 Task: Find a flat in Chorfa, Algeria, for 8 guests from 12th to 16th August, with WiFi, free parking, TV, gym, and breakfast, within a price range of ₹3300 to ₹30000.
Action: Mouse moved to (422, 84)
Screenshot: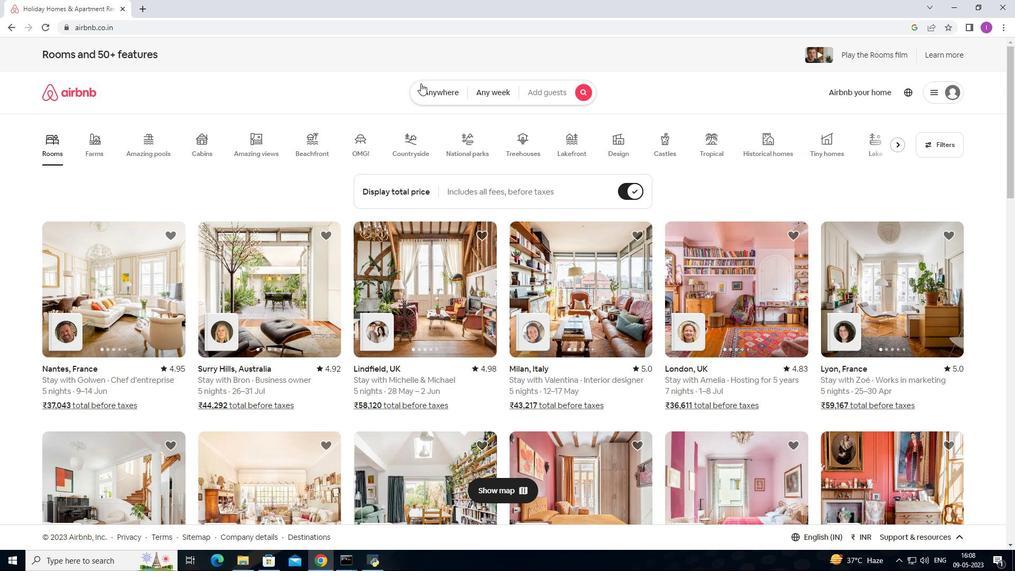 
Action: Mouse pressed left at (422, 84)
Screenshot: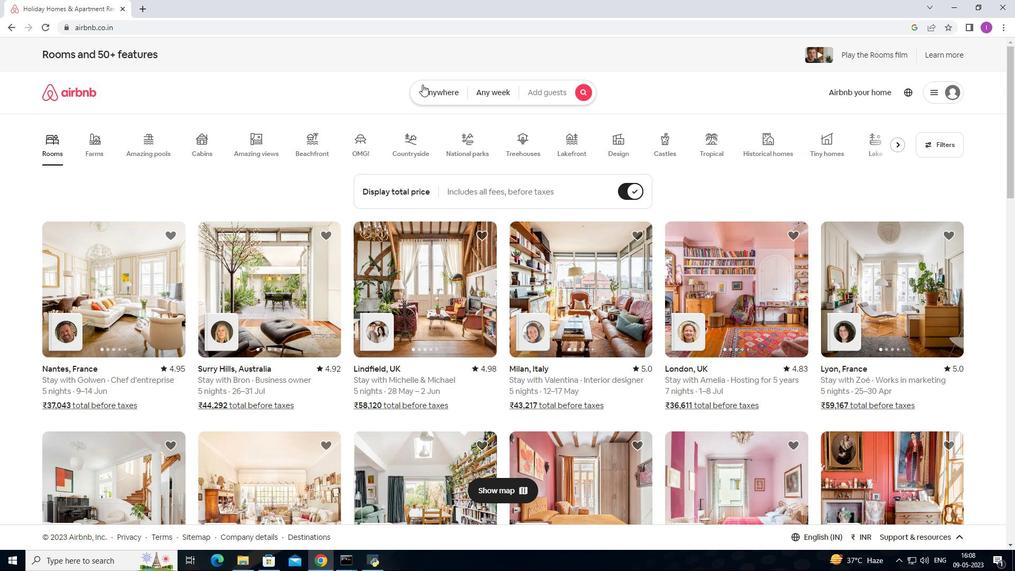 
Action: Mouse moved to (354, 139)
Screenshot: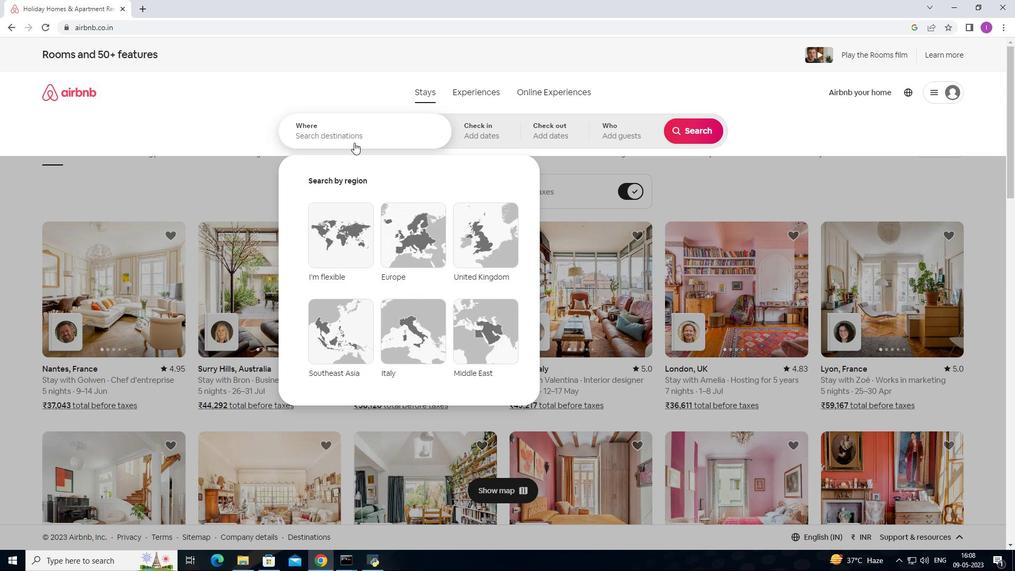 
Action: Mouse pressed left at (354, 139)
Screenshot: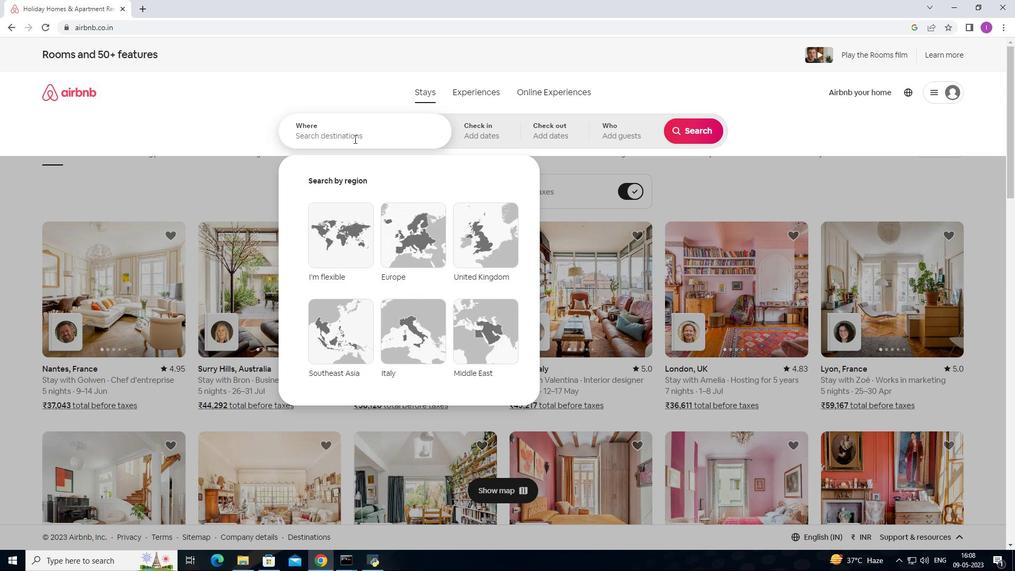 
Action: Mouse moved to (295, 181)
Screenshot: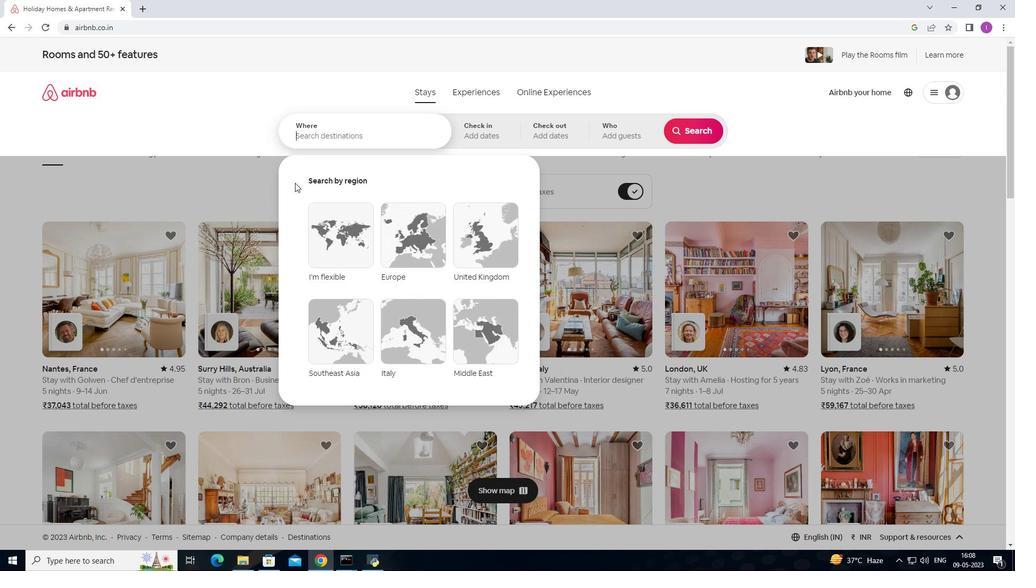 
Action: Key pressed <Key.shift><Key.shift><Key.shift><Key.shift><Key.shift><Key.shift><Key.shift><Key.shift><Key.shift><Key.shift><Key.shift><Key.shift><Key.shift><Key.shift><Key.shift><Key.shift><Key.shift><Key.shift><Key.shift><Key.shift><Key.shift><Key.shift><Key.shift><Key.shift><Key.shift><Key.shift><Key.shift><Key.shift><Key.shift><Key.shift><Key.shift><Key.shift>Chorfa<Key.space><Key.backspace>,<Key.shift>Alge
Screenshot: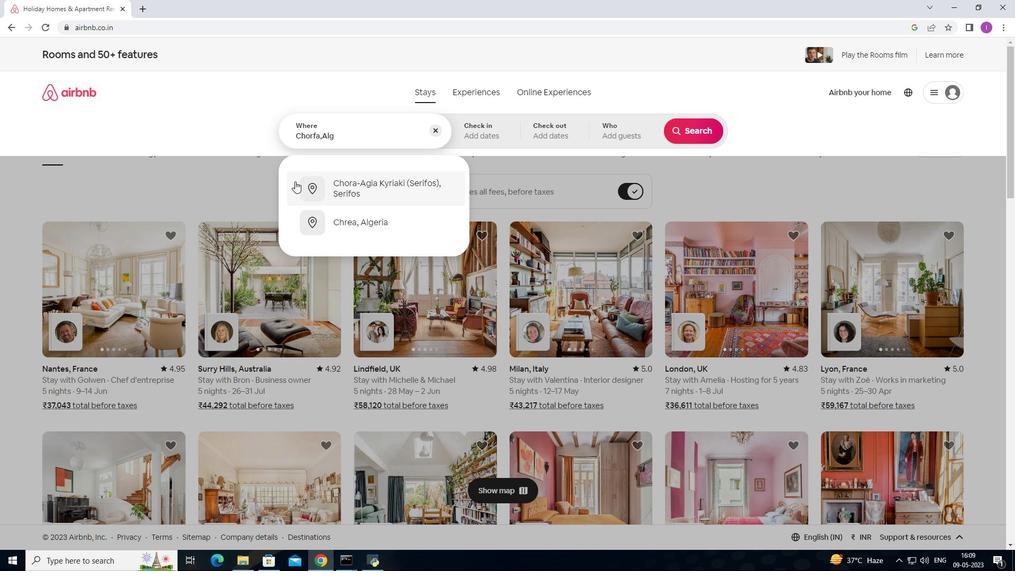 
Action: Mouse moved to (311, 189)
Screenshot: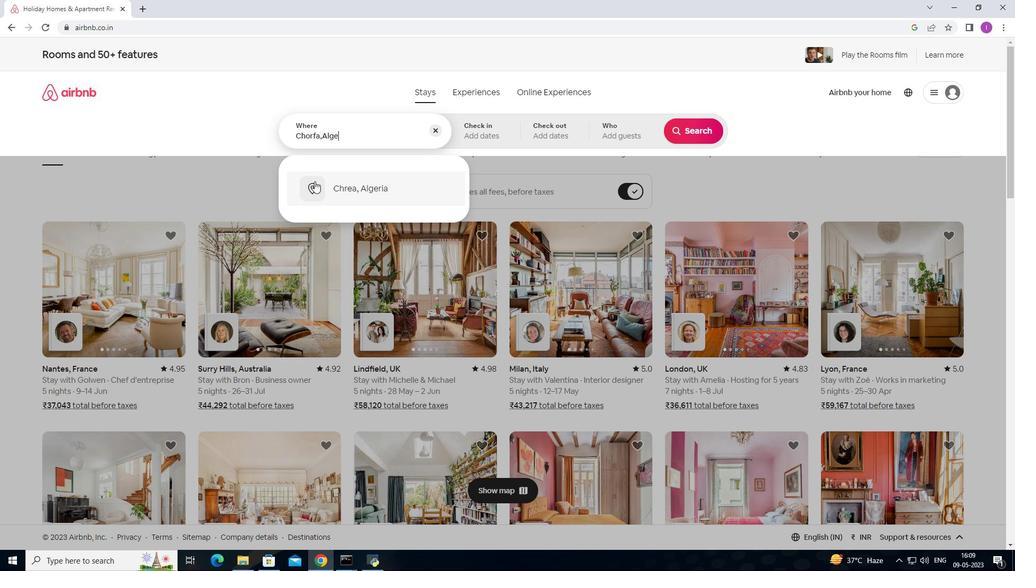
Action: Key pressed ria
Screenshot: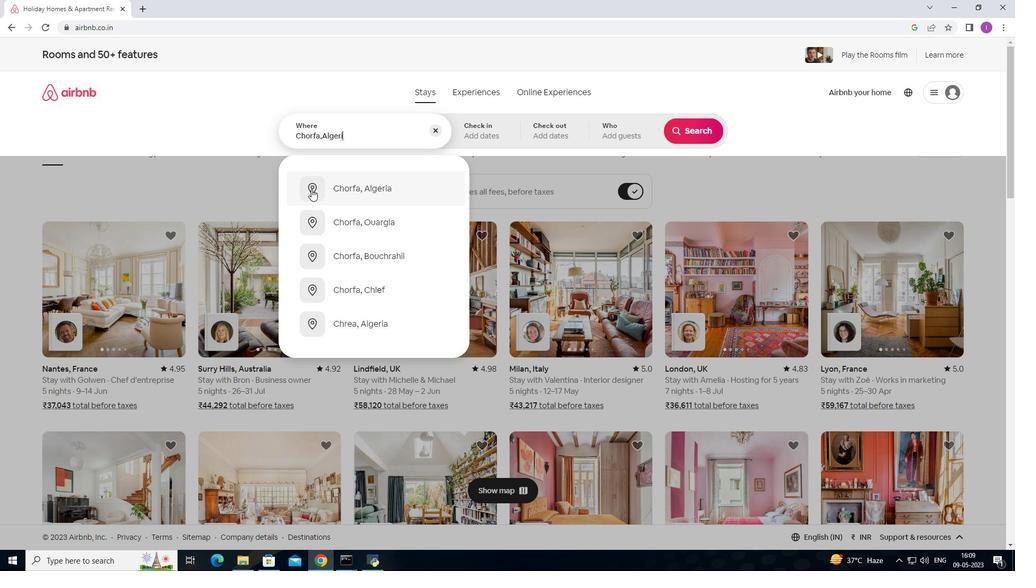 
Action: Mouse moved to (355, 188)
Screenshot: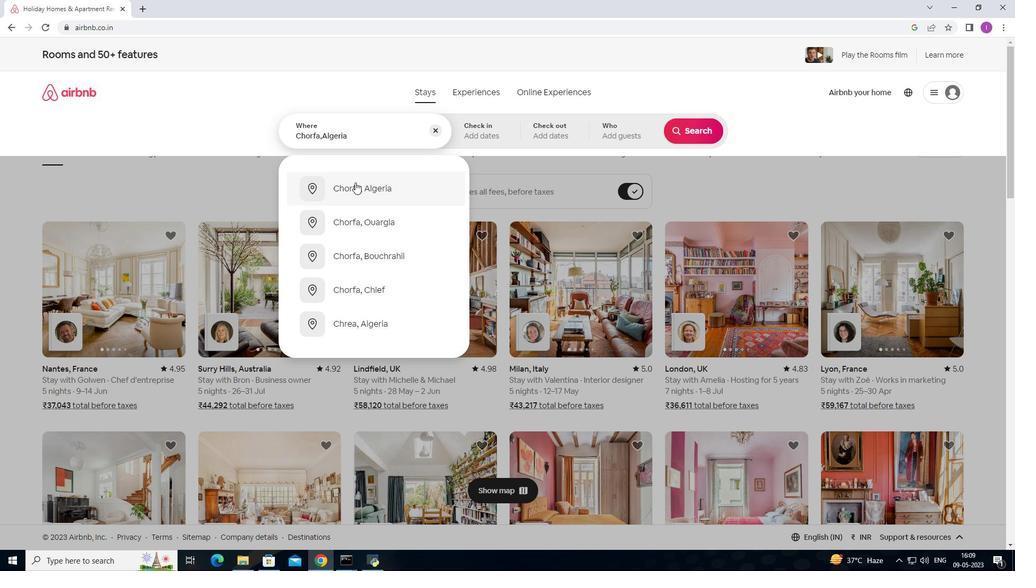 
Action: Mouse pressed left at (355, 188)
Screenshot: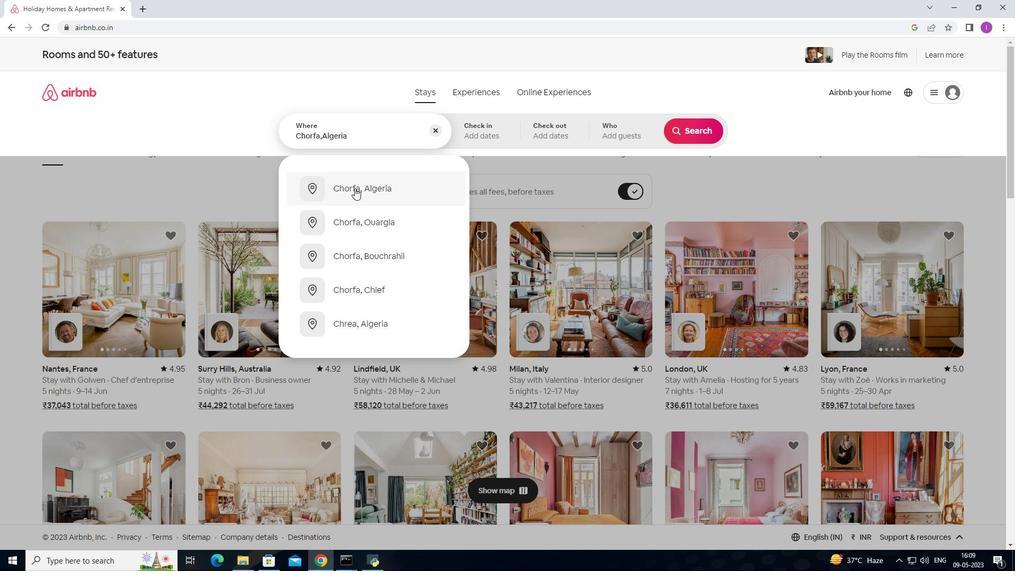 
Action: Mouse moved to (689, 212)
Screenshot: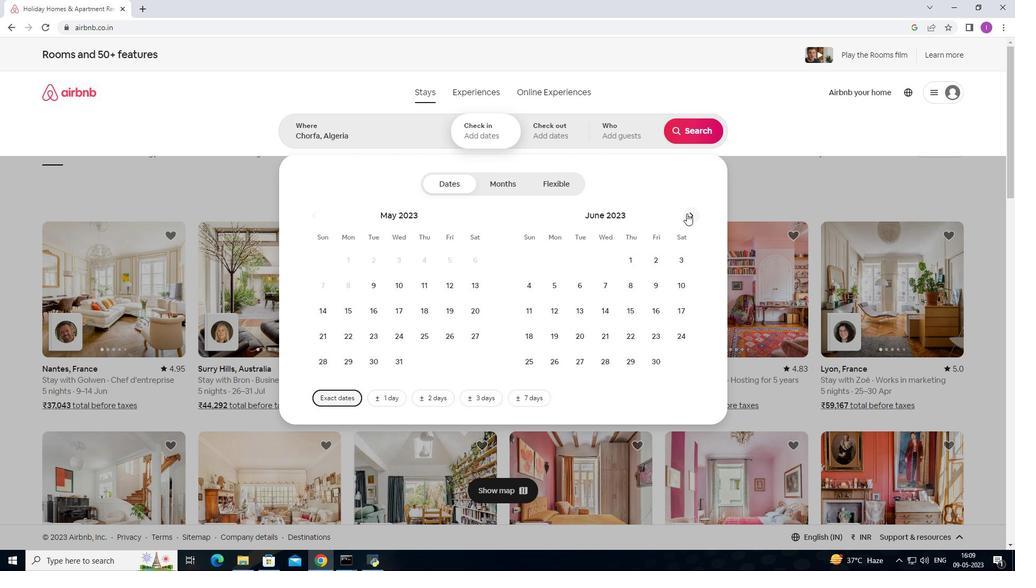 
Action: Mouse pressed left at (689, 212)
Screenshot: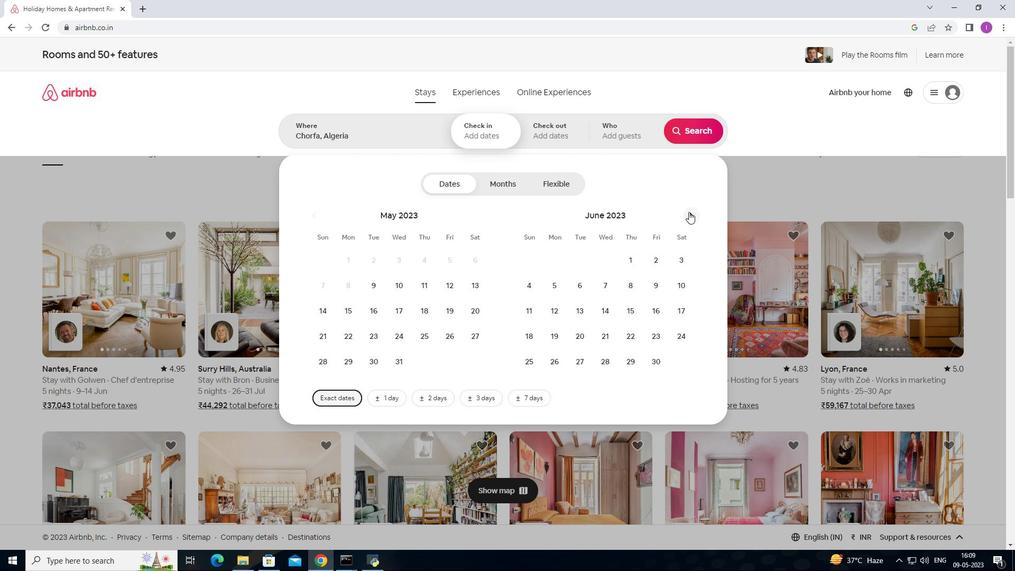 
Action: Mouse pressed left at (689, 212)
Screenshot: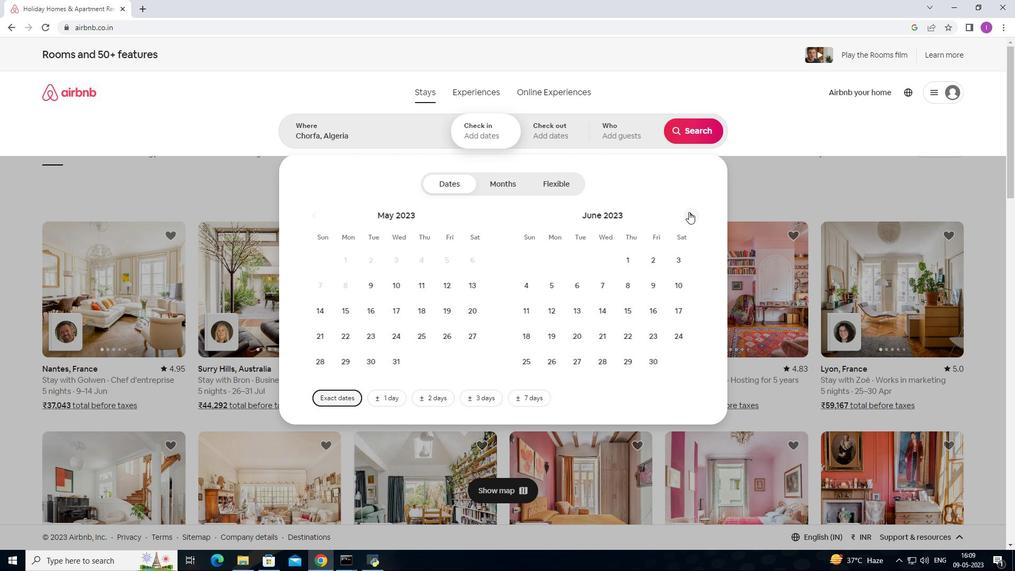 
Action: Mouse moved to (676, 286)
Screenshot: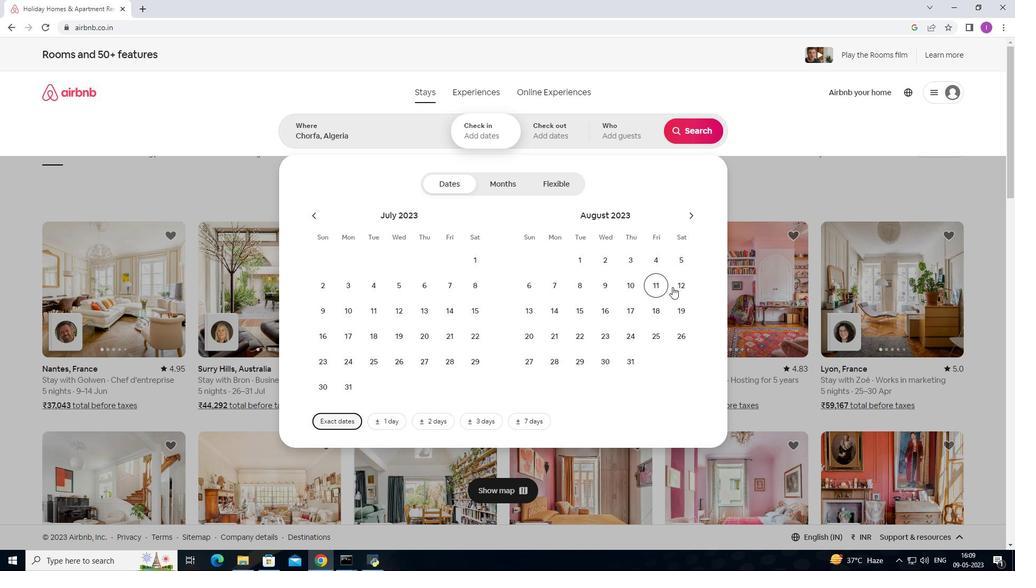
Action: Mouse pressed left at (676, 286)
Screenshot: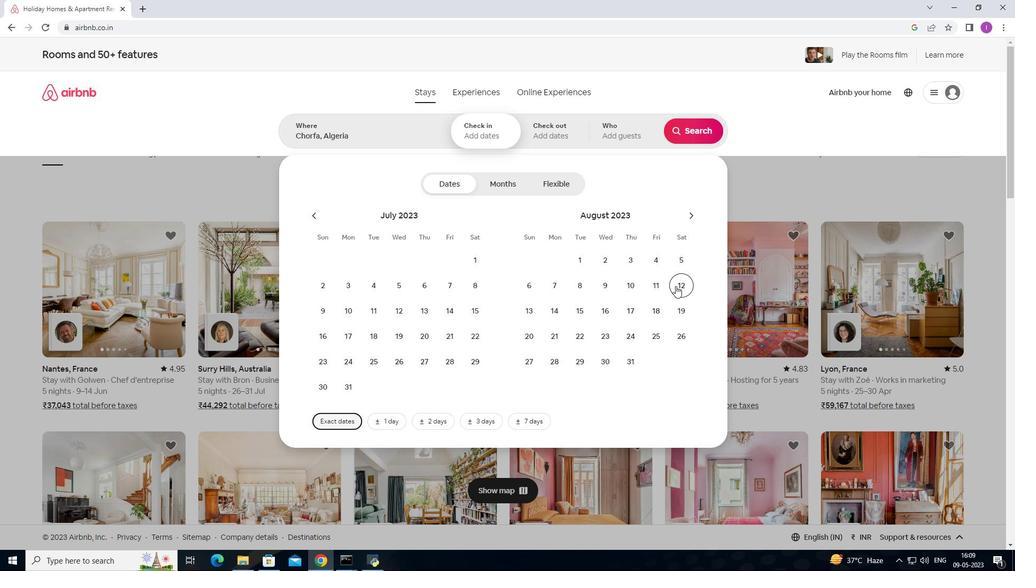 
Action: Mouse moved to (611, 315)
Screenshot: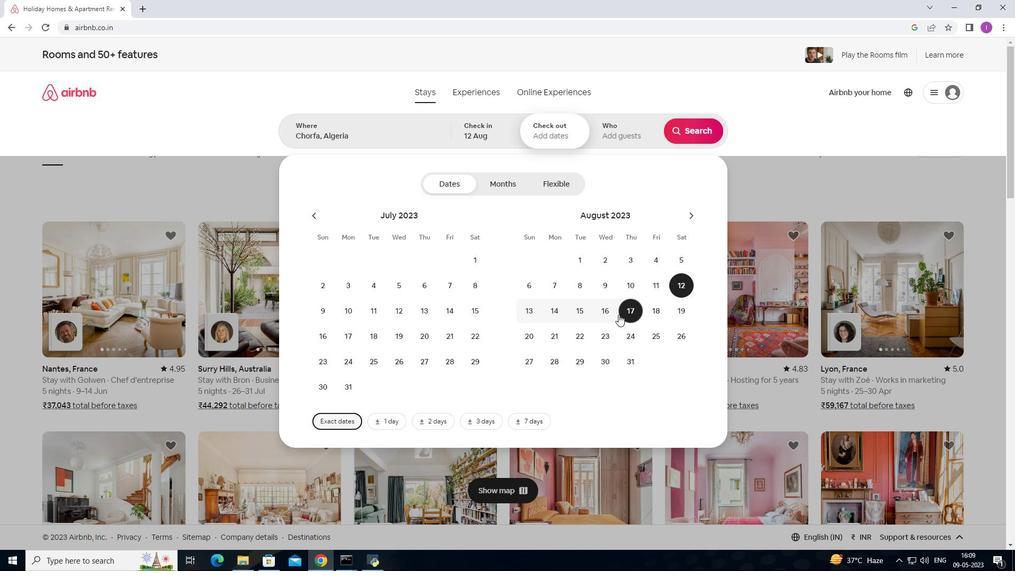
Action: Mouse pressed left at (611, 315)
Screenshot: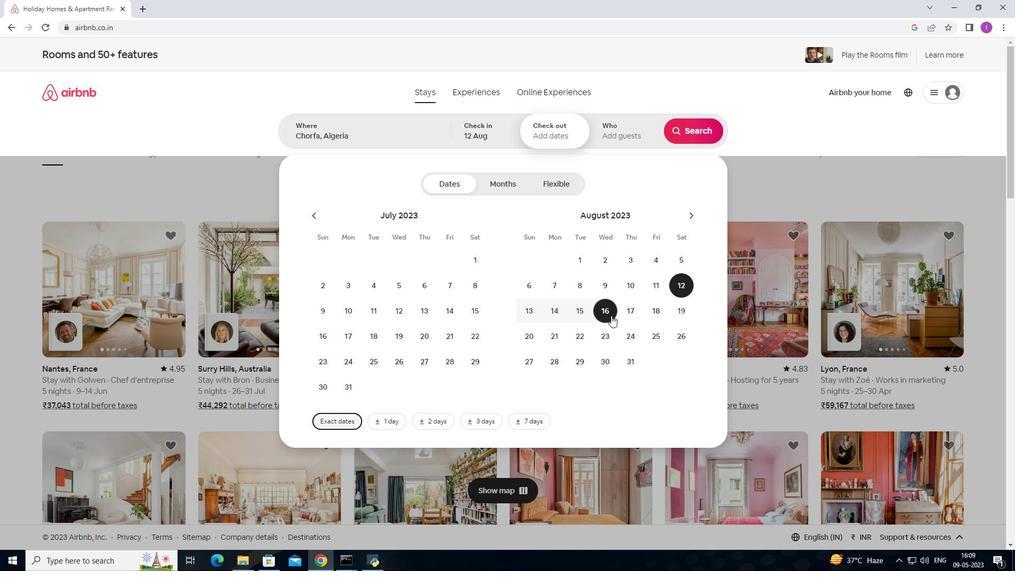 
Action: Mouse moved to (619, 137)
Screenshot: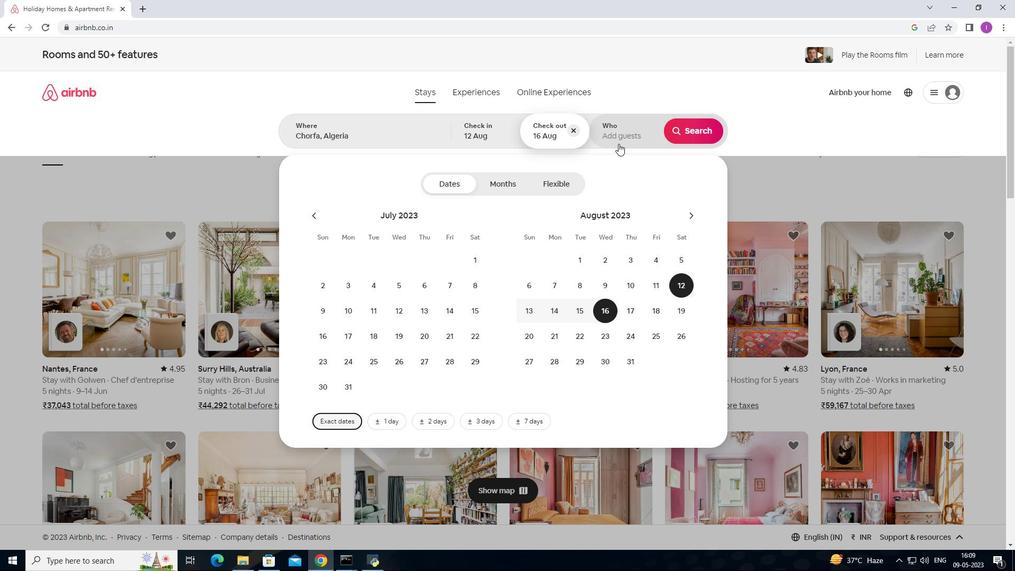 
Action: Mouse pressed left at (619, 137)
Screenshot: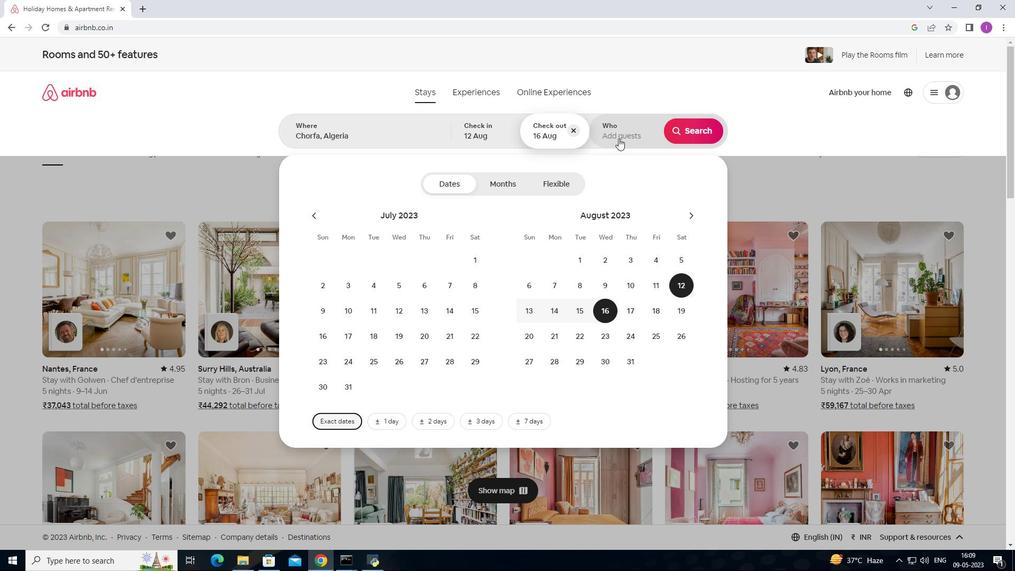 
Action: Mouse moved to (693, 187)
Screenshot: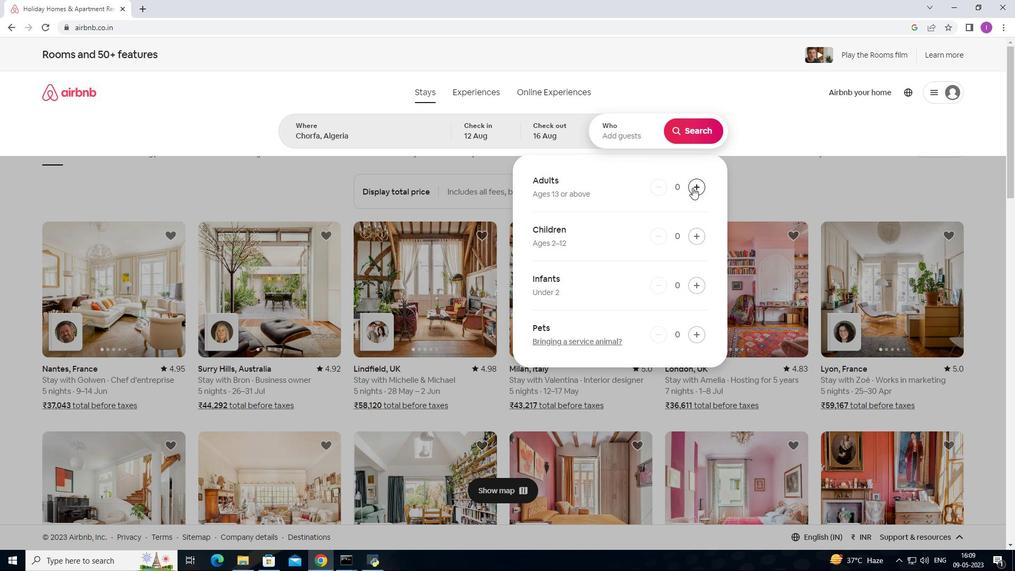 
Action: Mouse pressed left at (693, 187)
Screenshot: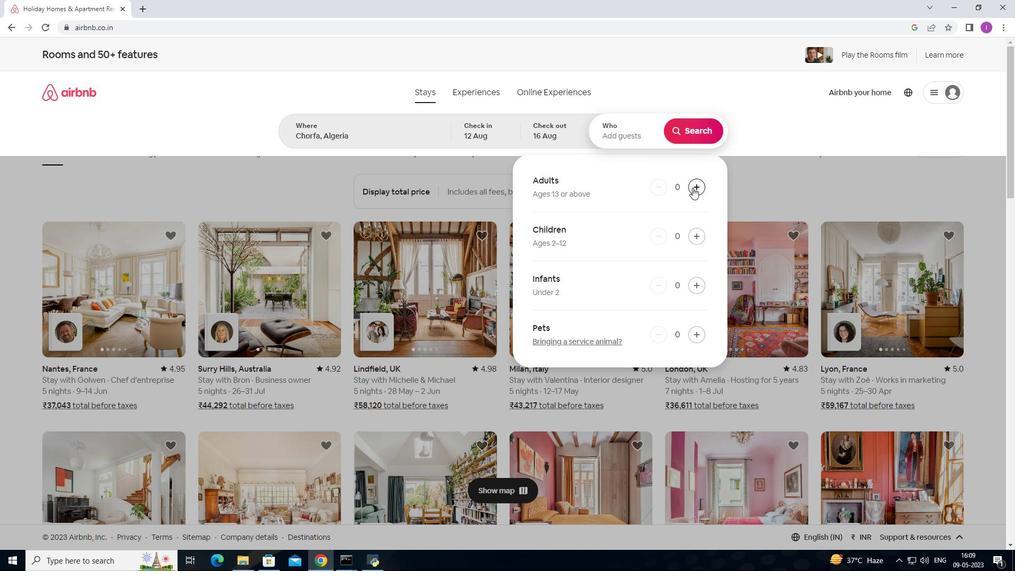 
Action: Mouse pressed left at (693, 187)
Screenshot: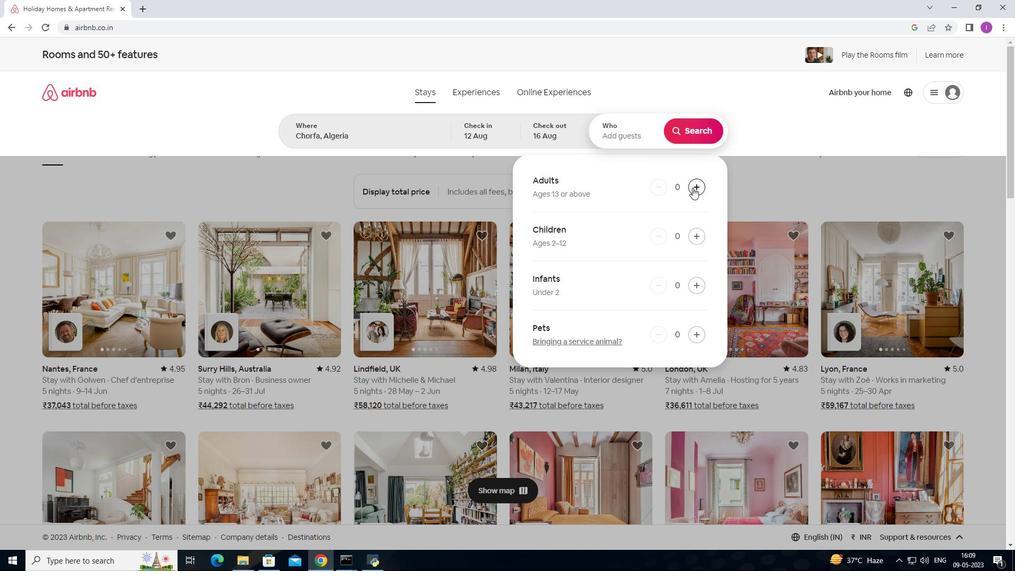 
Action: Mouse pressed left at (693, 187)
Screenshot: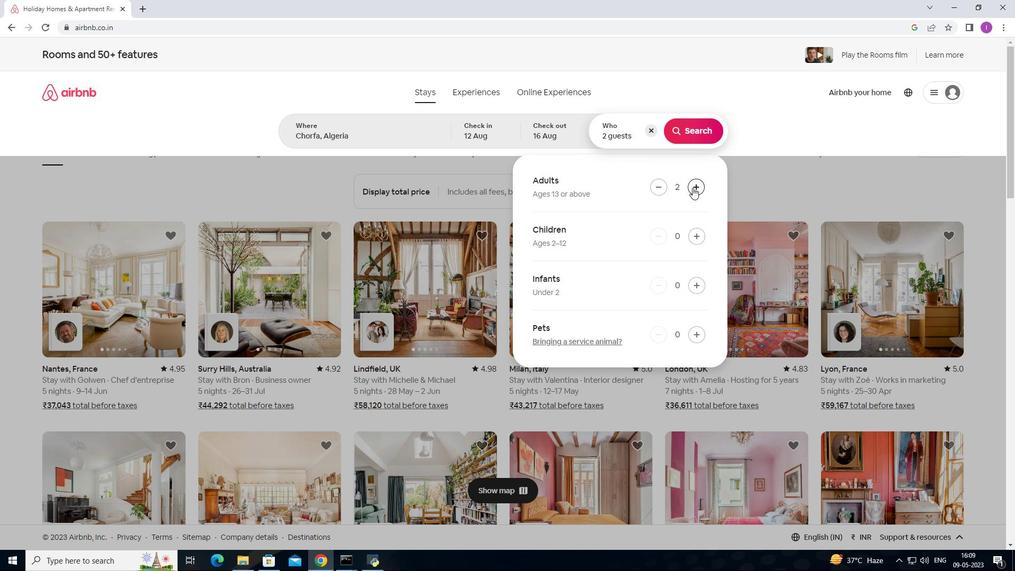 
Action: Mouse pressed left at (693, 187)
Screenshot: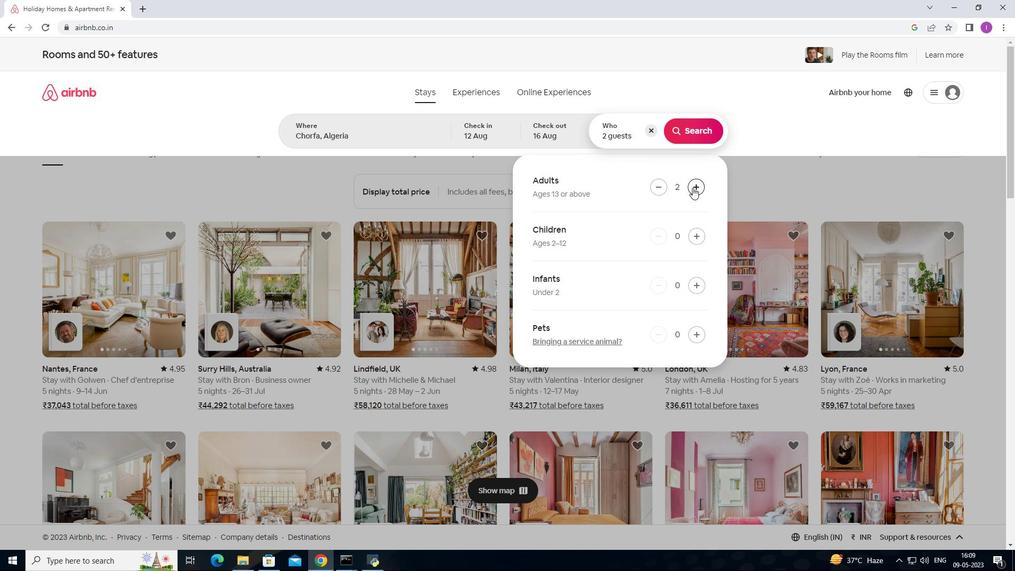 
Action: Mouse moved to (693, 187)
Screenshot: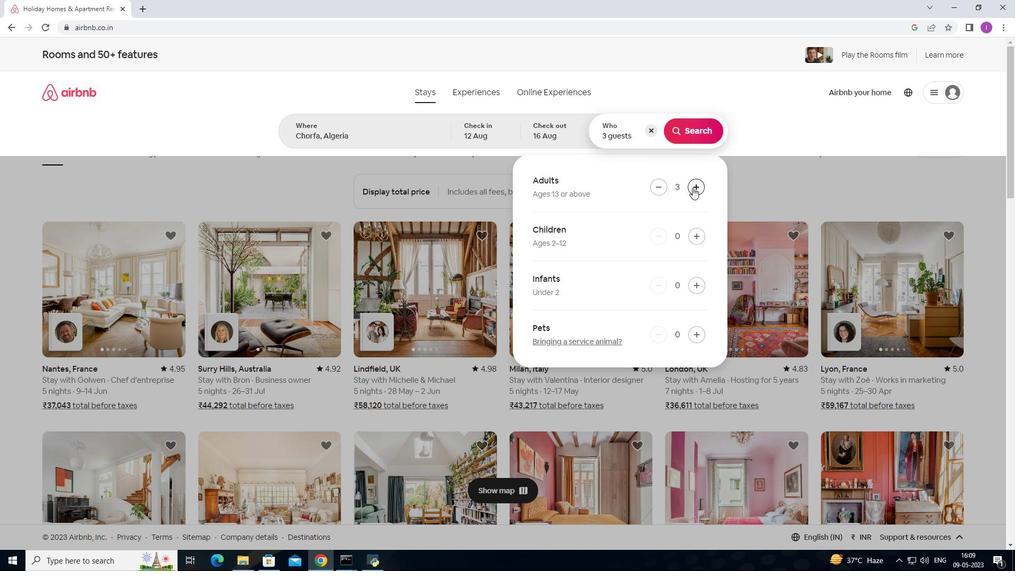 
Action: Mouse pressed left at (693, 187)
Screenshot: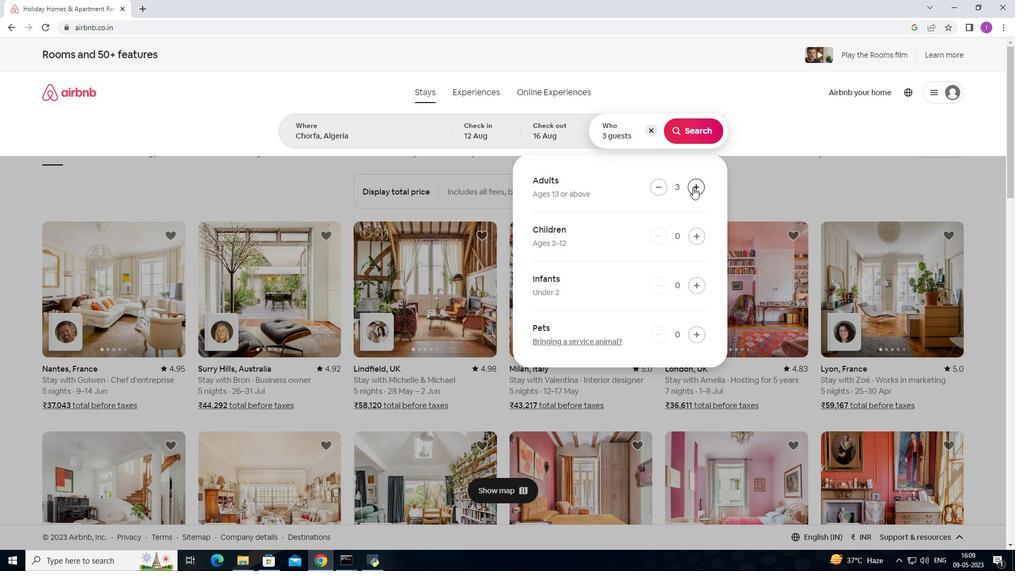 
Action: Mouse pressed left at (693, 187)
Screenshot: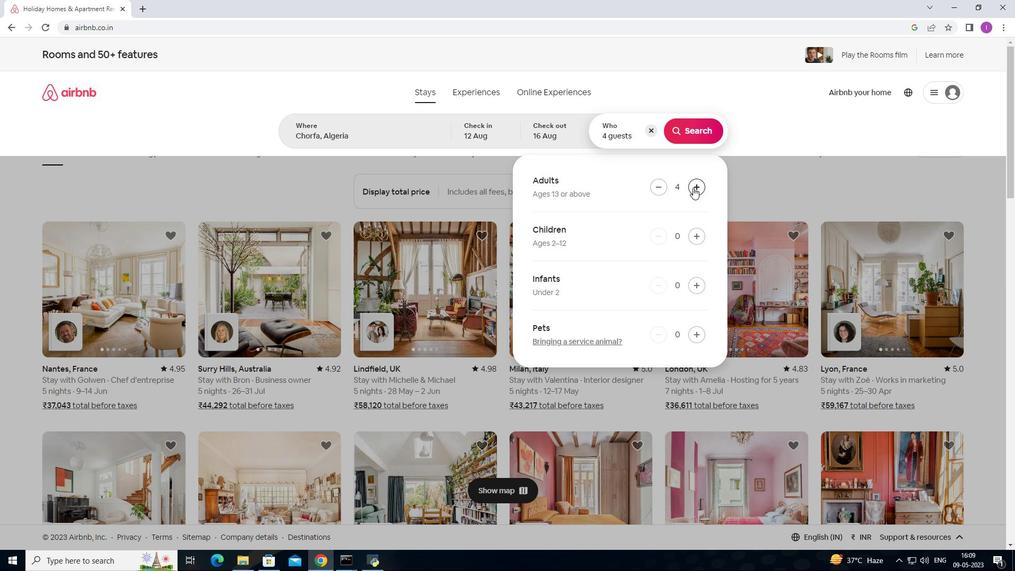 
Action: Mouse pressed left at (693, 187)
Screenshot: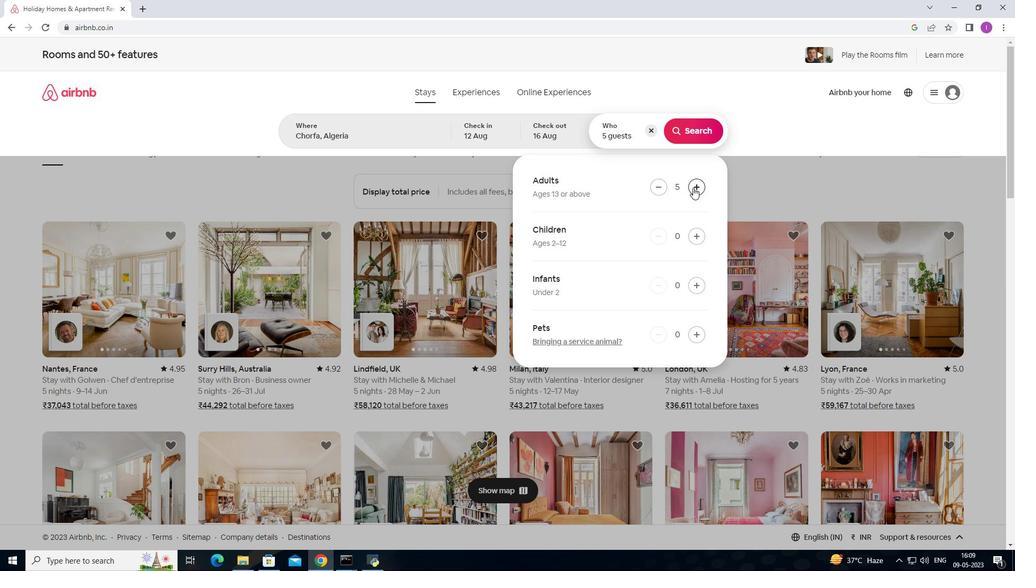 
Action: Mouse pressed left at (693, 187)
Screenshot: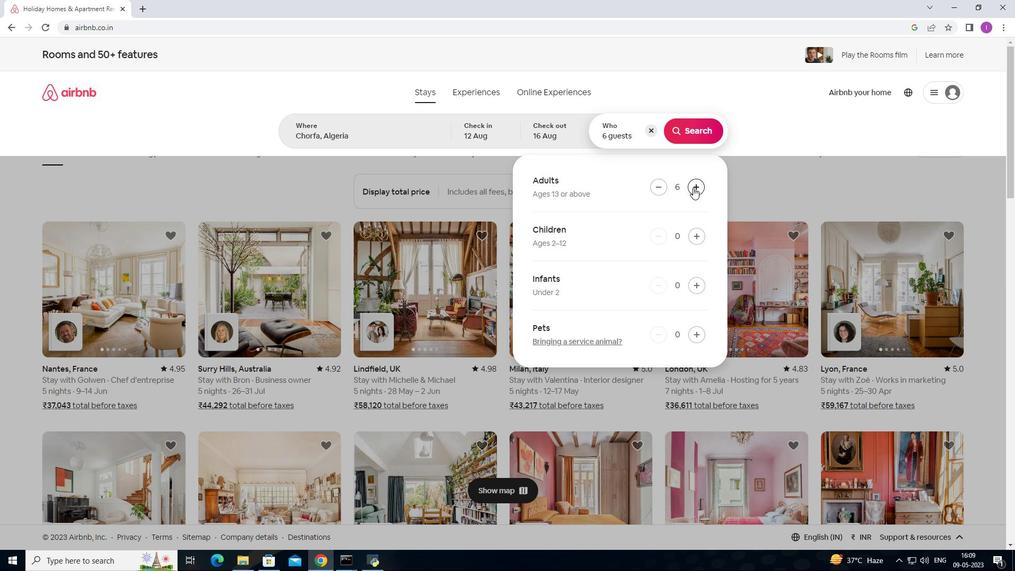 
Action: Mouse moved to (697, 132)
Screenshot: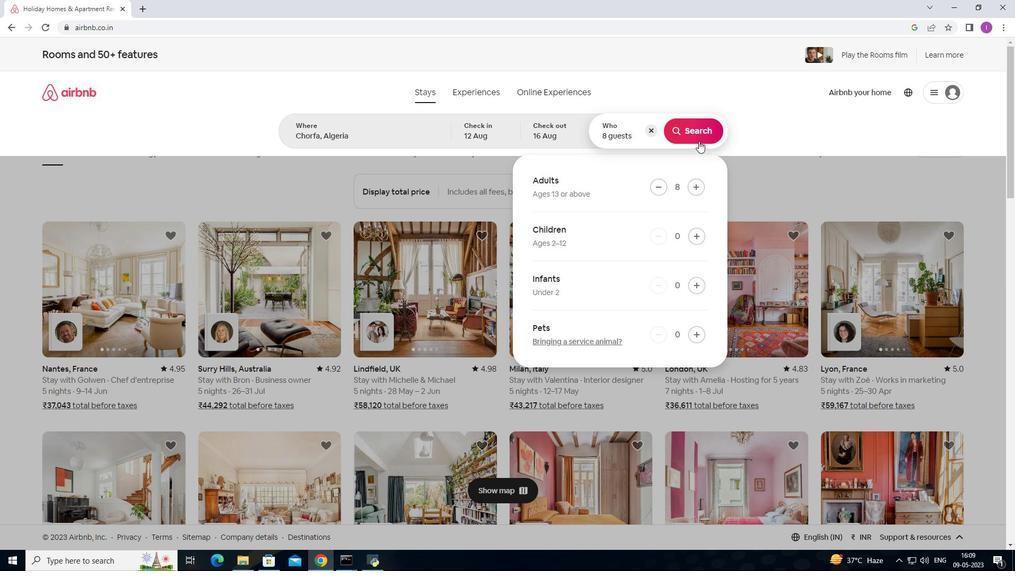 
Action: Mouse pressed left at (697, 132)
Screenshot: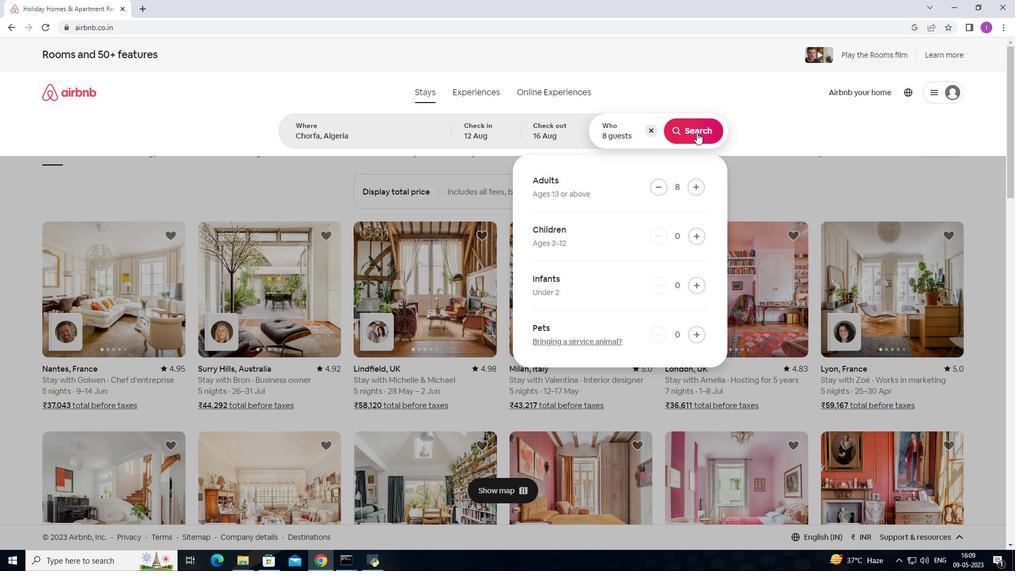 
Action: Mouse moved to (970, 98)
Screenshot: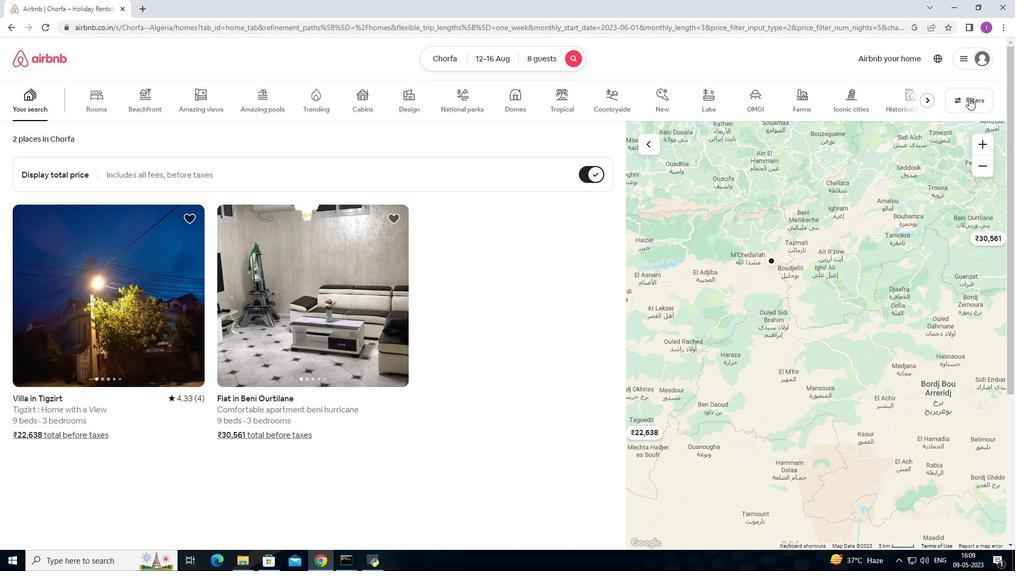 
Action: Mouse pressed left at (970, 98)
Screenshot: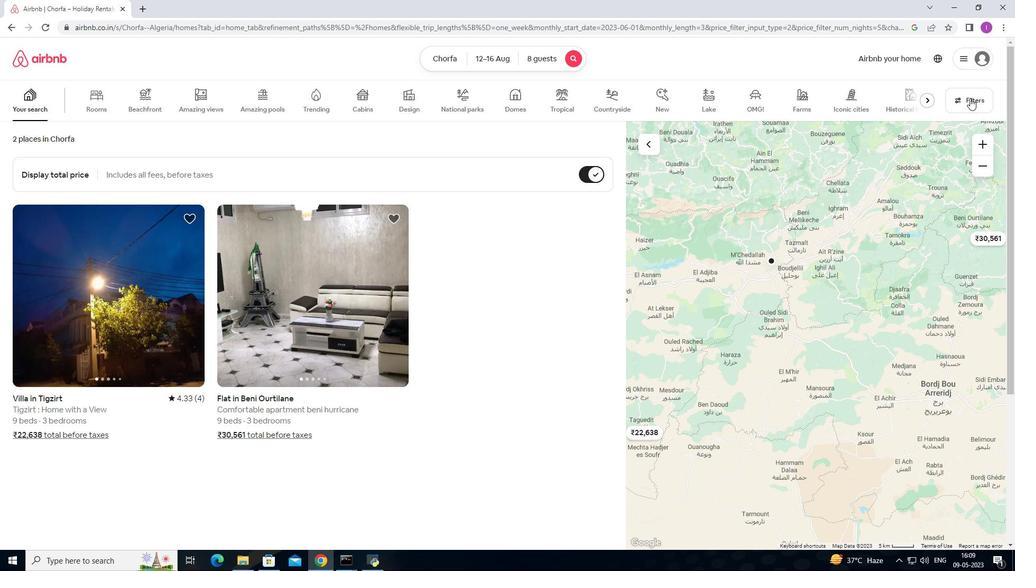 
Action: Mouse moved to (382, 361)
Screenshot: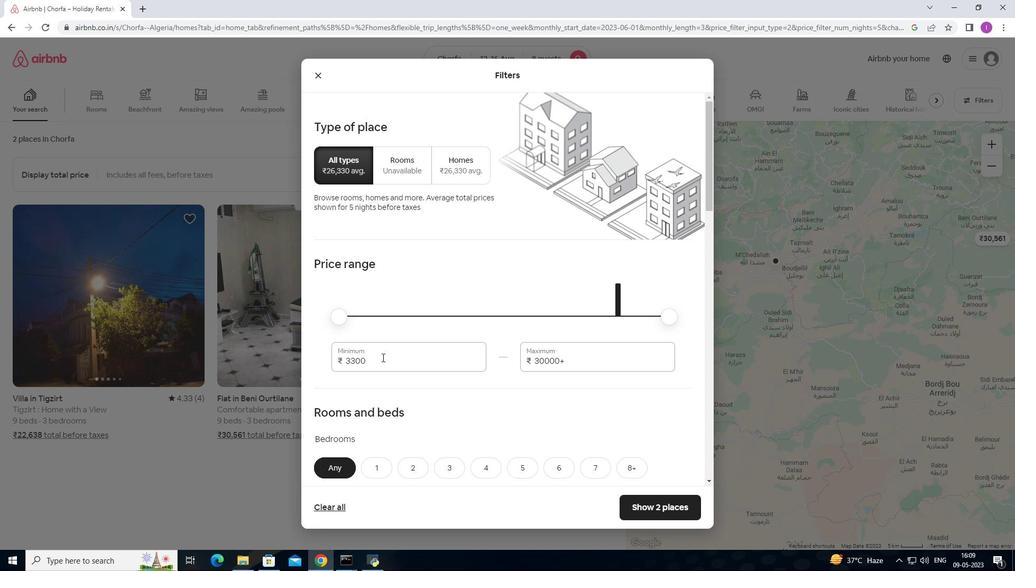 
Action: Mouse pressed left at (382, 361)
Screenshot: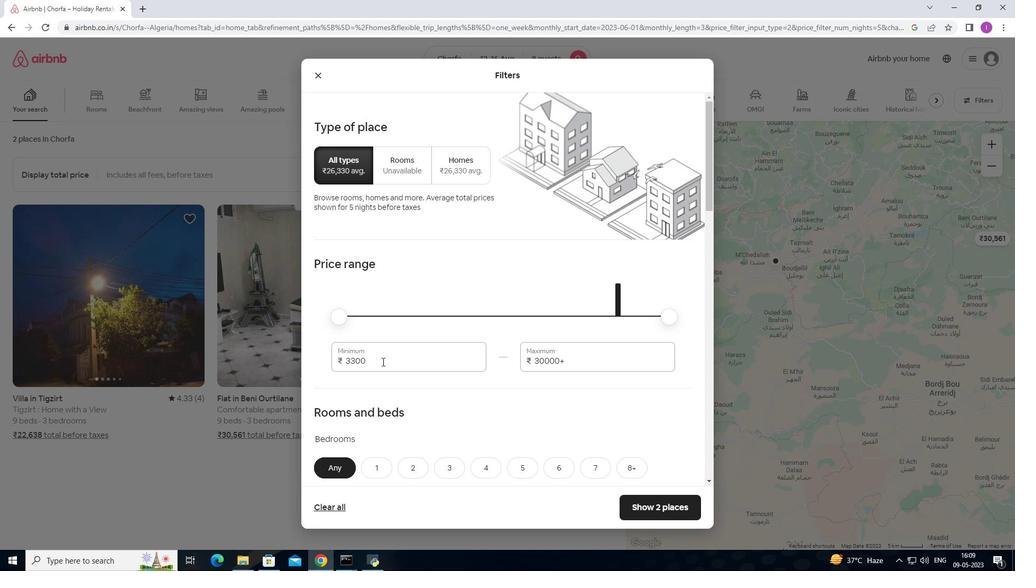 
Action: Mouse moved to (573, 360)
Screenshot: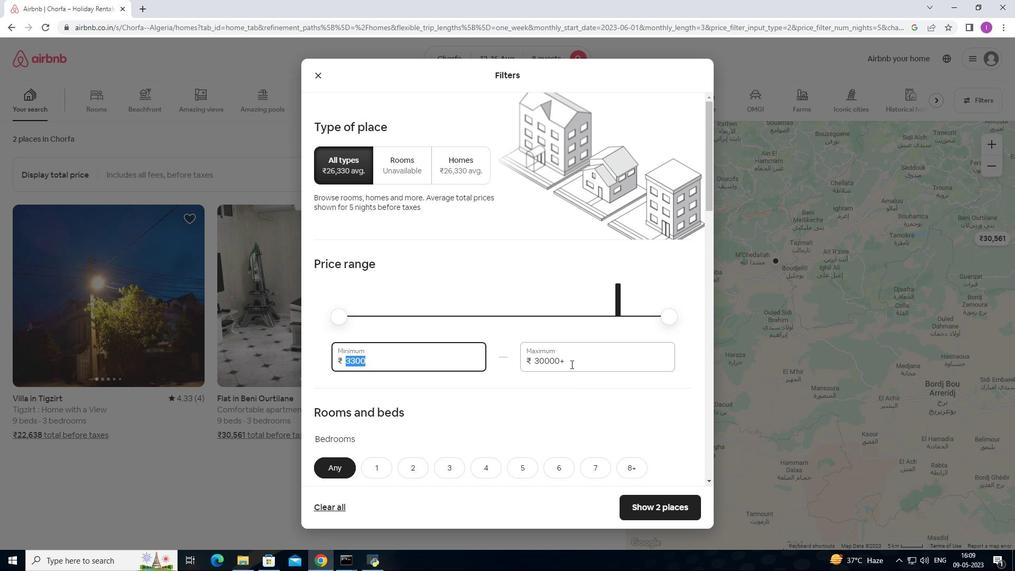 
Action: Mouse pressed left at (573, 360)
Screenshot: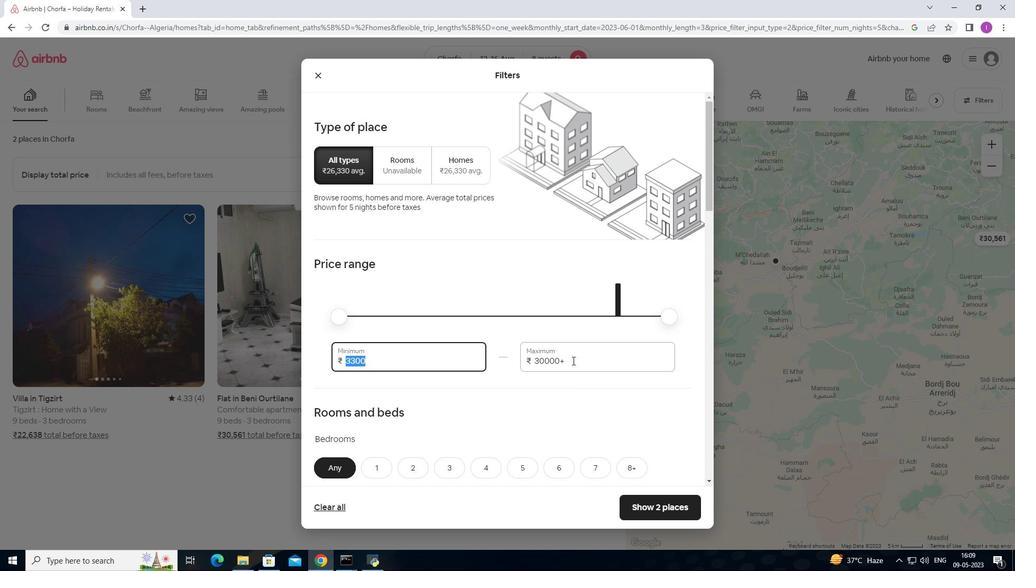 
Action: Mouse moved to (525, 362)
Screenshot: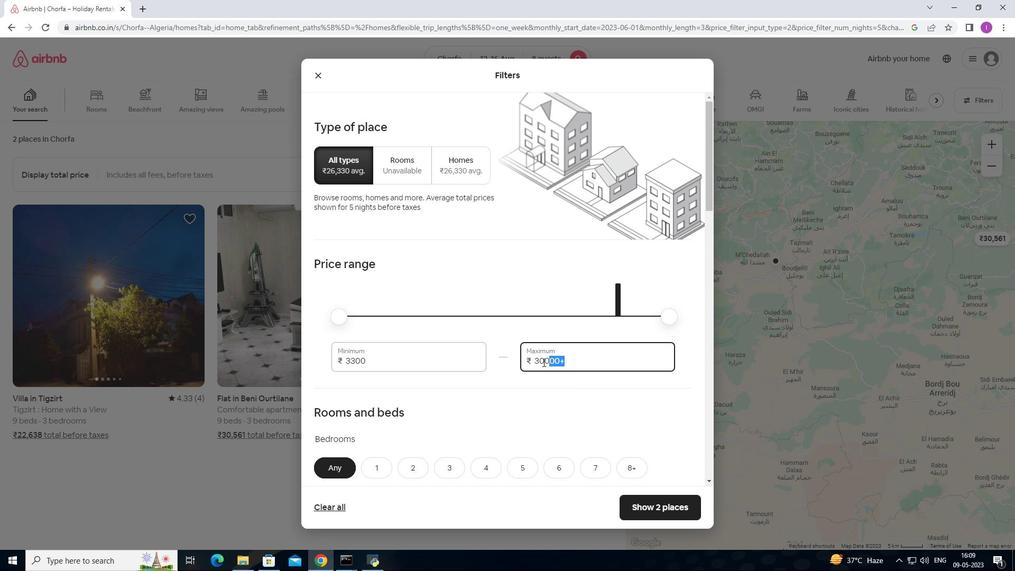 
Action: Key pressed 16
Screenshot: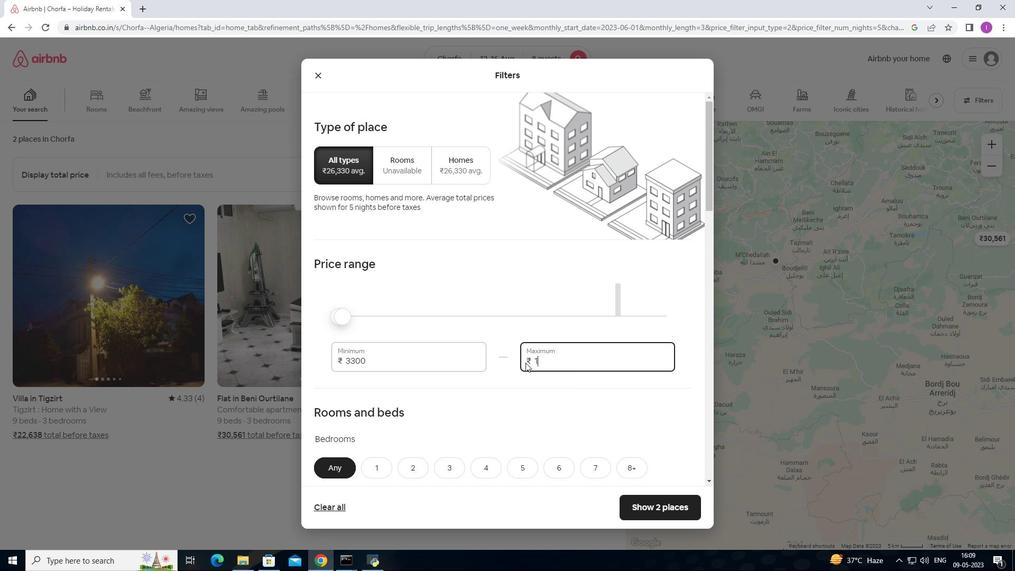 
Action: Mouse moved to (524, 362)
Screenshot: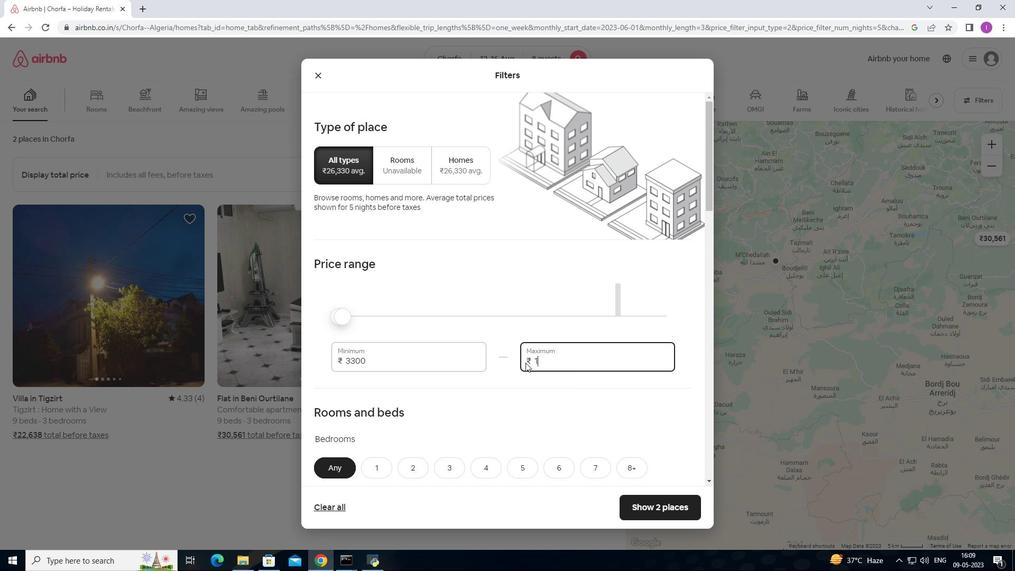 
Action: Key pressed 000
Screenshot: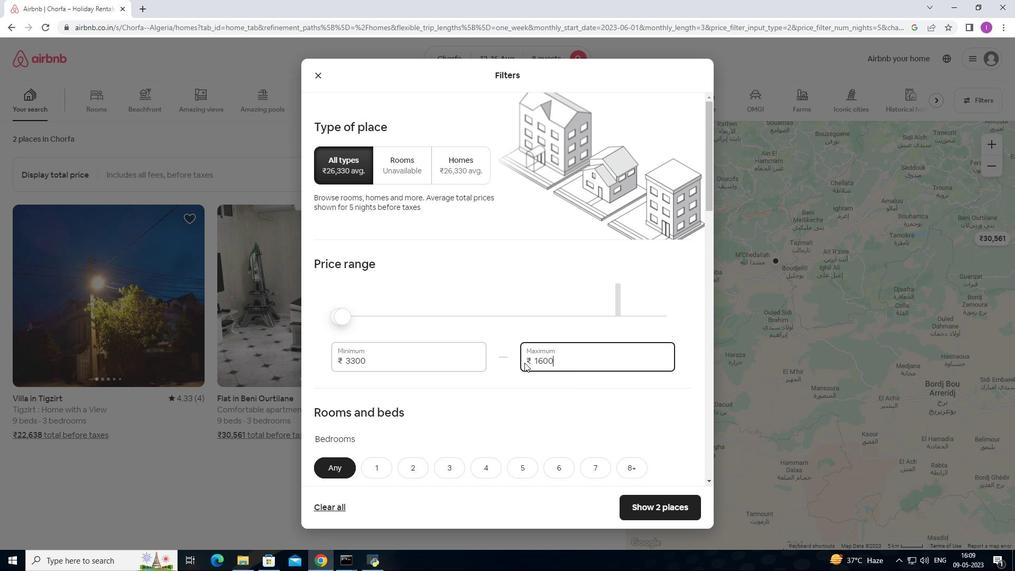 
Action: Mouse moved to (375, 358)
Screenshot: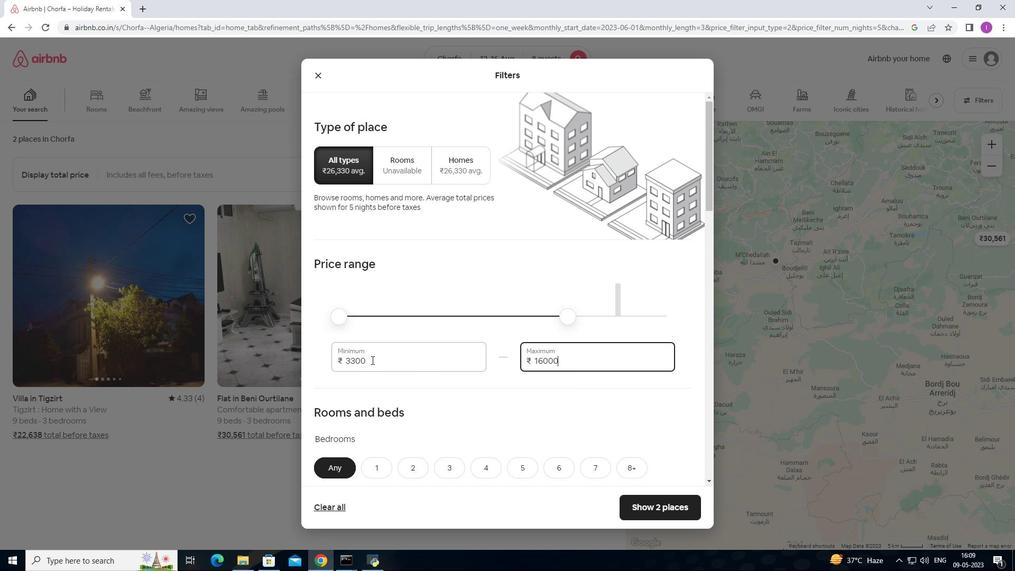 
Action: Mouse pressed left at (375, 358)
Screenshot: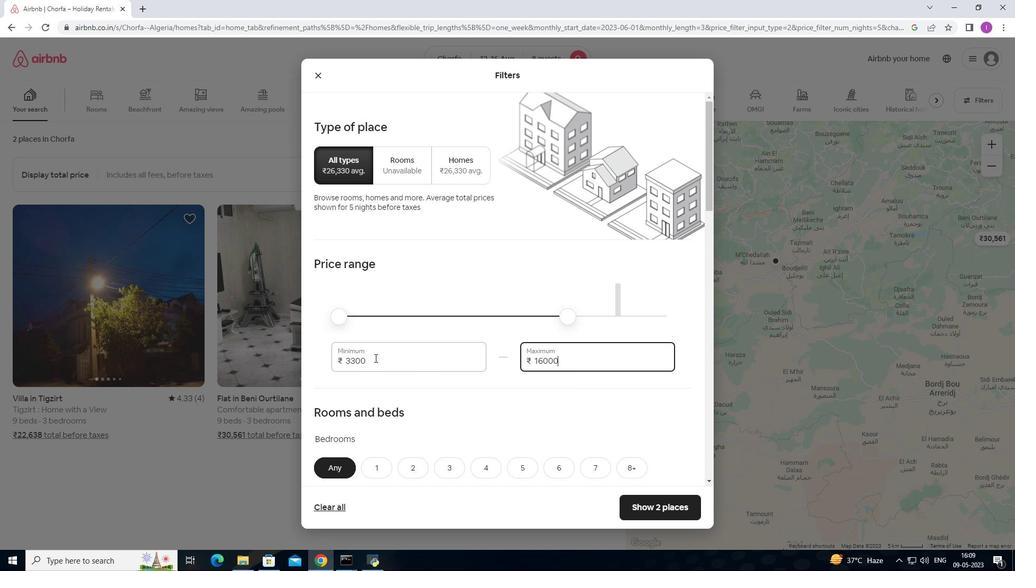 
Action: Mouse moved to (409, 371)
Screenshot: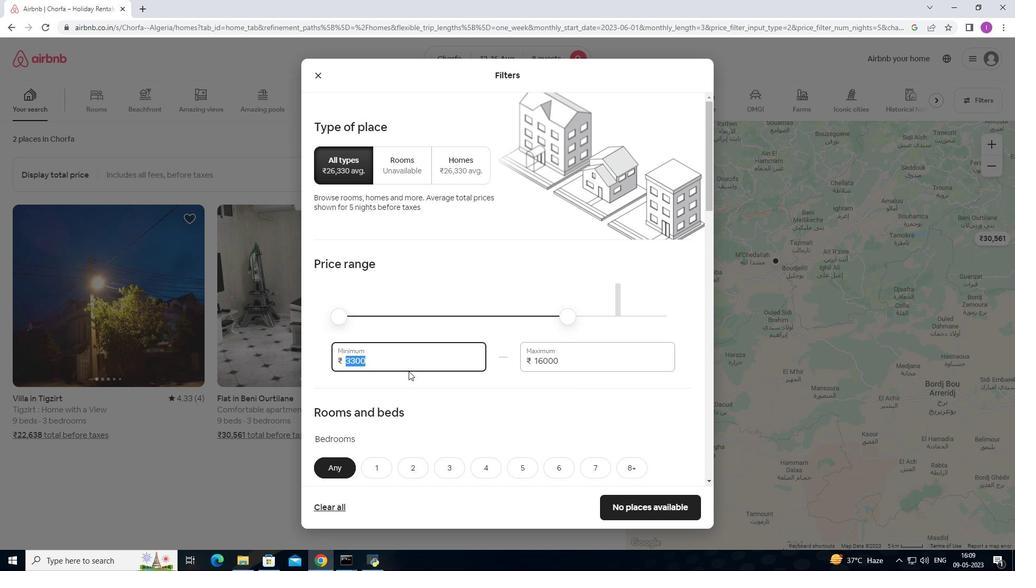 
Action: Key pressed 10000
Screenshot: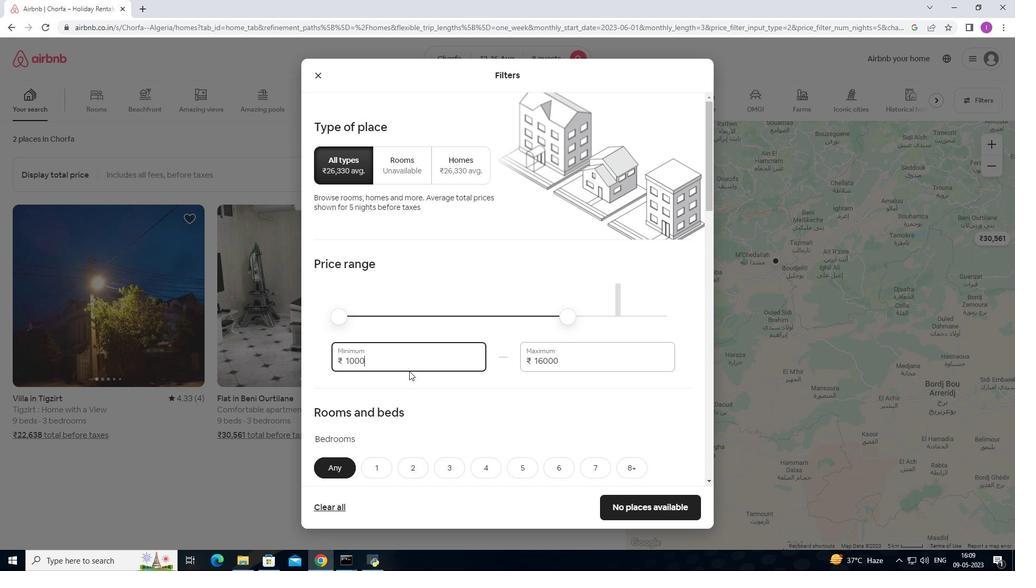 
Action: Mouse moved to (452, 397)
Screenshot: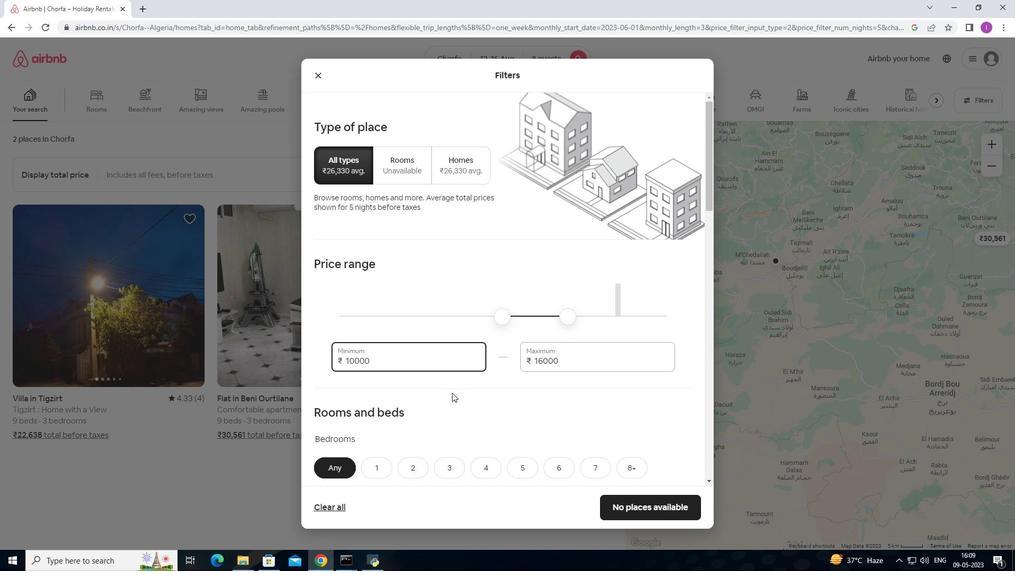 
Action: Mouse scrolled (452, 396) with delta (0, 0)
Screenshot: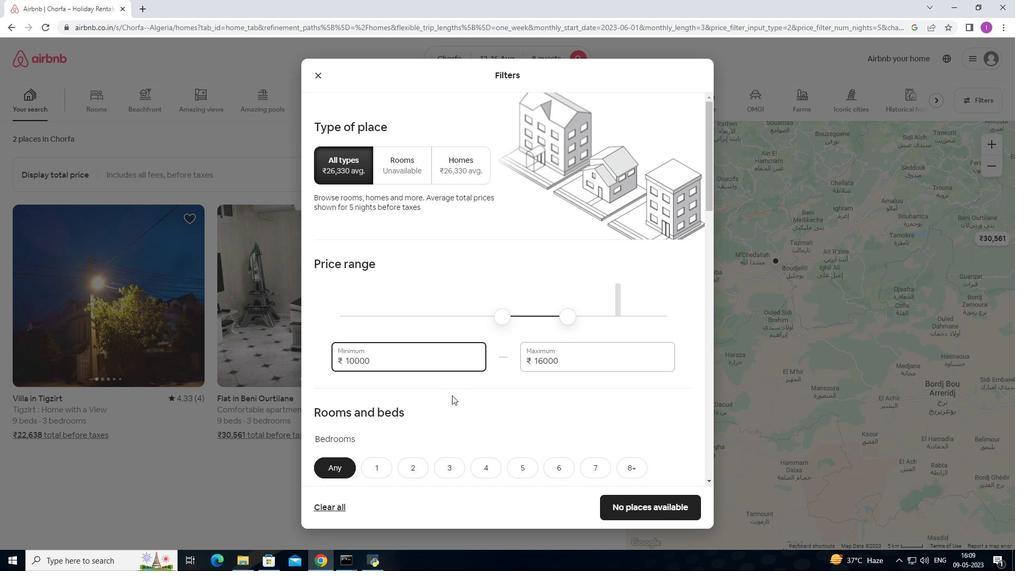 
Action: Mouse scrolled (452, 396) with delta (0, 0)
Screenshot: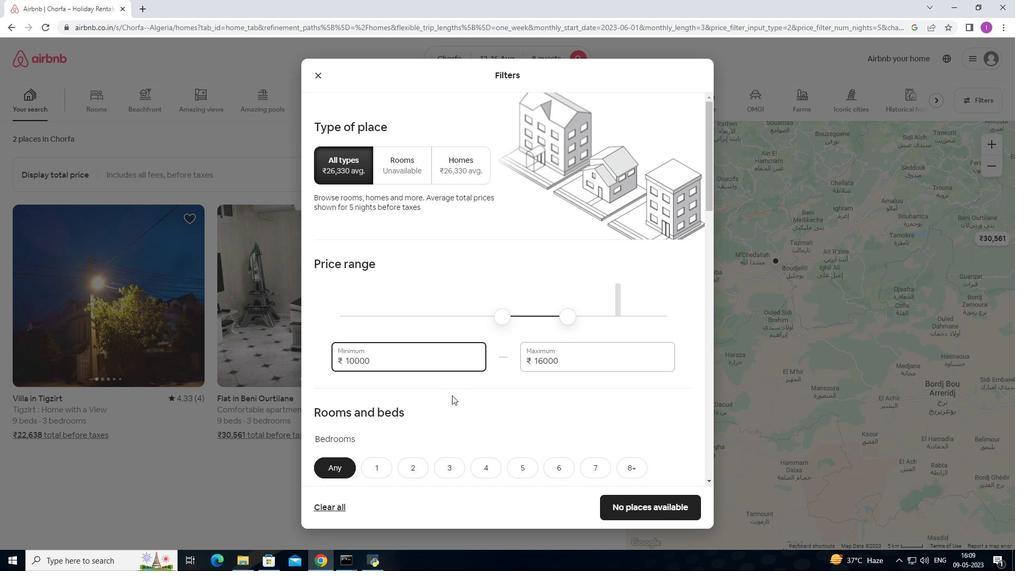 
Action: Mouse moved to (473, 385)
Screenshot: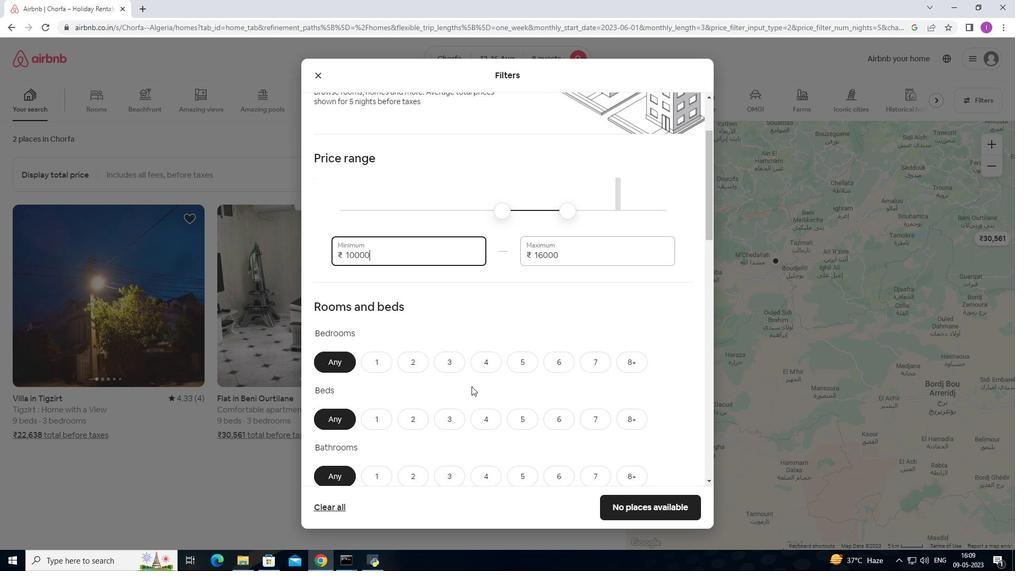 
Action: Mouse scrolled (473, 385) with delta (0, 0)
Screenshot: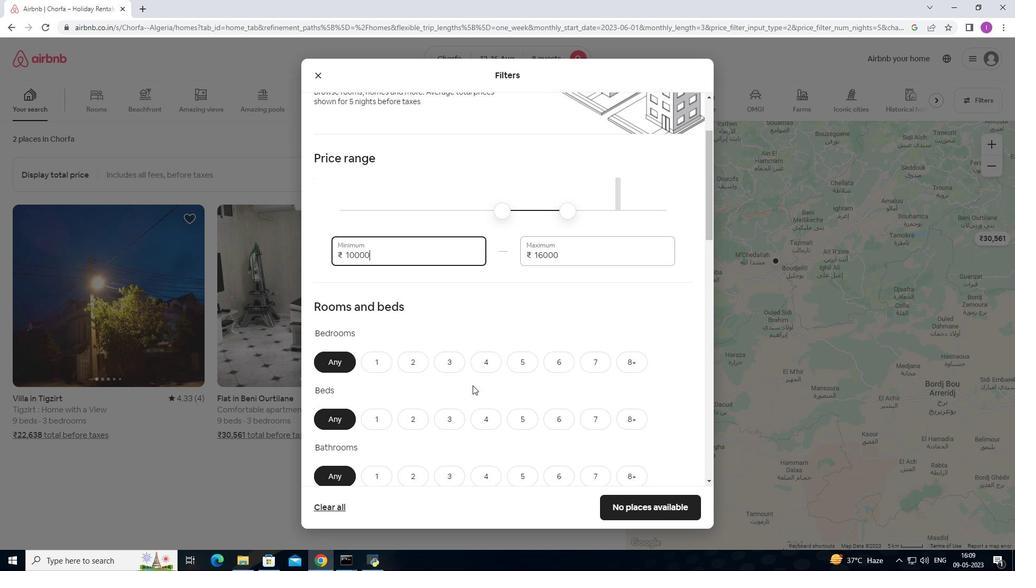 
Action: Mouse scrolled (473, 385) with delta (0, 0)
Screenshot: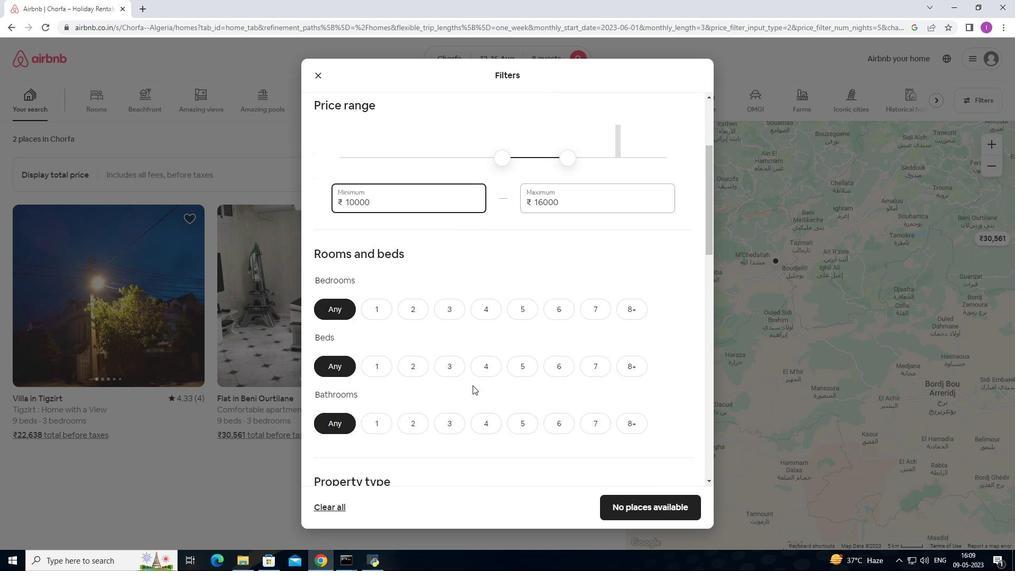 
Action: Mouse scrolled (473, 385) with delta (0, 0)
Screenshot: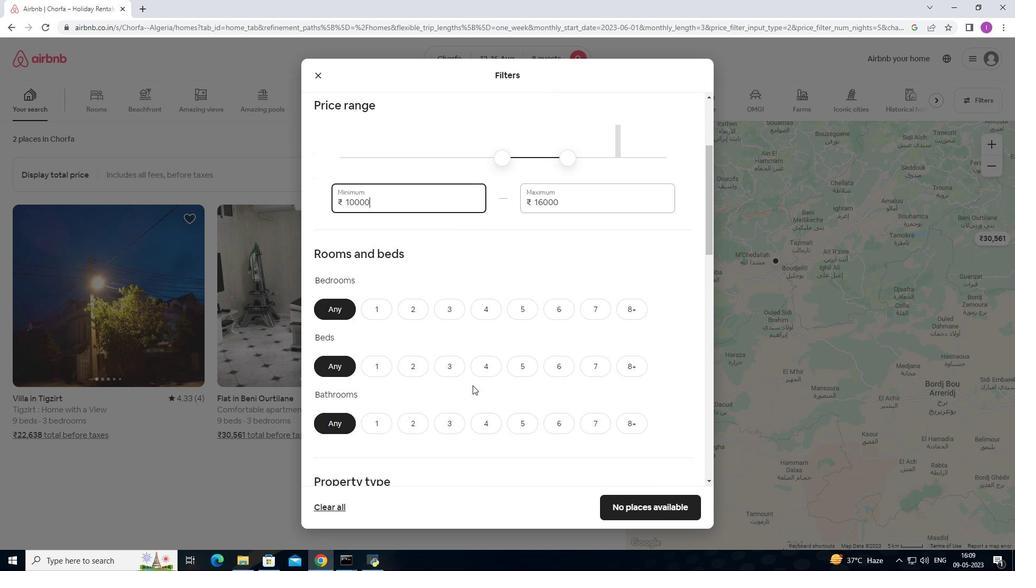 
Action: Mouse moved to (473, 385)
Screenshot: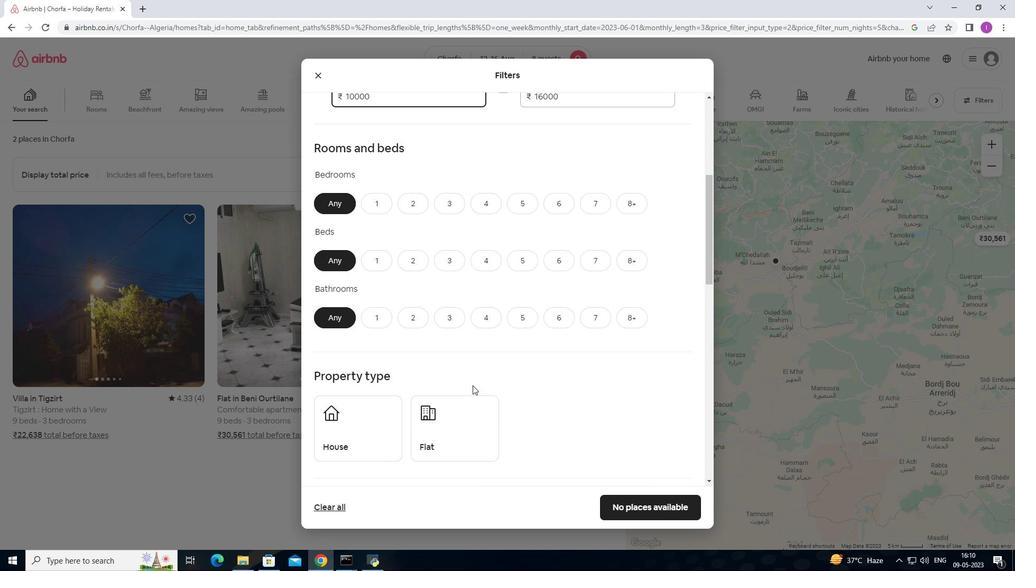 
Action: Mouse scrolled (473, 385) with delta (0, 0)
Screenshot: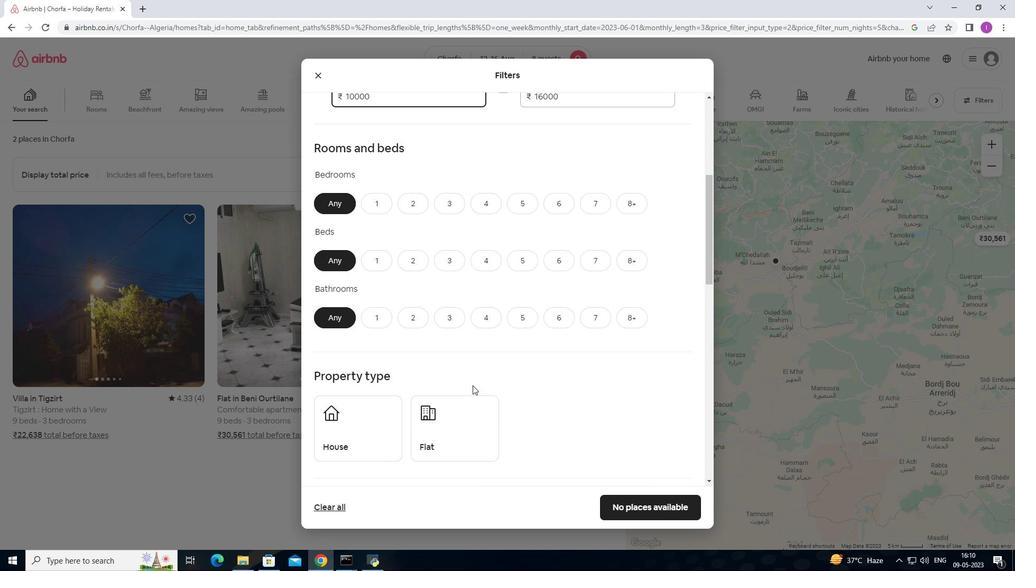 
Action: Mouse moved to (630, 152)
Screenshot: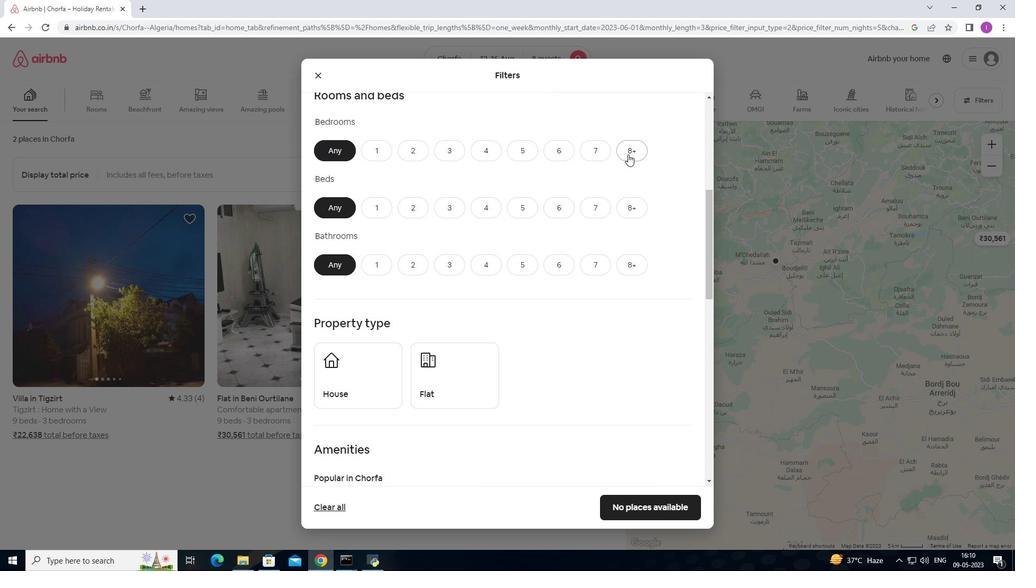 
Action: Mouse pressed left at (630, 152)
Screenshot: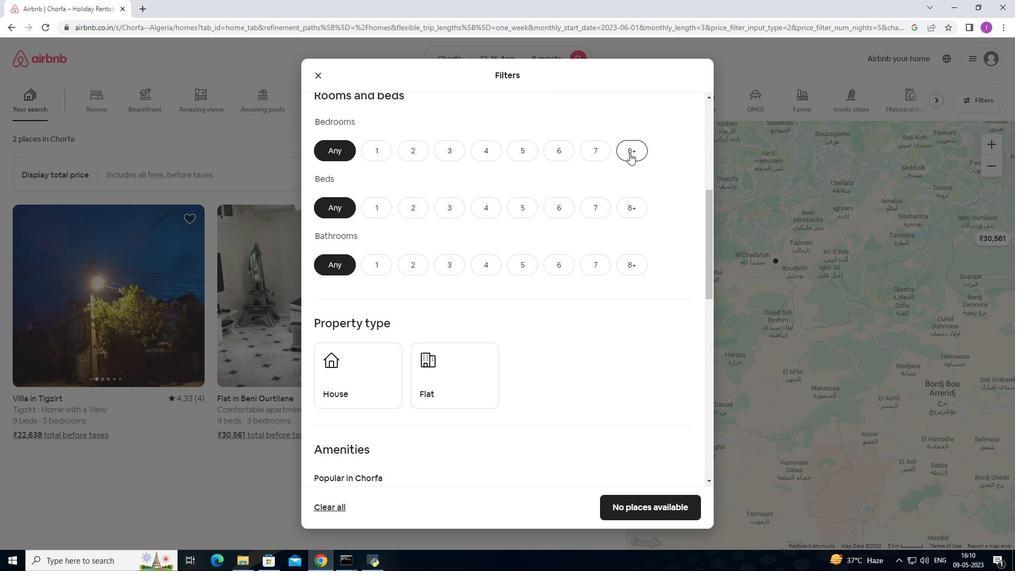 
Action: Mouse moved to (645, 212)
Screenshot: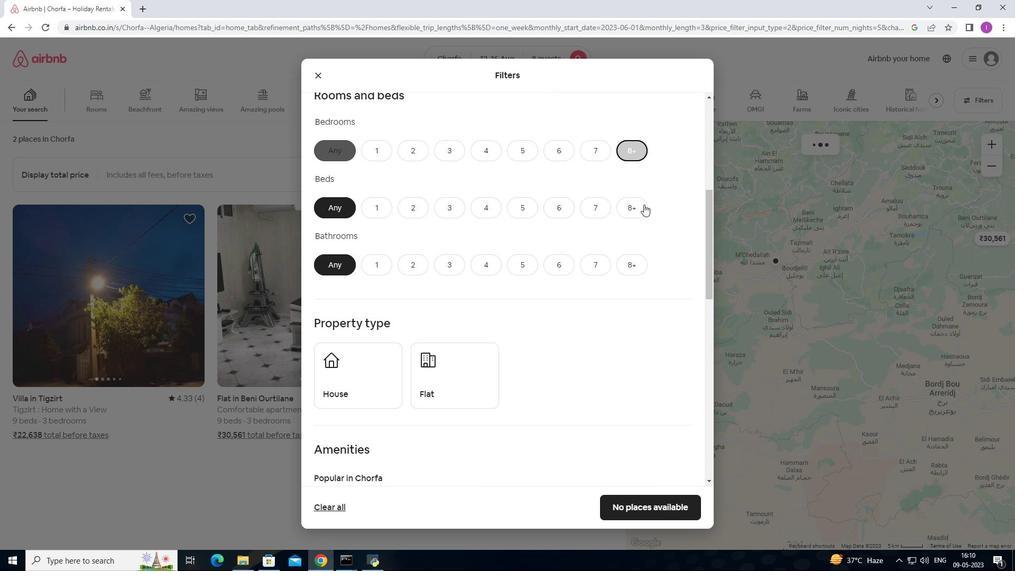 
Action: Mouse pressed left at (645, 212)
Screenshot: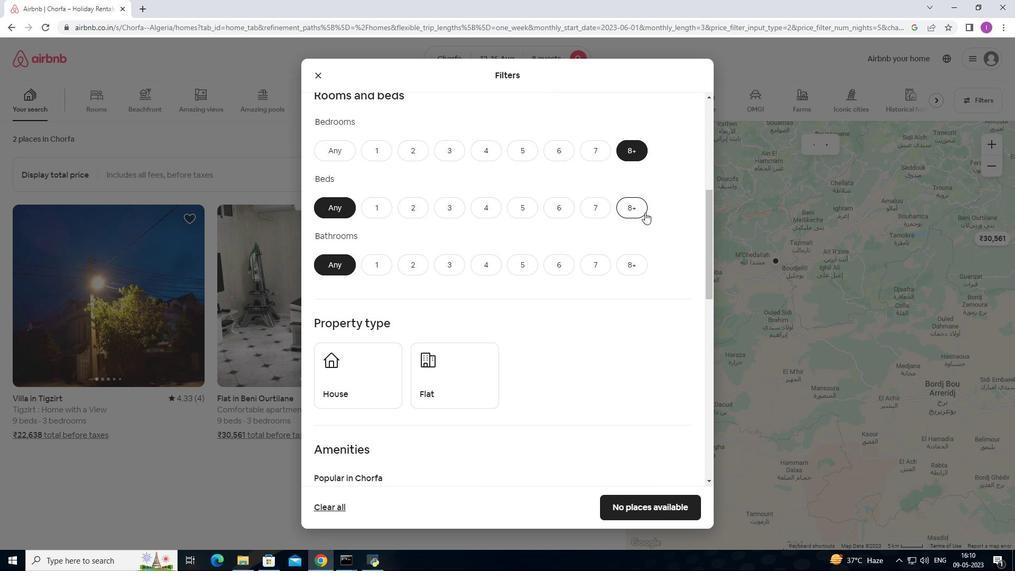 
Action: Mouse moved to (638, 266)
Screenshot: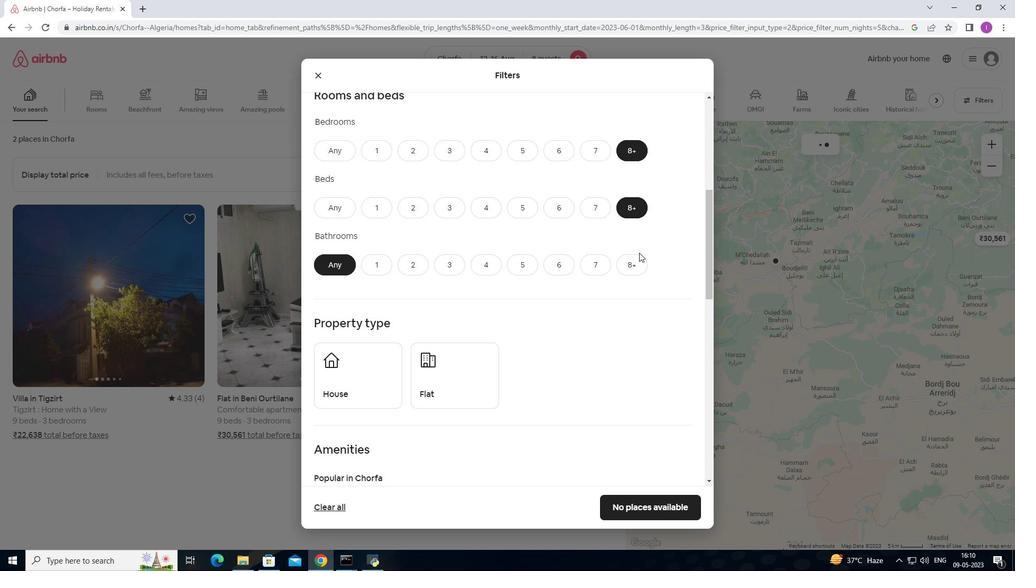 
Action: Mouse pressed left at (638, 266)
Screenshot: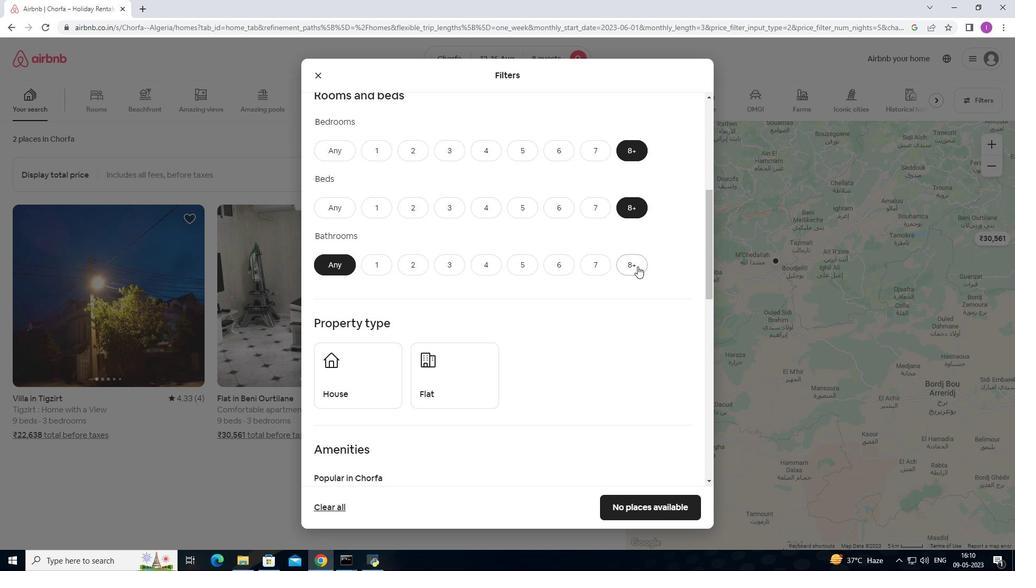 
Action: Mouse moved to (484, 367)
Screenshot: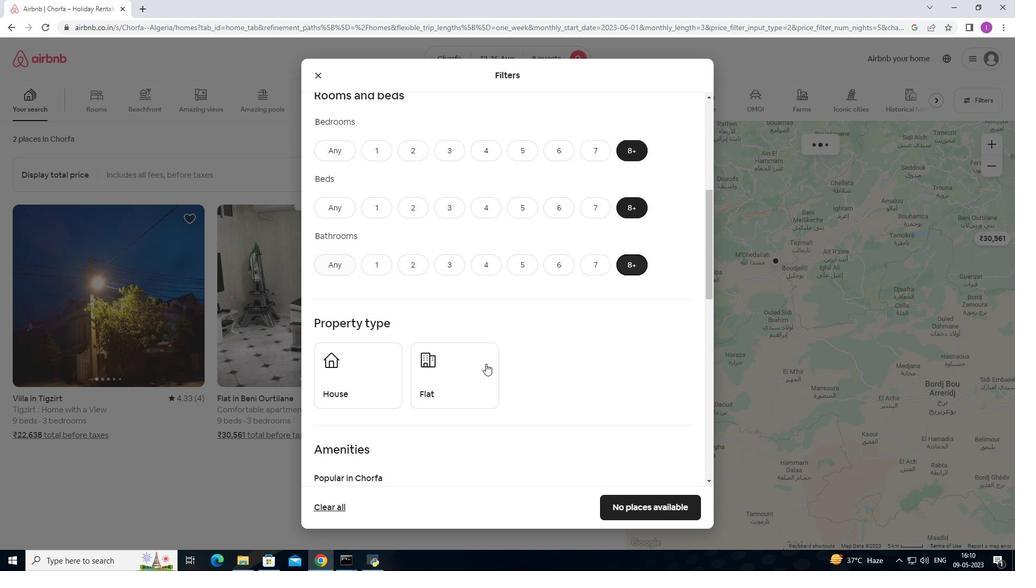 
Action: Mouse scrolled (484, 367) with delta (0, 0)
Screenshot: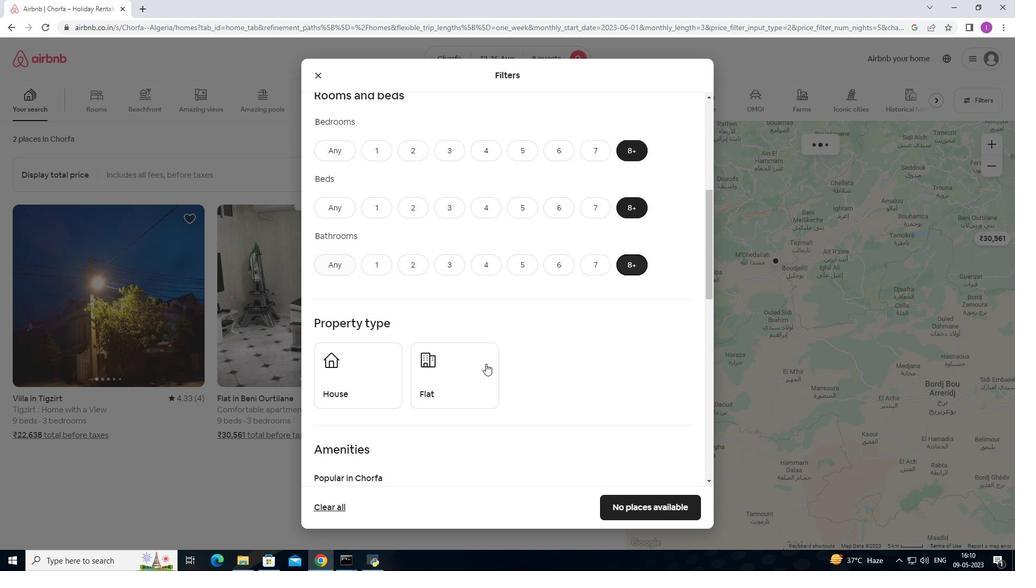 
Action: Mouse moved to (484, 369)
Screenshot: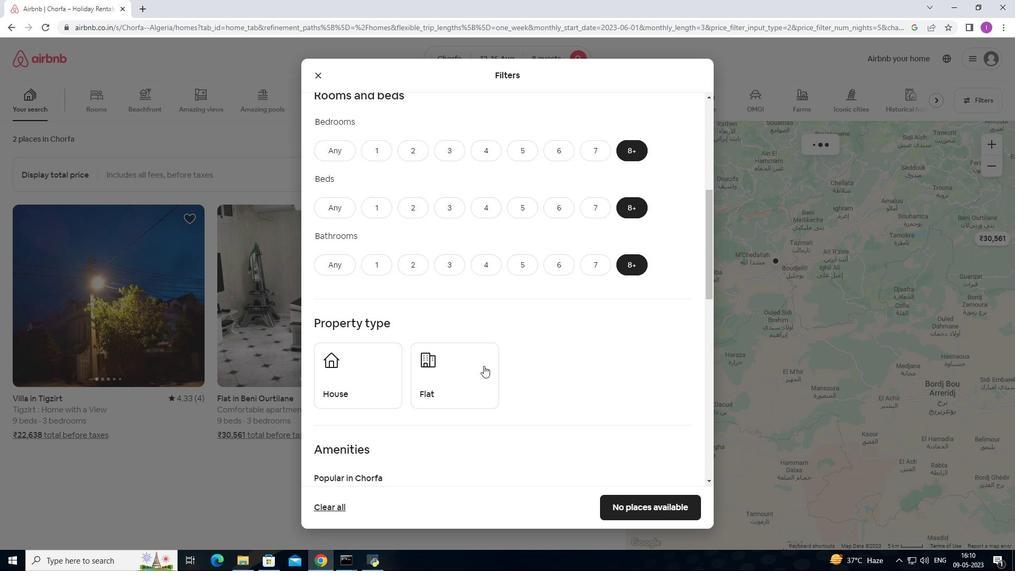 
Action: Mouse scrolled (484, 368) with delta (0, 0)
Screenshot: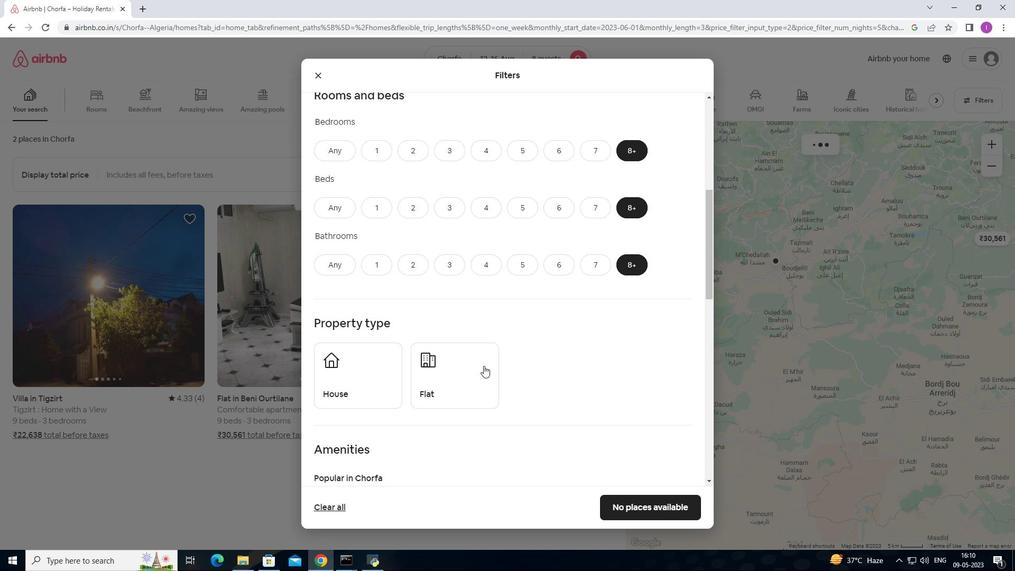 
Action: Mouse moved to (376, 293)
Screenshot: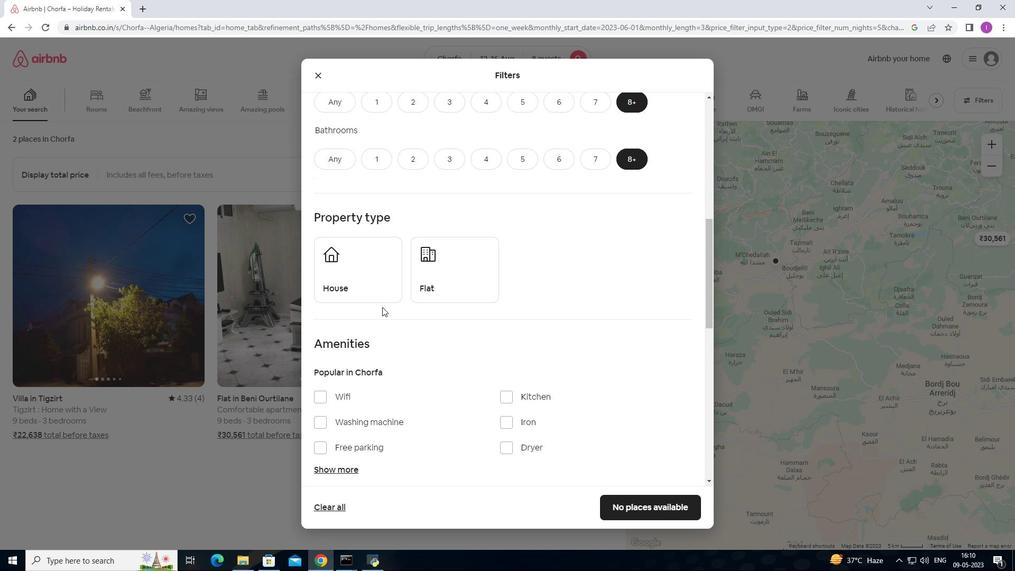 
Action: Mouse pressed left at (376, 293)
Screenshot: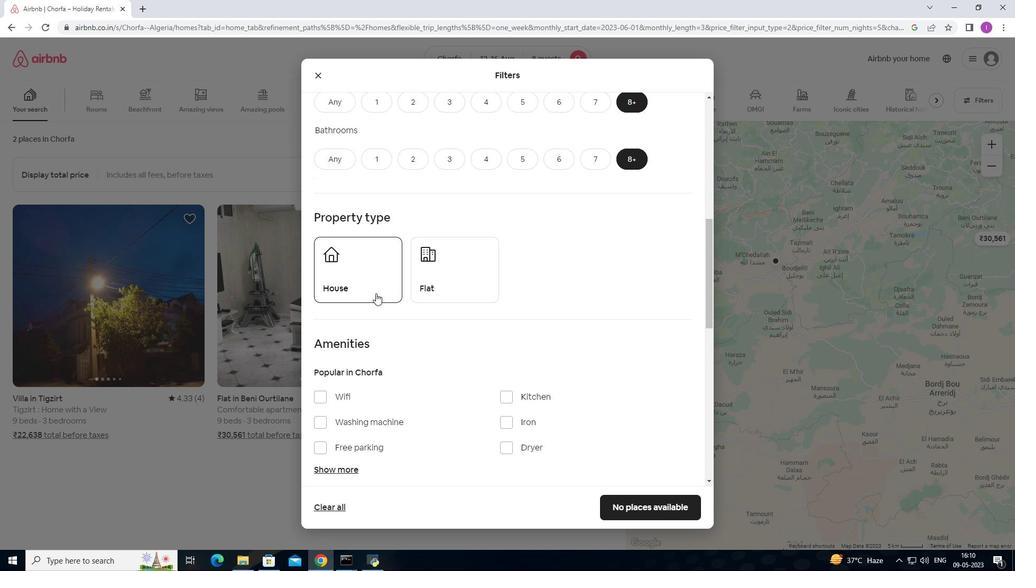 
Action: Mouse moved to (458, 292)
Screenshot: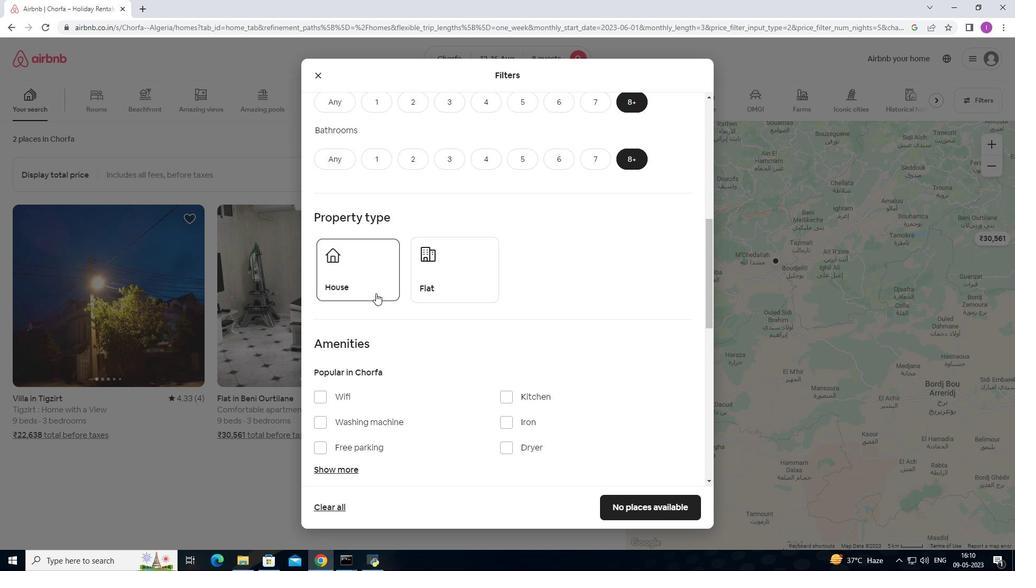 
Action: Mouse pressed left at (458, 292)
Screenshot: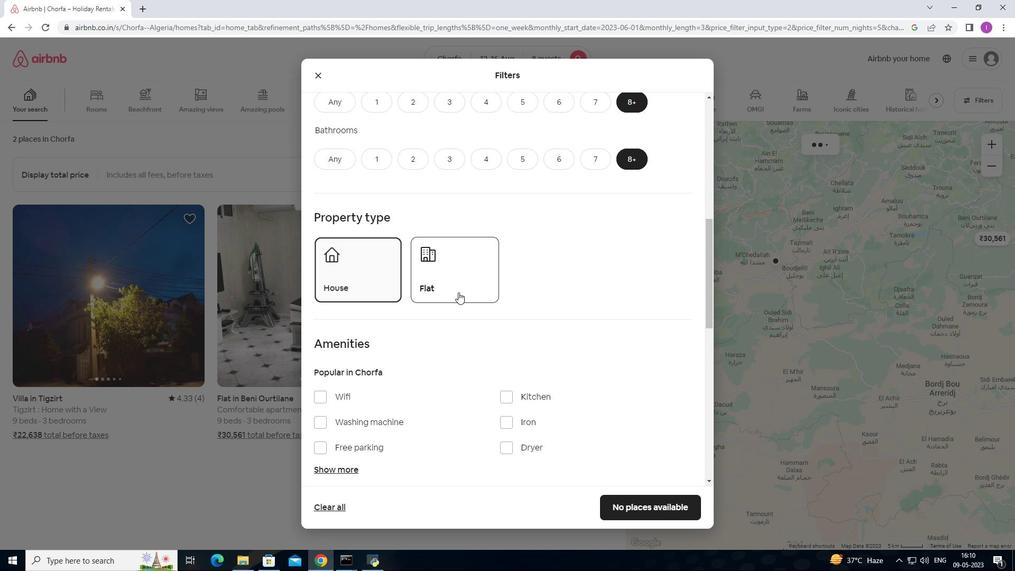 
Action: Mouse moved to (458, 295)
Screenshot: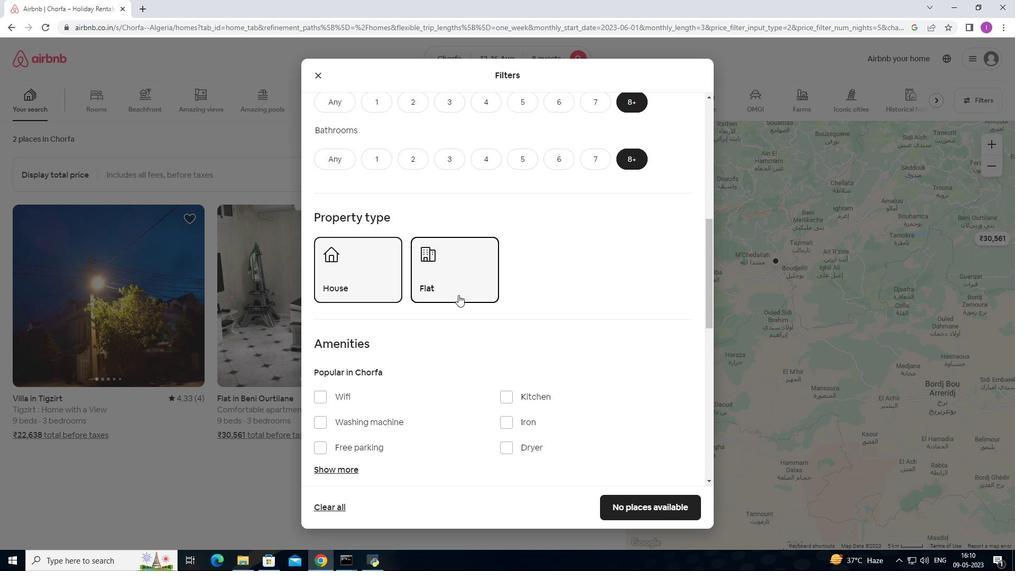 
Action: Mouse scrolled (458, 295) with delta (0, 0)
Screenshot: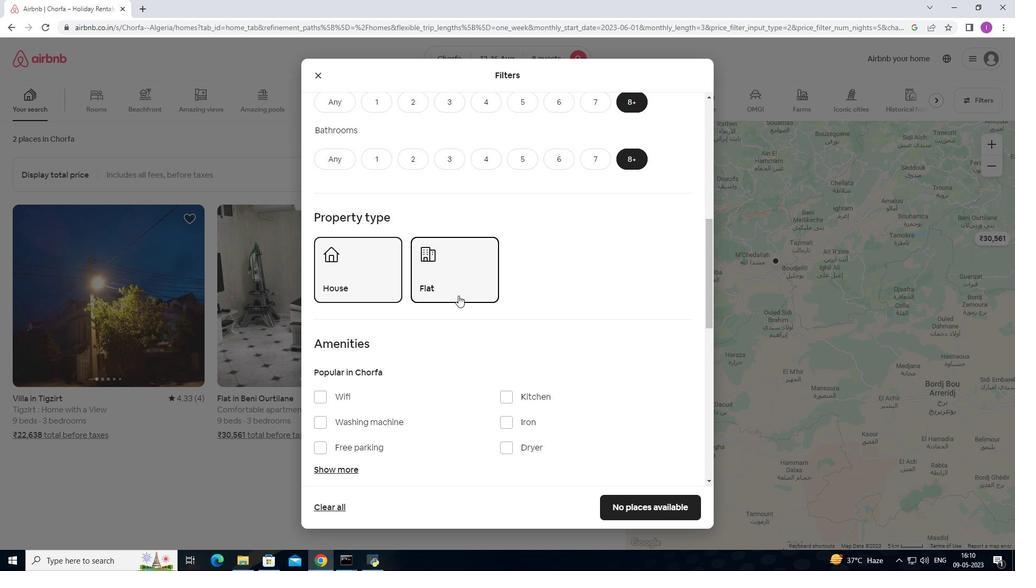 
Action: Mouse scrolled (458, 295) with delta (0, 0)
Screenshot: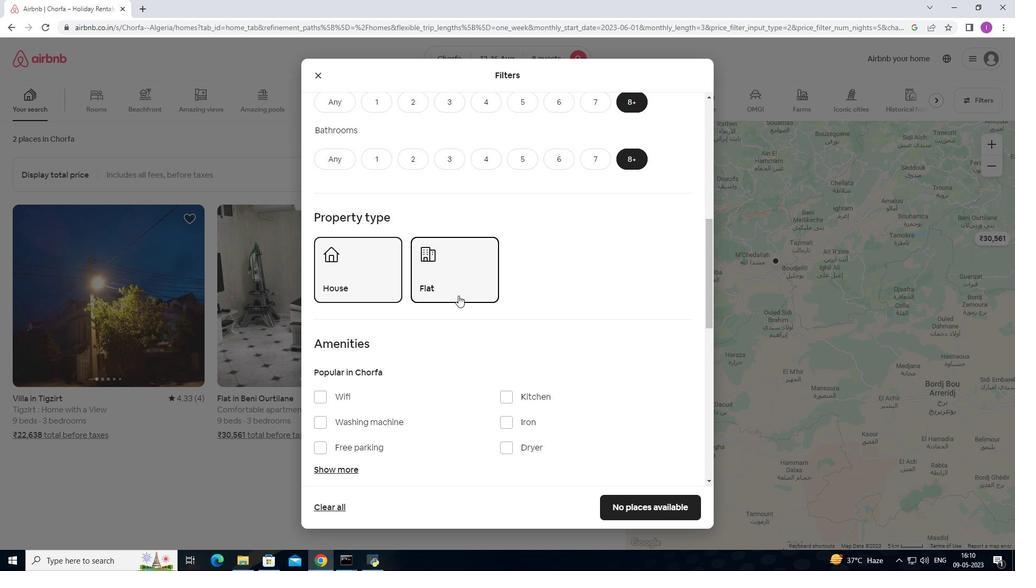 
Action: Mouse moved to (316, 293)
Screenshot: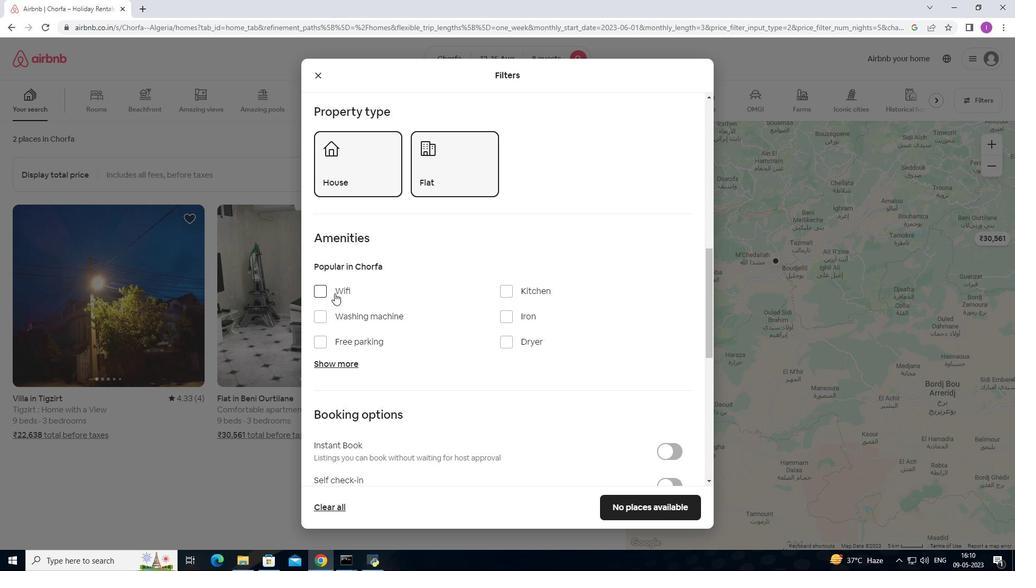 
Action: Mouse pressed left at (316, 293)
Screenshot: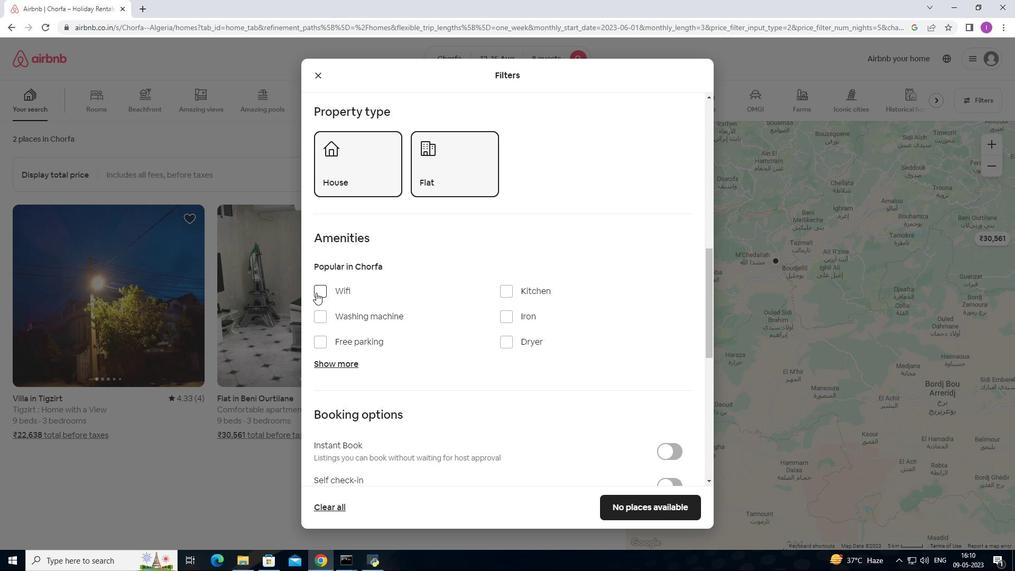 
Action: Mouse moved to (323, 343)
Screenshot: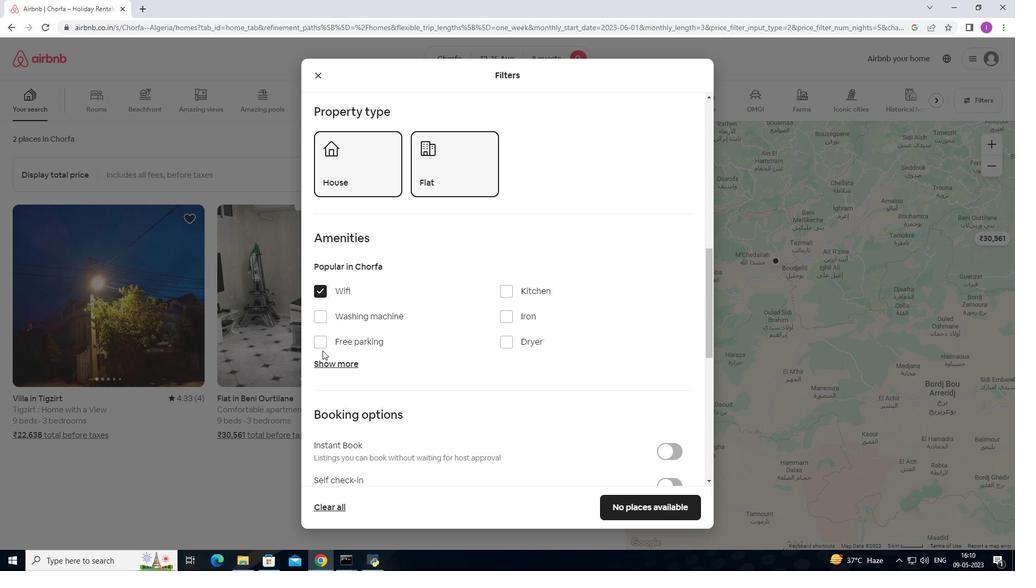 
Action: Mouse pressed left at (323, 343)
Screenshot: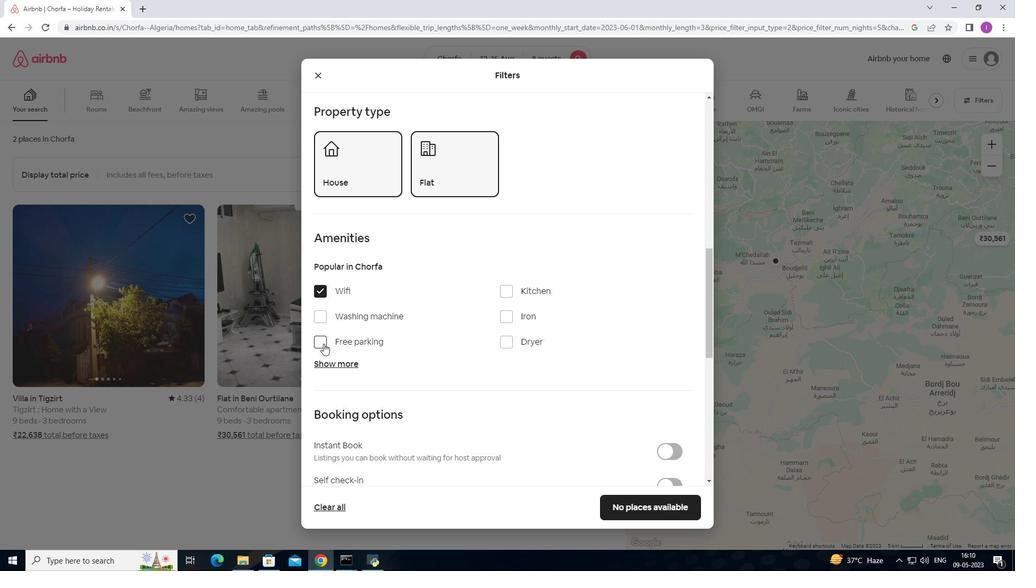 
Action: Mouse moved to (332, 366)
Screenshot: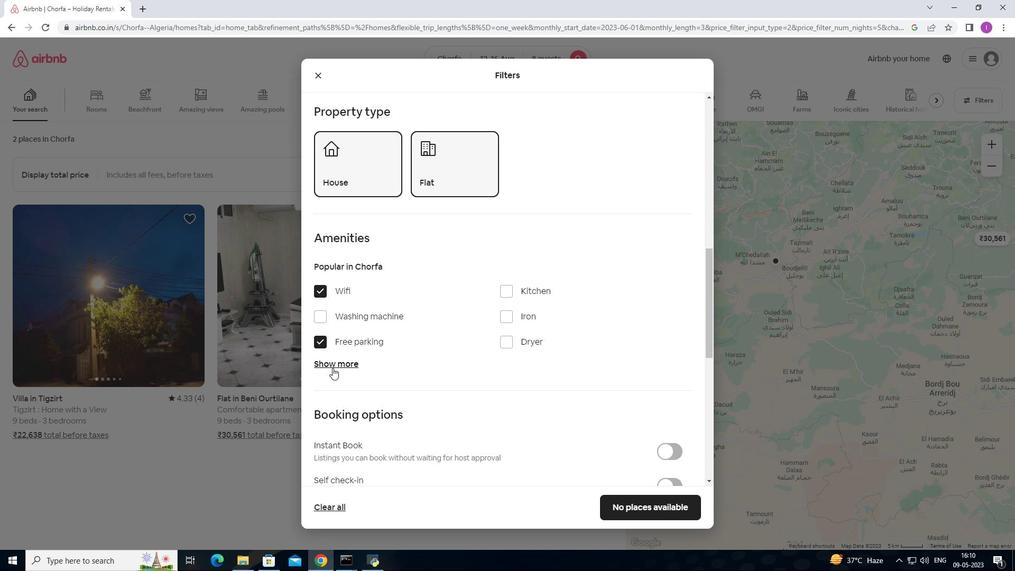 
Action: Mouse pressed left at (332, 366)
Screenshot: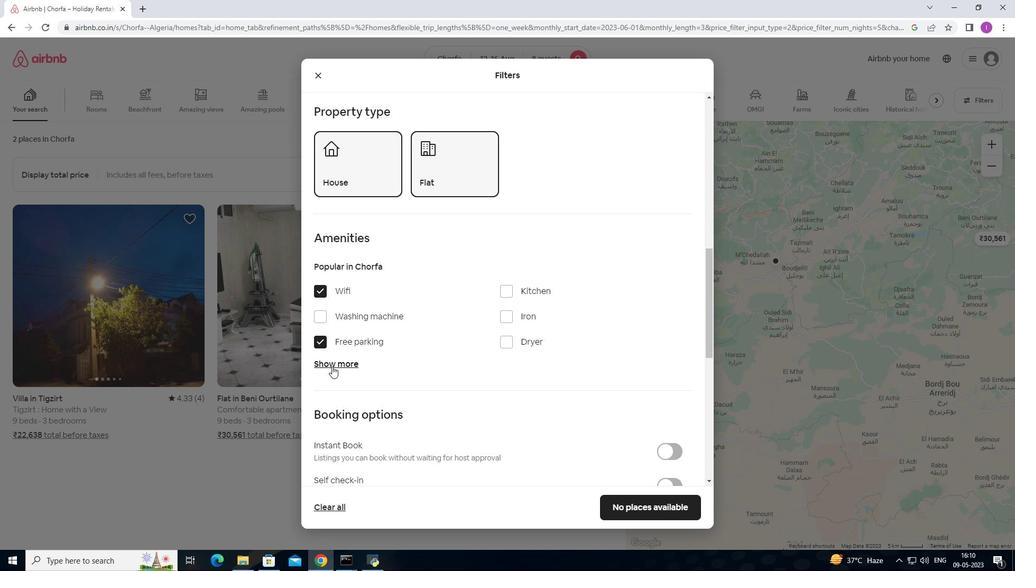 
Action: Mouse moved to (411, 398)
Screenshot: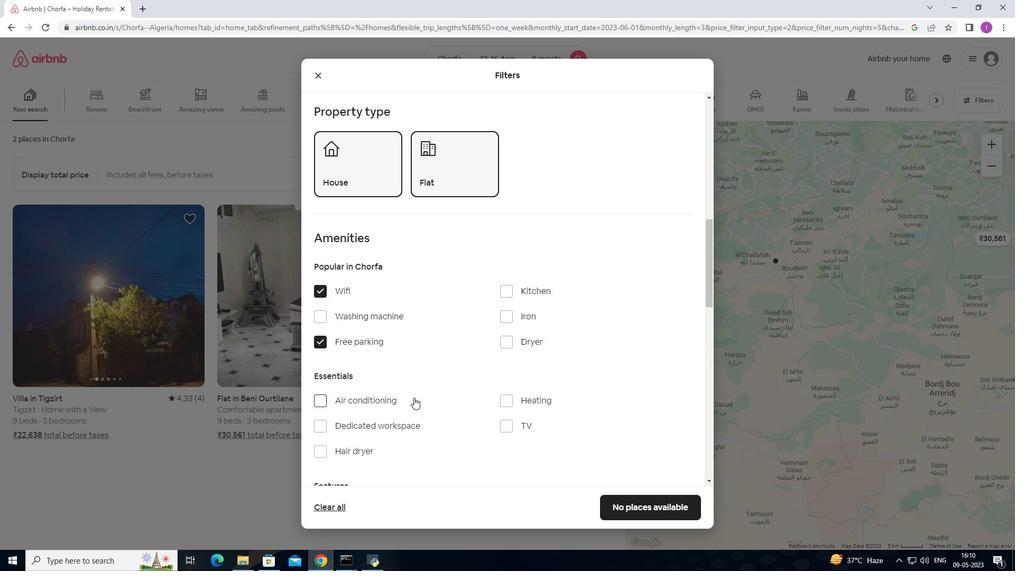 
Action: Mouse scrolled (411, 398) with delta (0, 0)
Screenshot: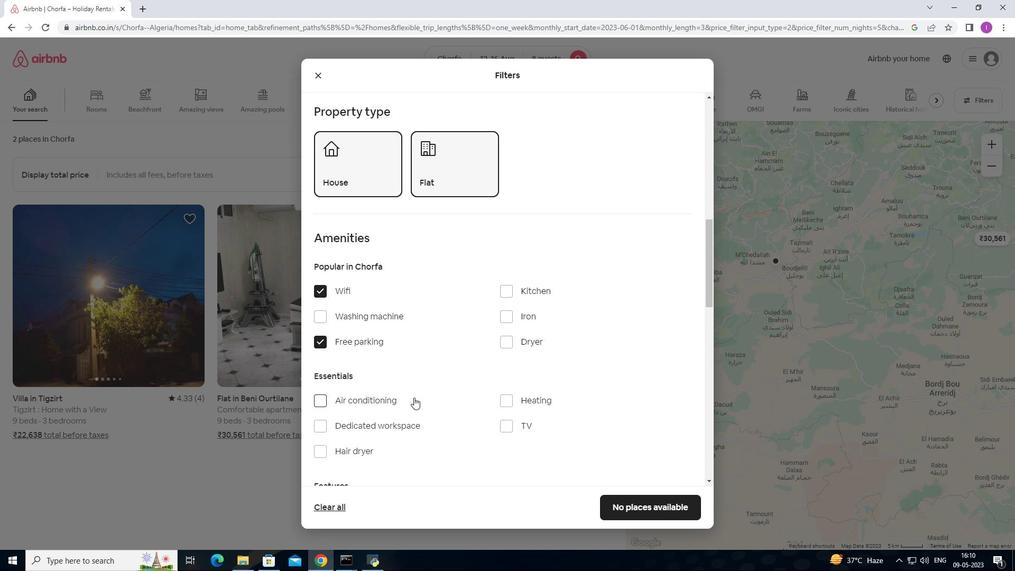 
Action: Mouse moved to (411, 399)
Screenshot: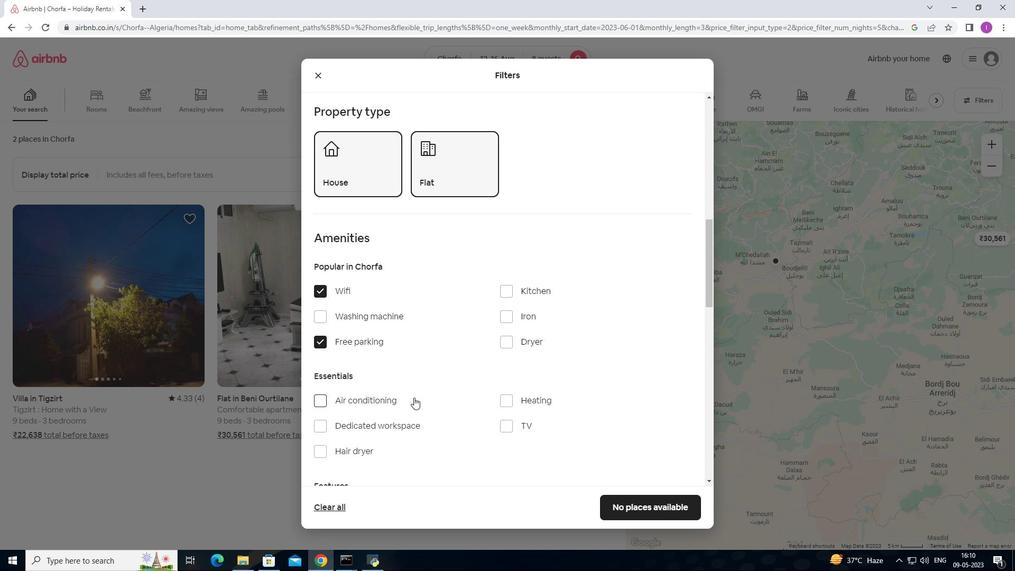 
Action: Mouse scrolled (411, 398) with delta (0, 0)
Screenshot: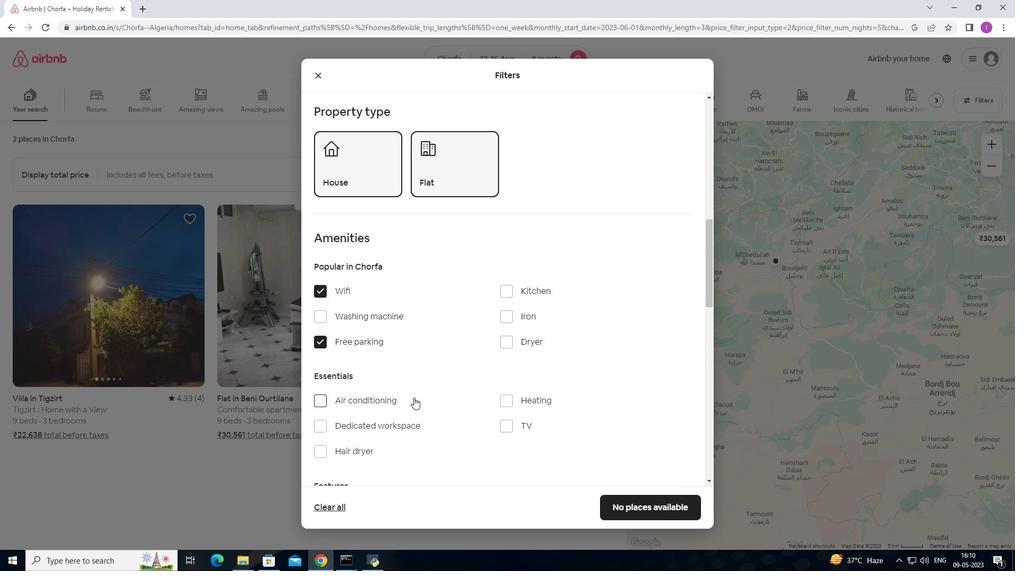 
Action: Mouse scrolled (411, 398) with delta (0, 0)
Screenshot: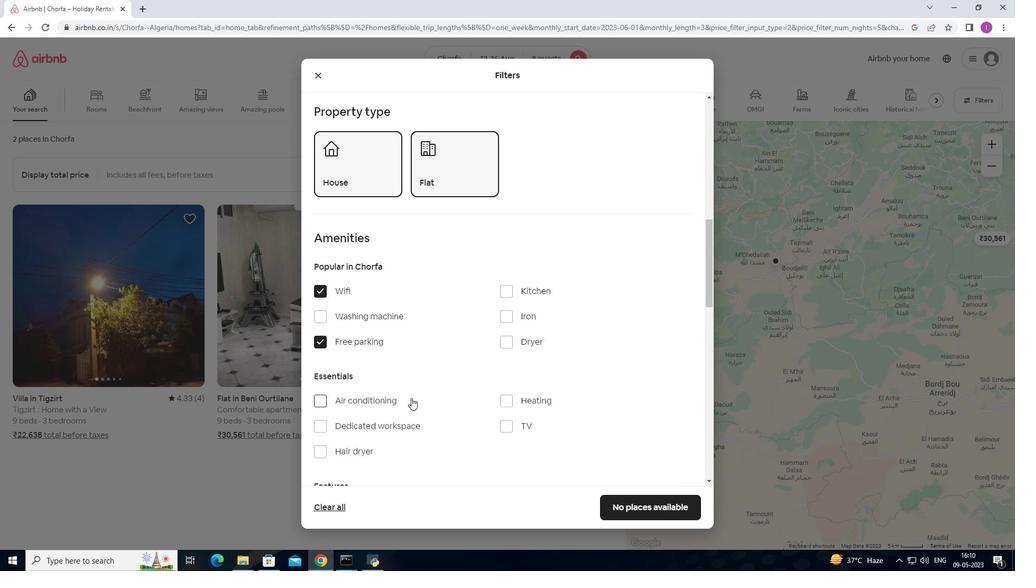 
Action: Mouse moved to (505, 268)
Screenshot: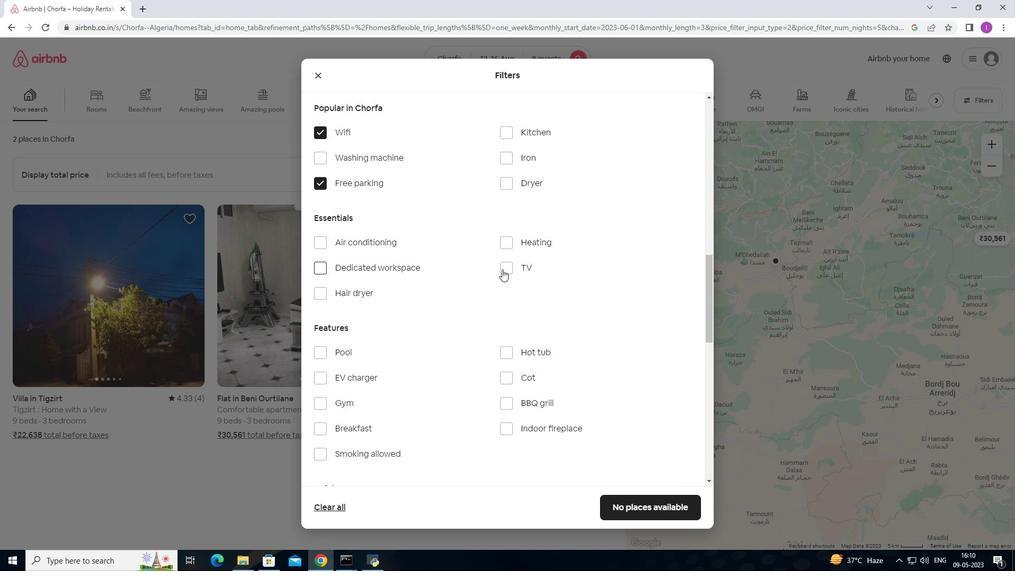 
Action: Mouse pressed left at (505, 268)
Screenshot: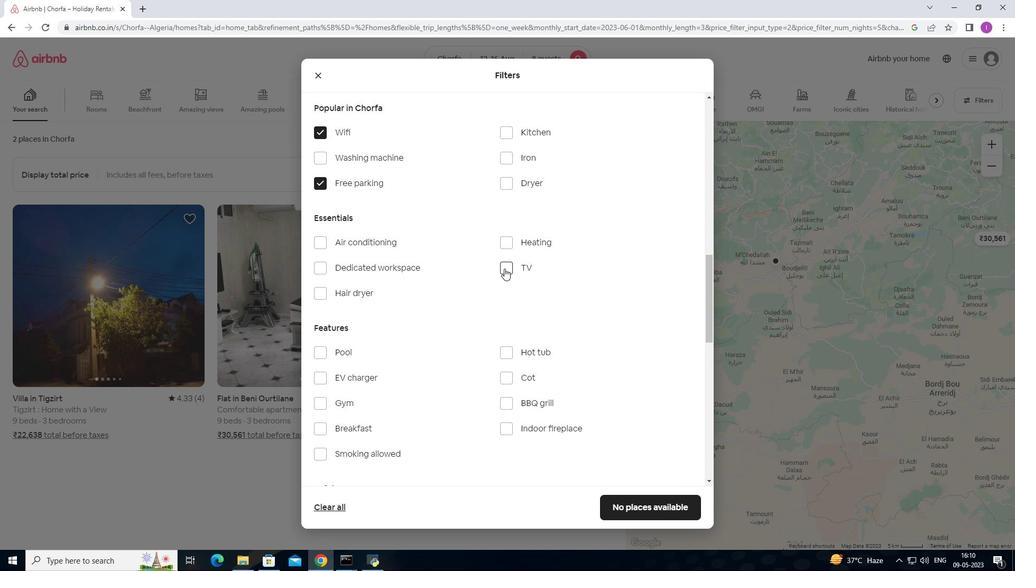 
Action: Mouse moved to (323, 403)
Screenshot: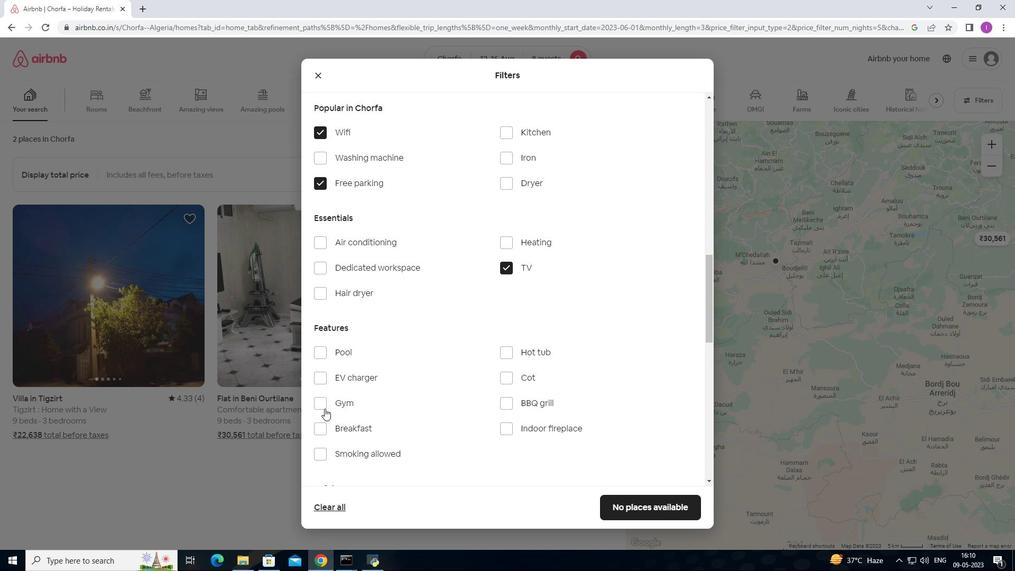 
Action: Mouse pressed left at (323, 403)
Screenshot: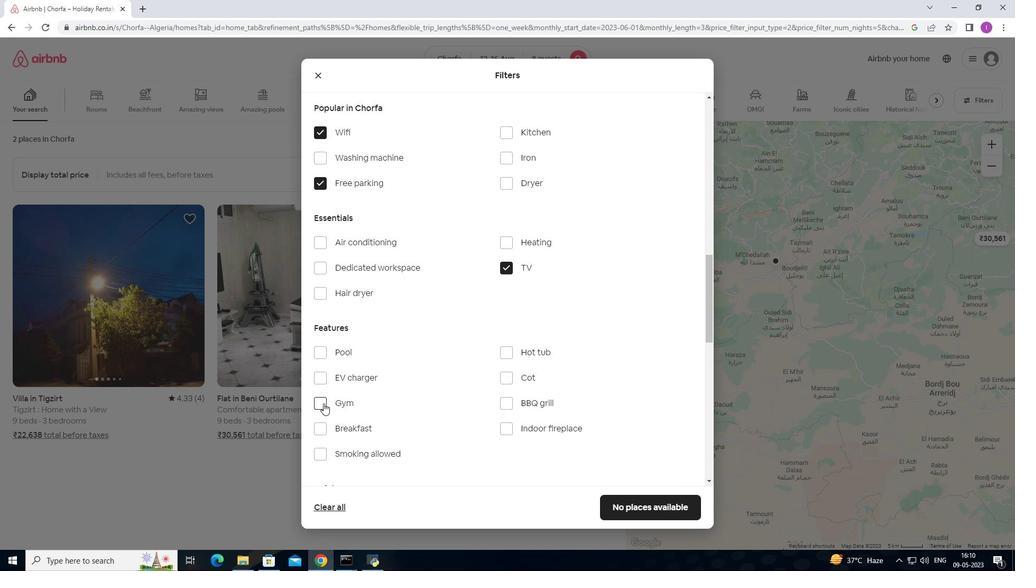 
Action: Mouse moved to (317, 429)
Screenshot: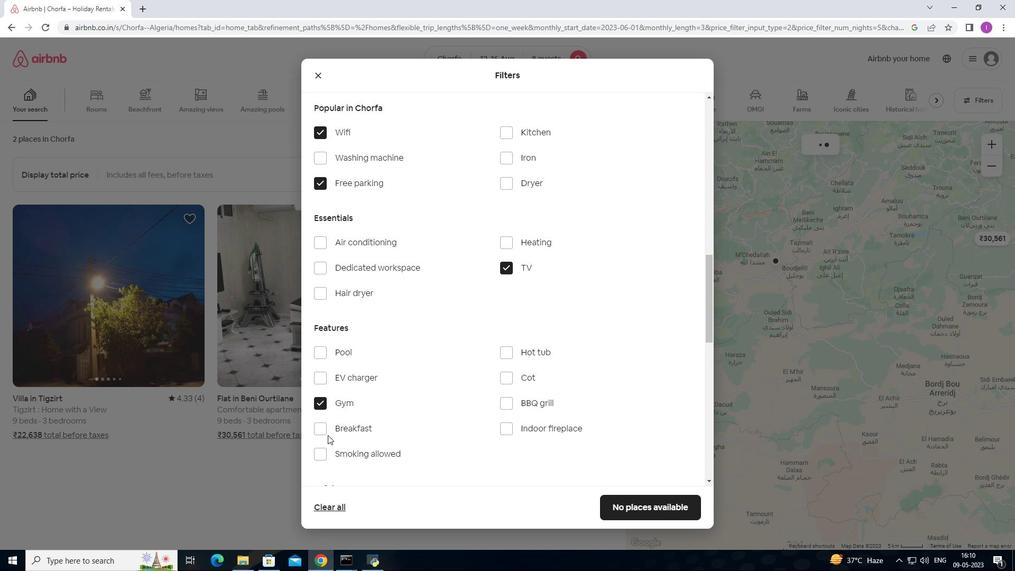 
Action: Mouse pressed left at (317, 429)
Screenshot: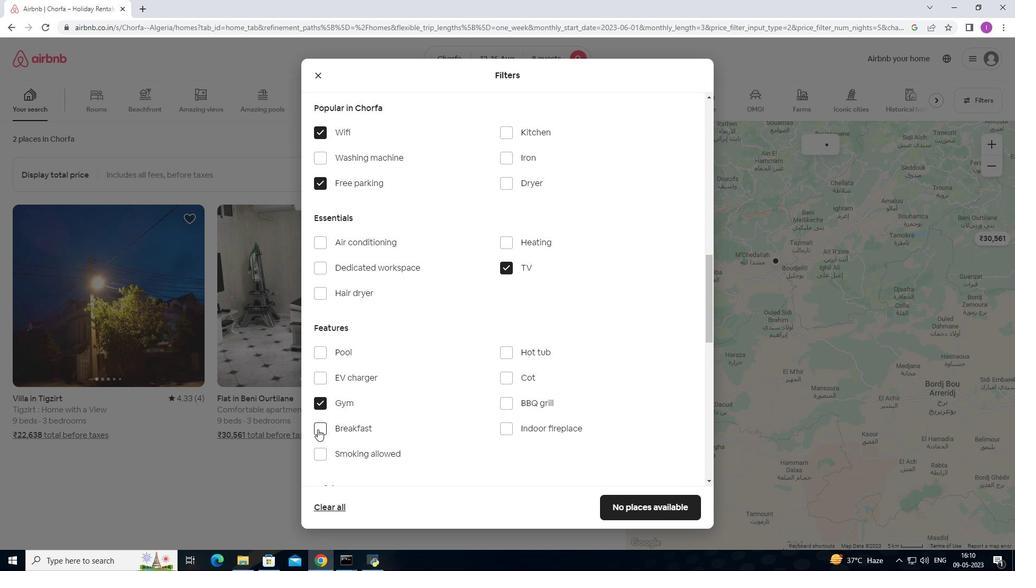 
Action: Mouse moved to (374, 443)
Screenshot: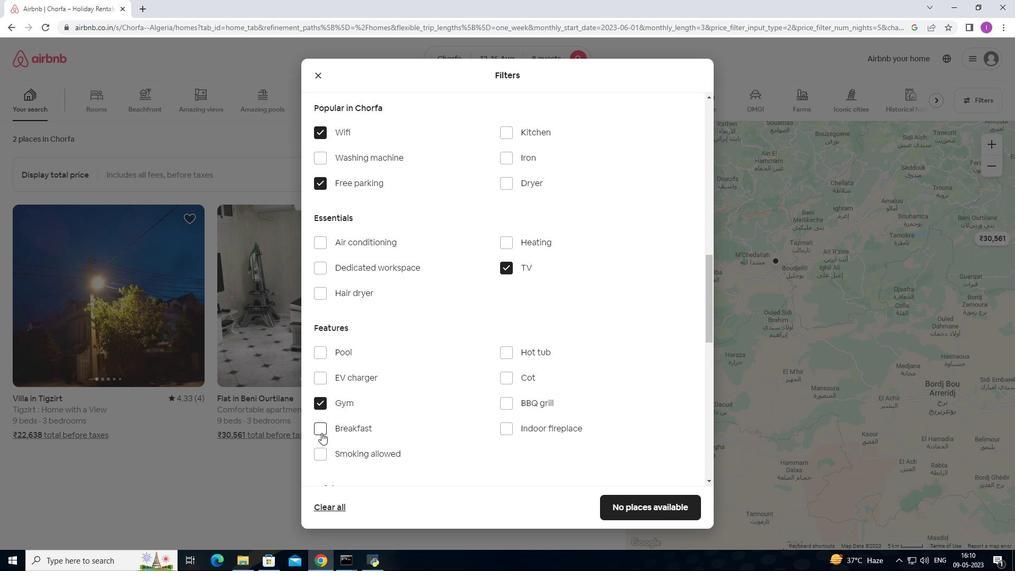 
Action: Mouse scrolled (374, 443) with delta (0, 0)
Screenshot: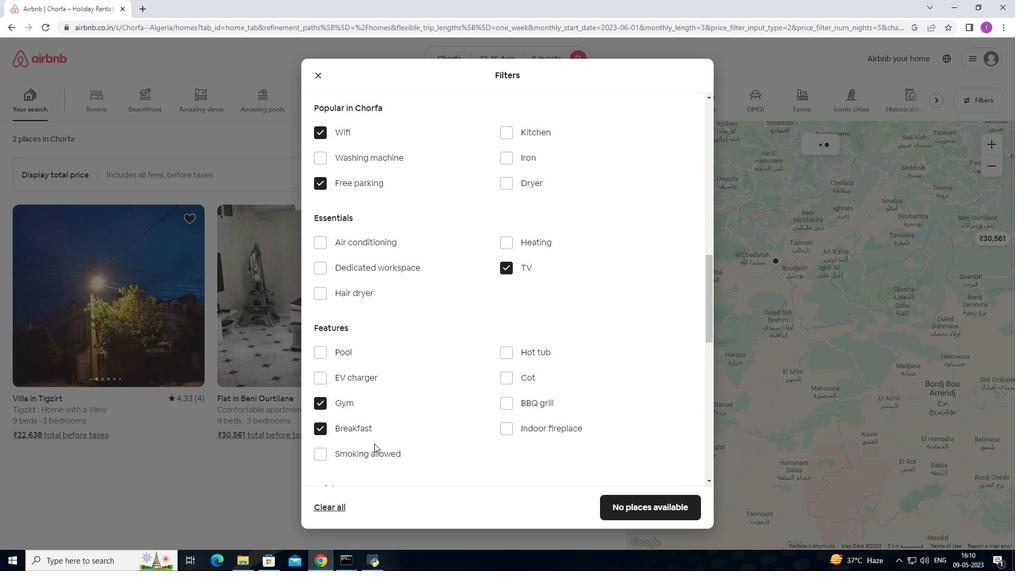 
Action: Mouse scrolled (374, 443) with delta (0, 0)
Screenshot: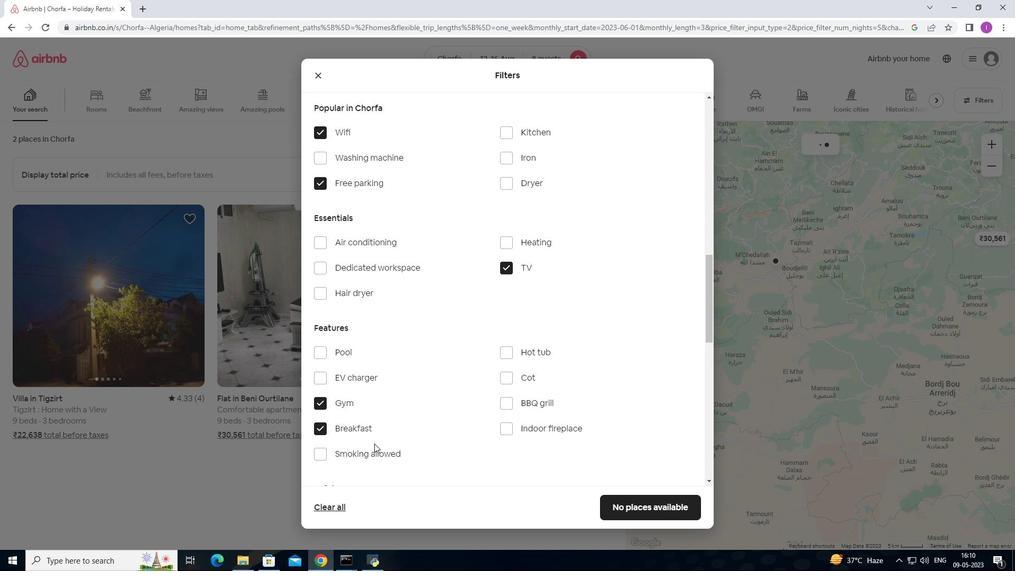 
Action: Mouse scrolled (374, 443) with delta (0, 0)
Screenshot: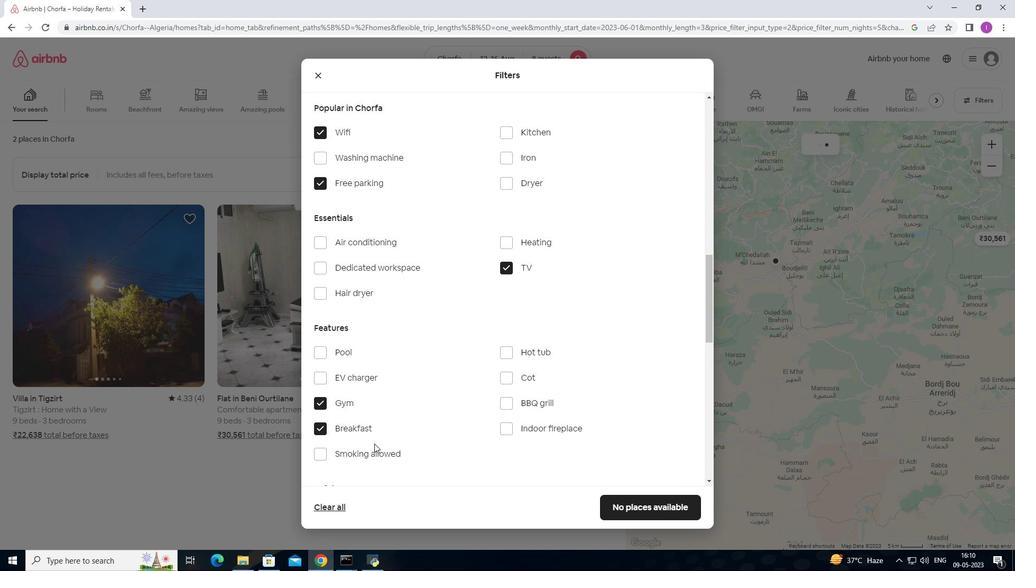 
Action: Mouse moved to (378, 442)
Screenshot: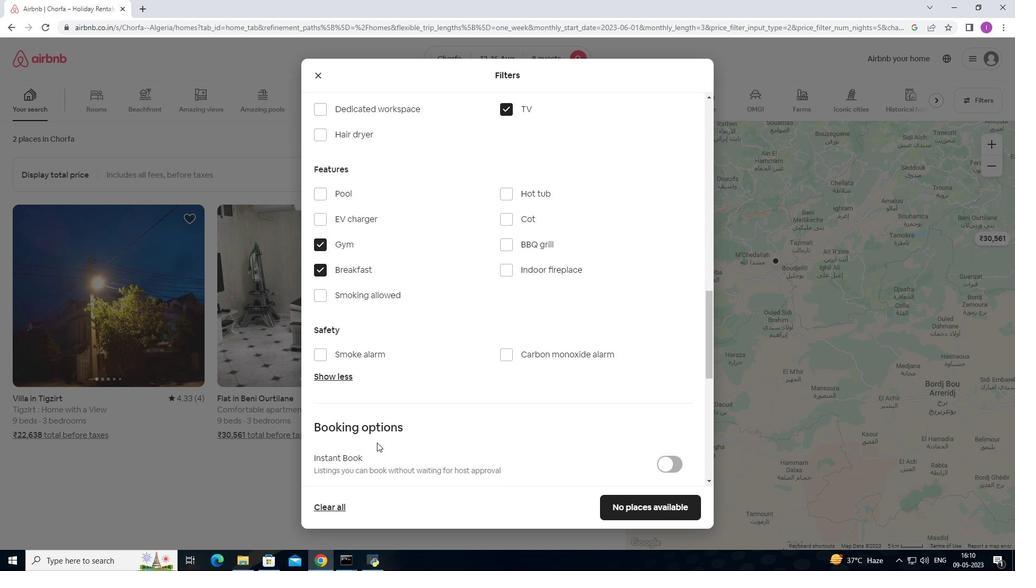
Action: Mouse scrolled (378, 441) with delta (0, 0)
Screenshot: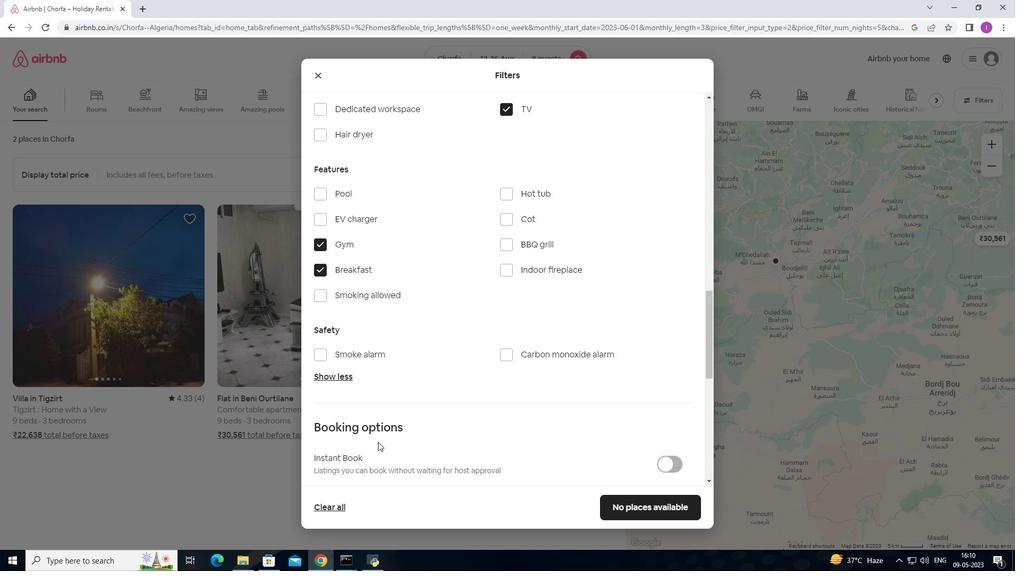 
Action: Mouse scrolled (378, 441) with delta (0, 0)
Screenshot: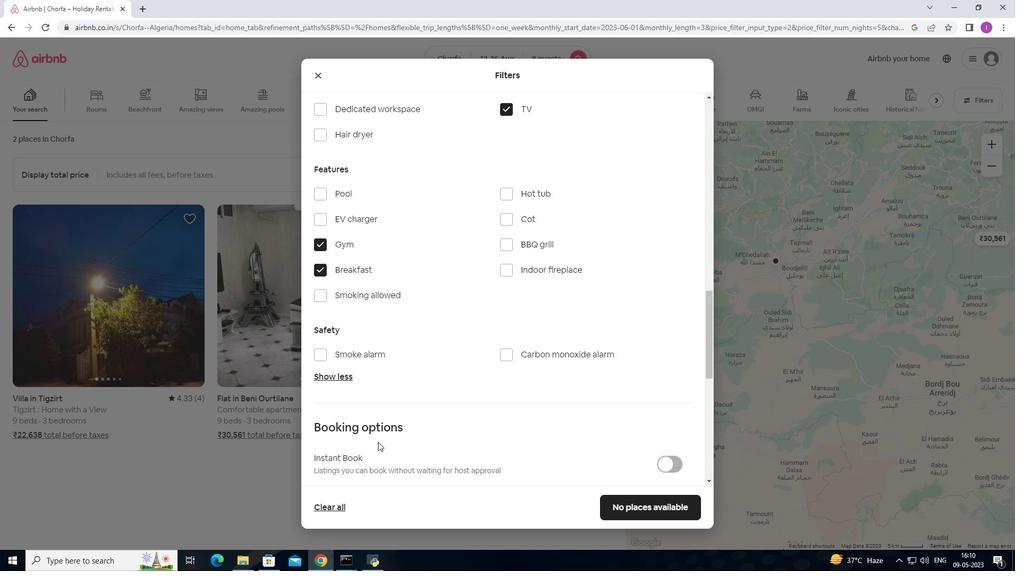 
Action: Mouse scrolled (378, 441) with delta (0, 0)
Screenshot: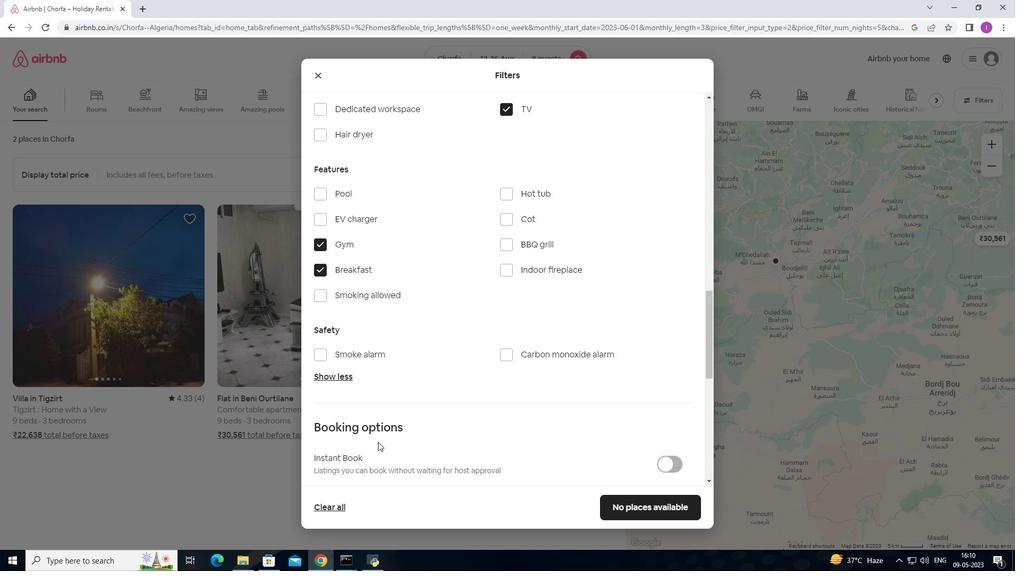 
Action: Mouse moved to (683, 341)
Screenshot: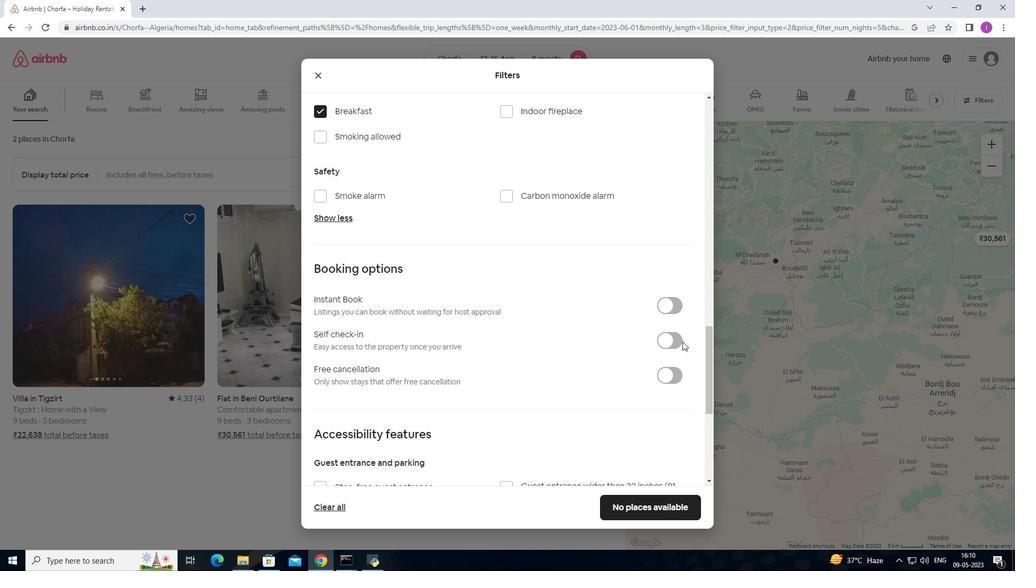 
Action: Mouse pressed left at (683, 341)
Screenshot: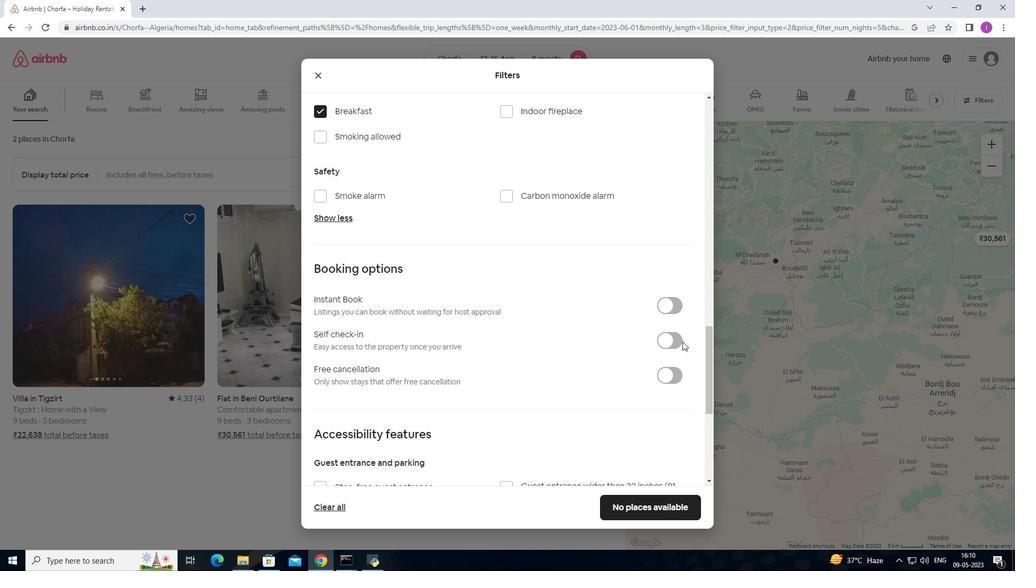 
Action: Mouse moved to (676, 343)
Screenshot: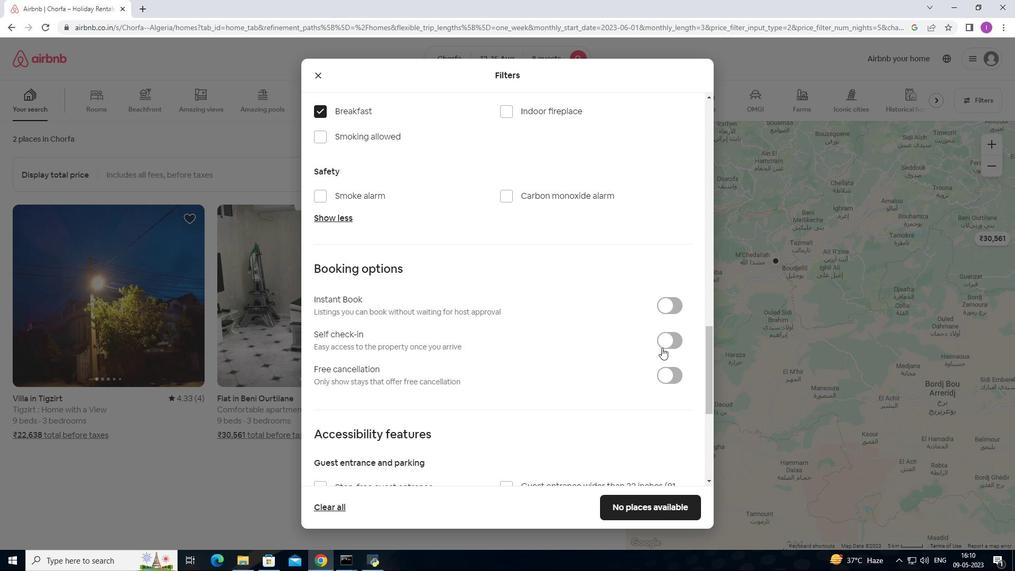 
Action: Mouse pressed left at (676, 343)
Screenshot: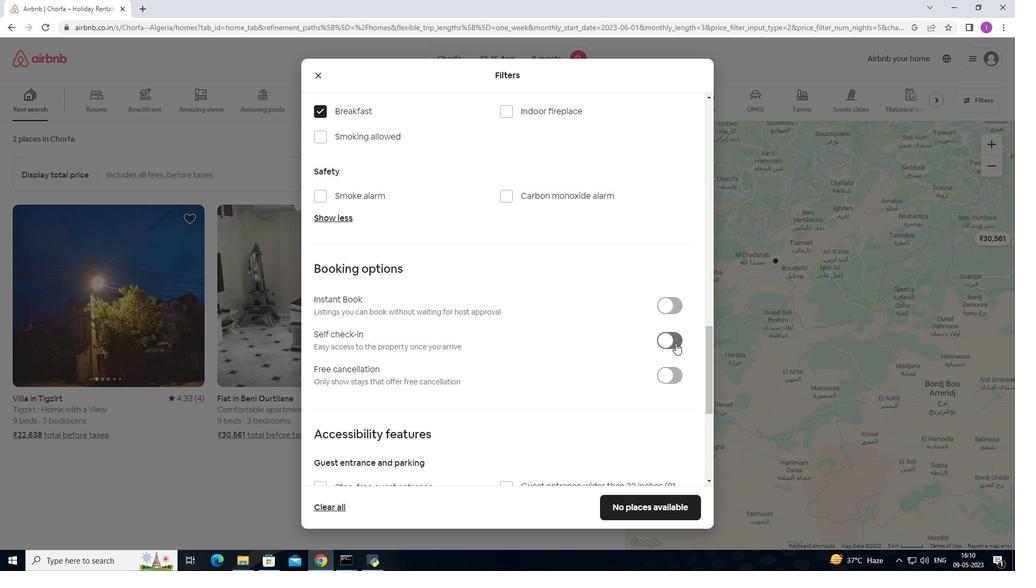 
Action: Mouse moved to (479, 419)
Screenshot: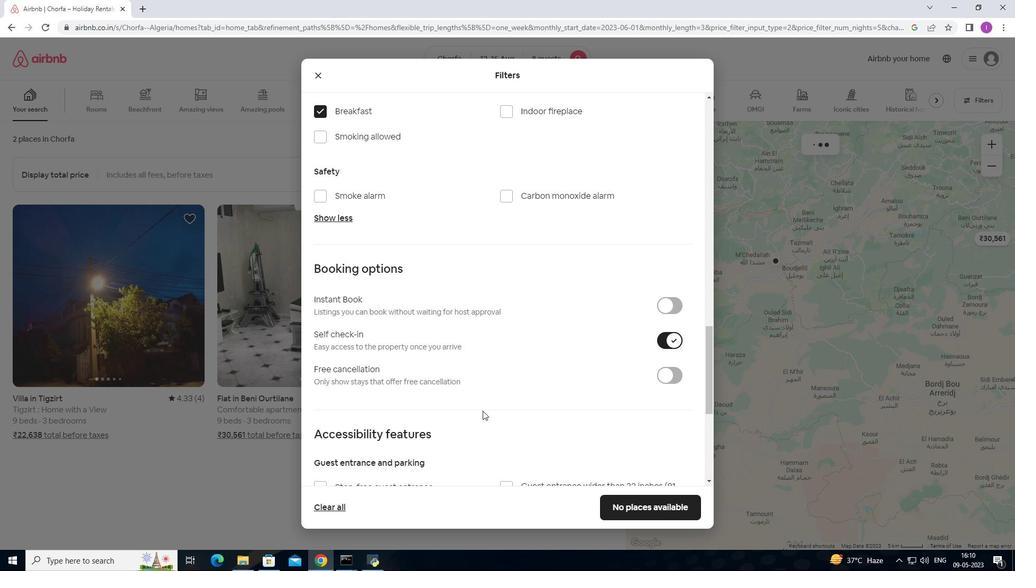 
Action: Mouse scrolled (479, 418) with delta (0, 0)
Screenshot: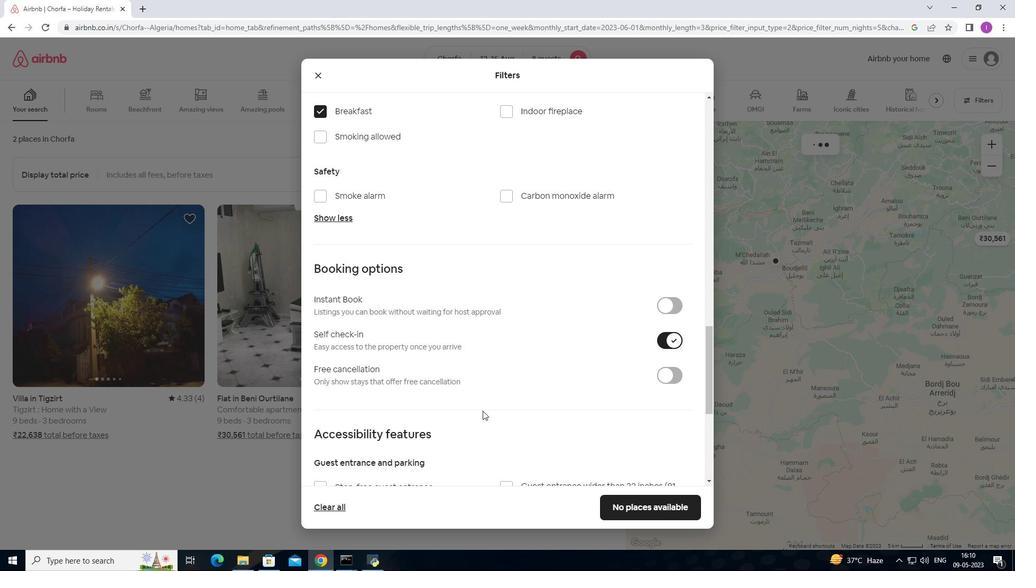 
Action: Mouse moved to (479, 420)
Screenshot: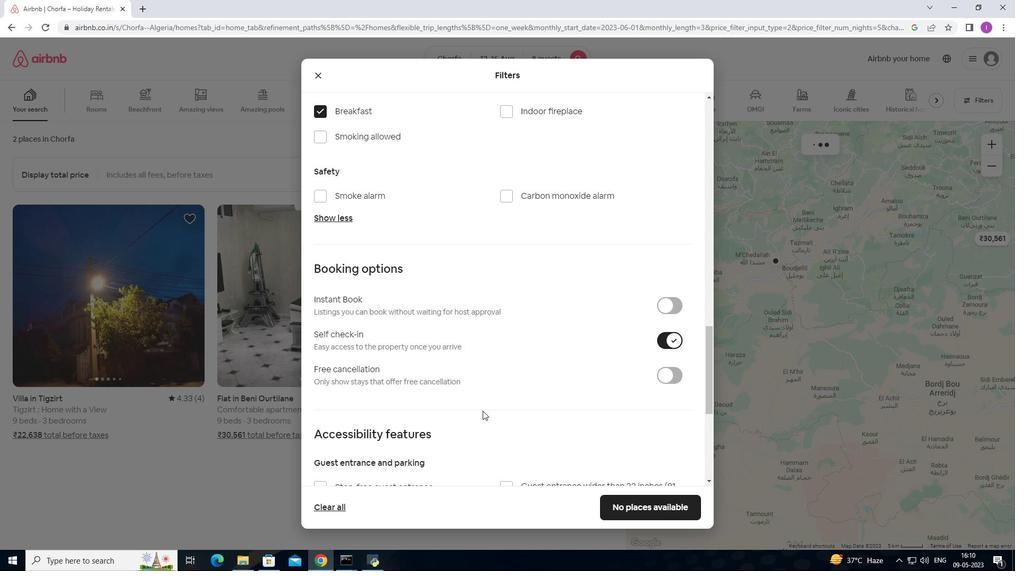 
Action: Mouse scrolled (479, 419) with delta (0, 0)
Screenshot: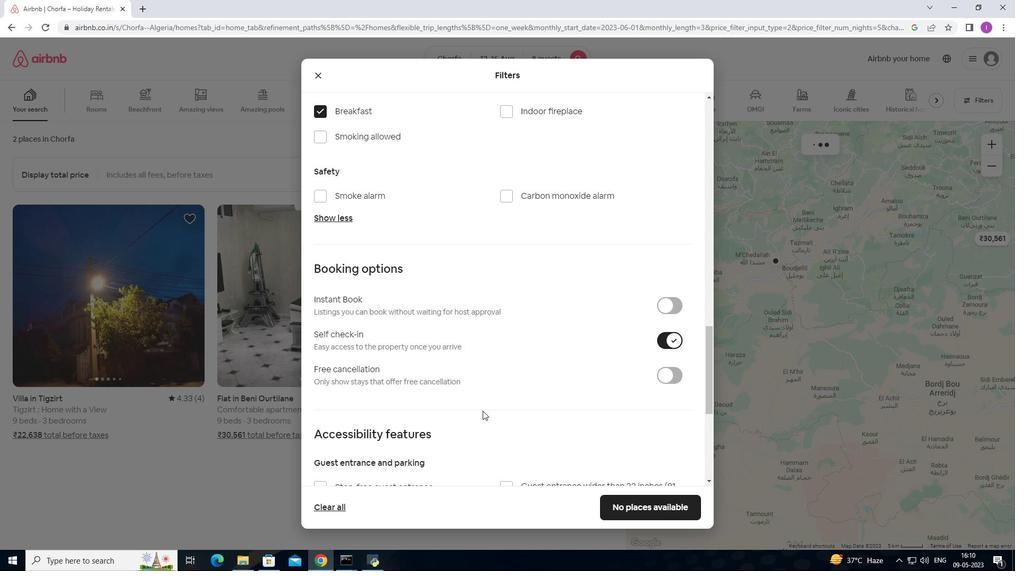 
Action: Mouse moved to (479, 420)
Screenshot: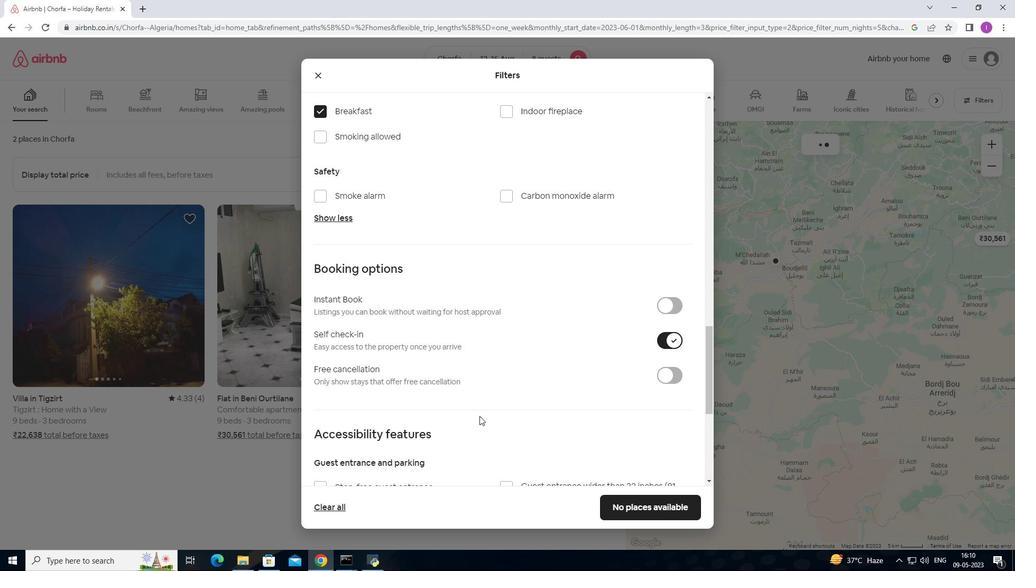 
Action: Mouse scrolled (479, 420) with delta (0, 0)
Screenshot: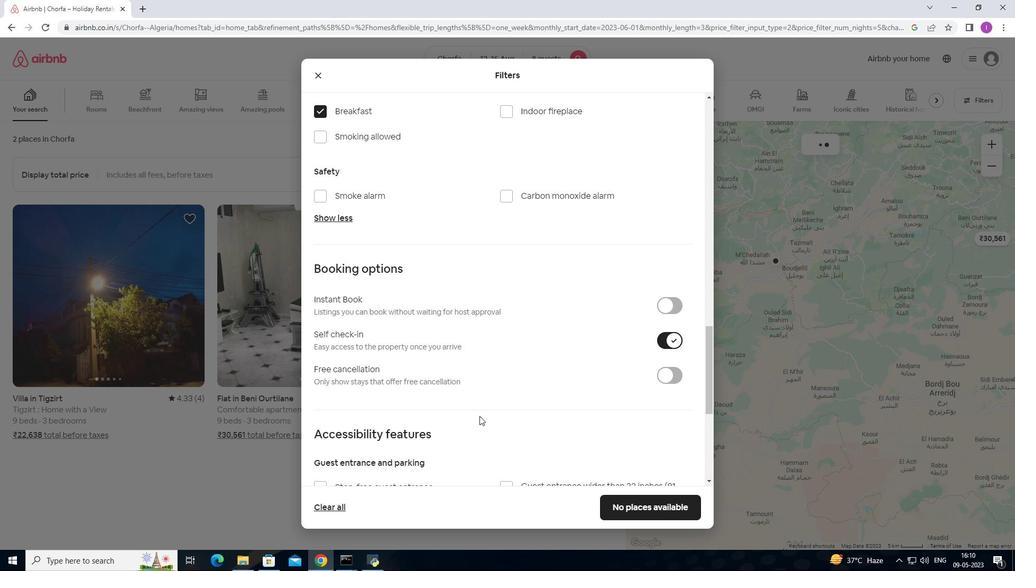 
Action: Mouse scrolled (479, 420) with delta (0, 0)
Screenshot: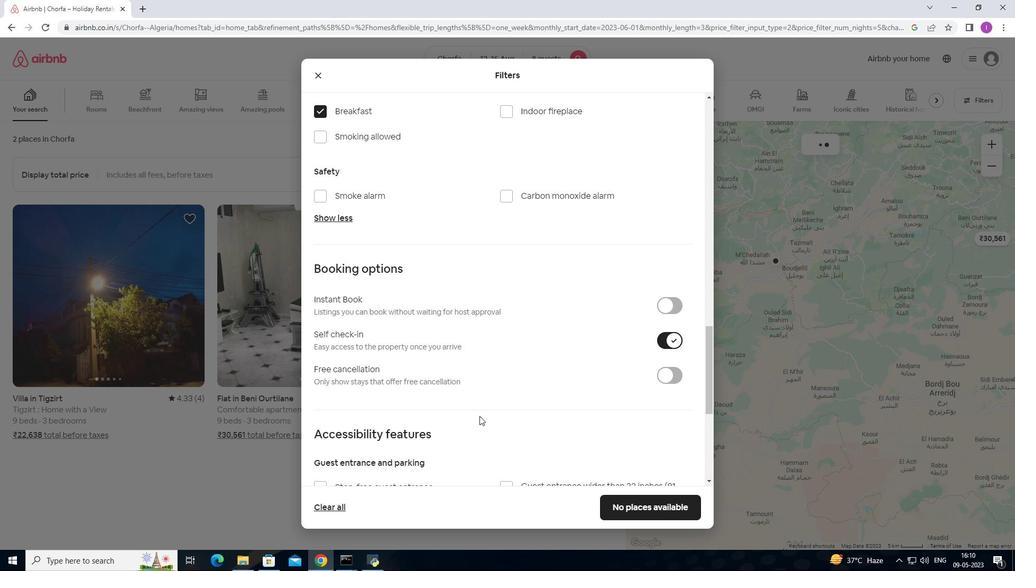 
Action: Mouse scrolled (479, 420) with delta (0, 0)
Screenshot: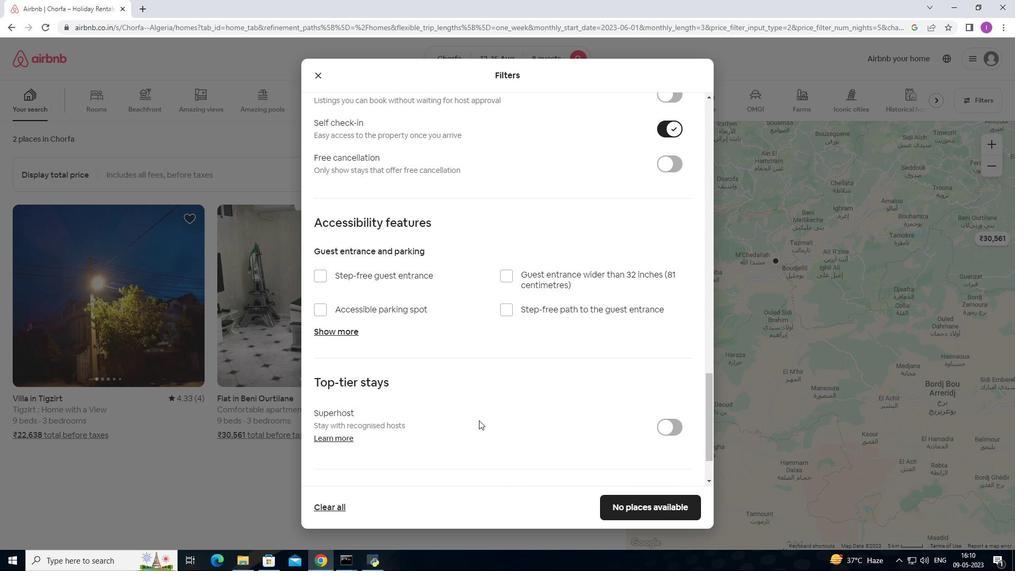 
Action: Mouse scrolled (479, 420) with delta (0, 0)
Screenshot: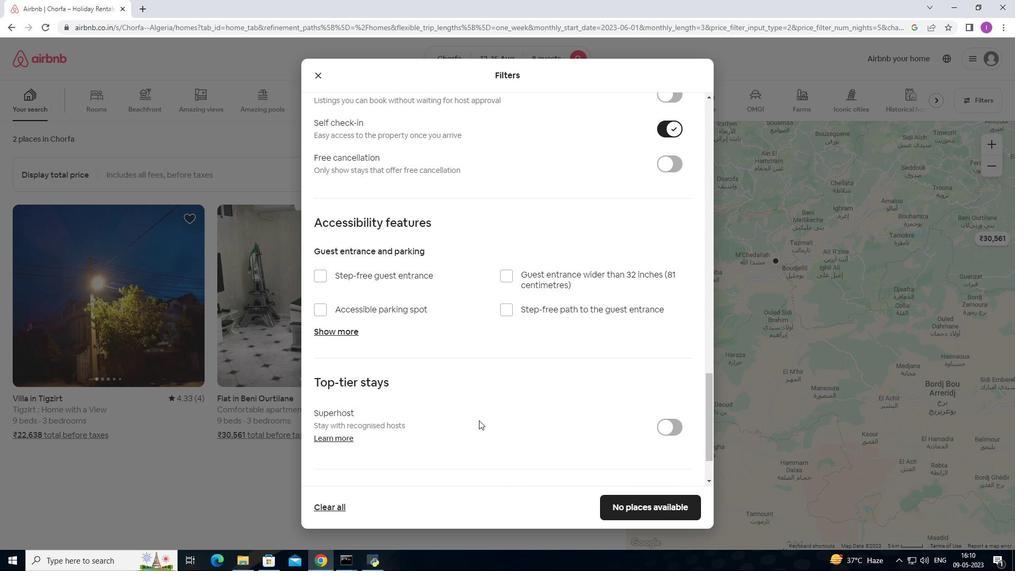 
Action: Mouse scrolled (479, 420) with delta (0, 0)
Screenshot: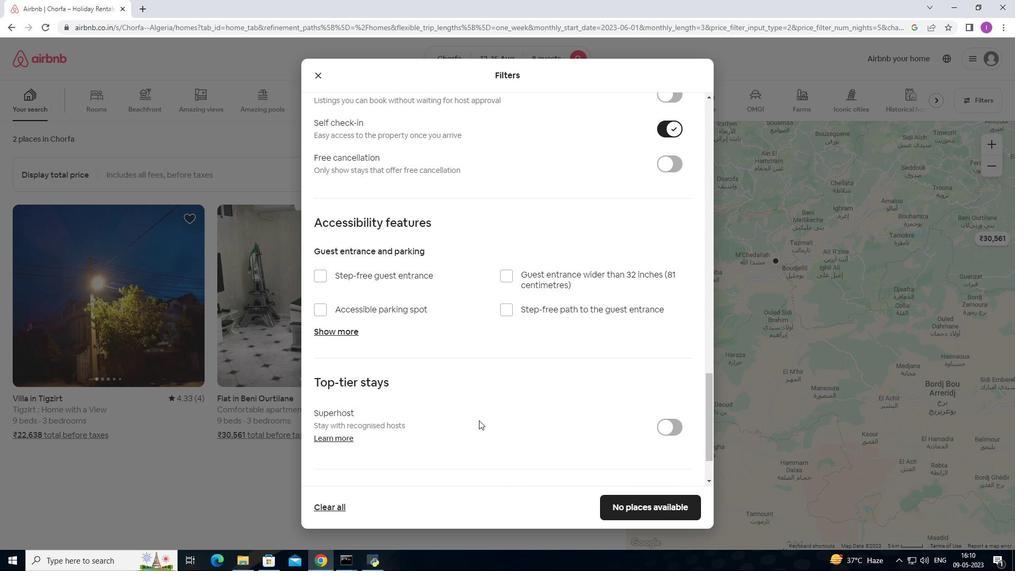 
Action: Mouse scrolled (479, 420) with delta (0, 0)
Screenshot: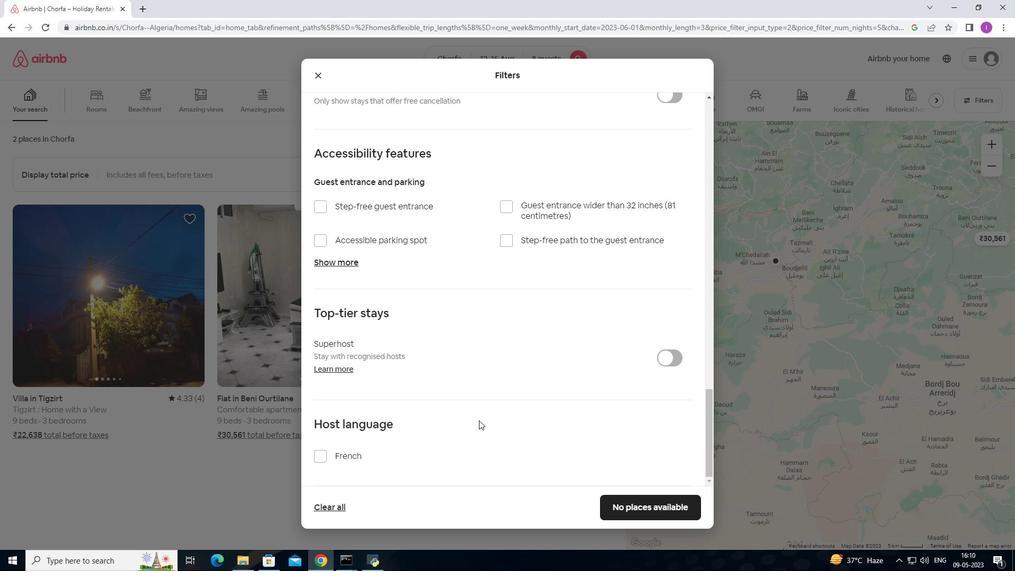 
Action: Mouse scrolled (479, 420) with delta (0, 0)
Screenshot: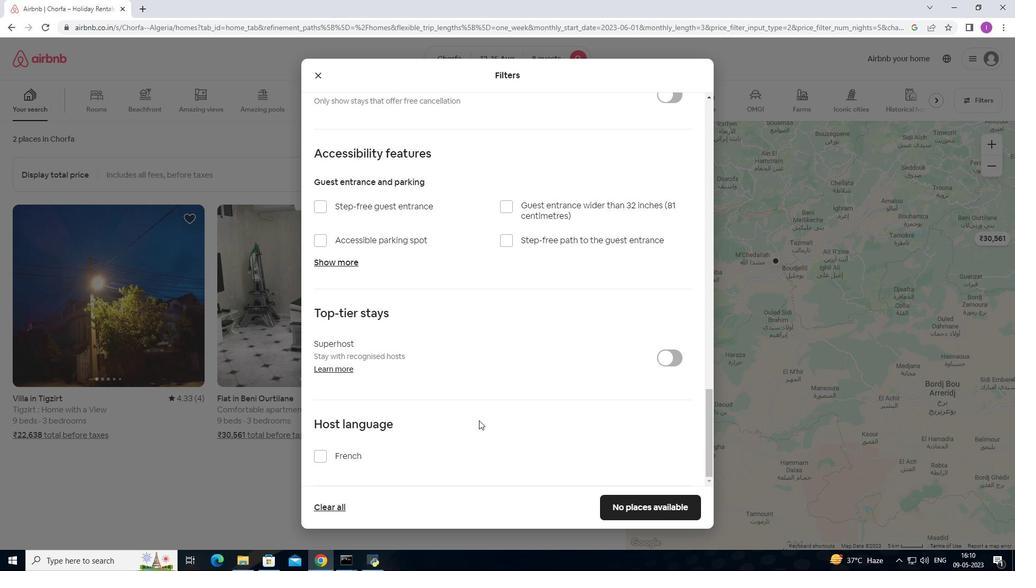 
Action: Mouse scrolled (479, 420) with delta (0, 0)
Screenshot: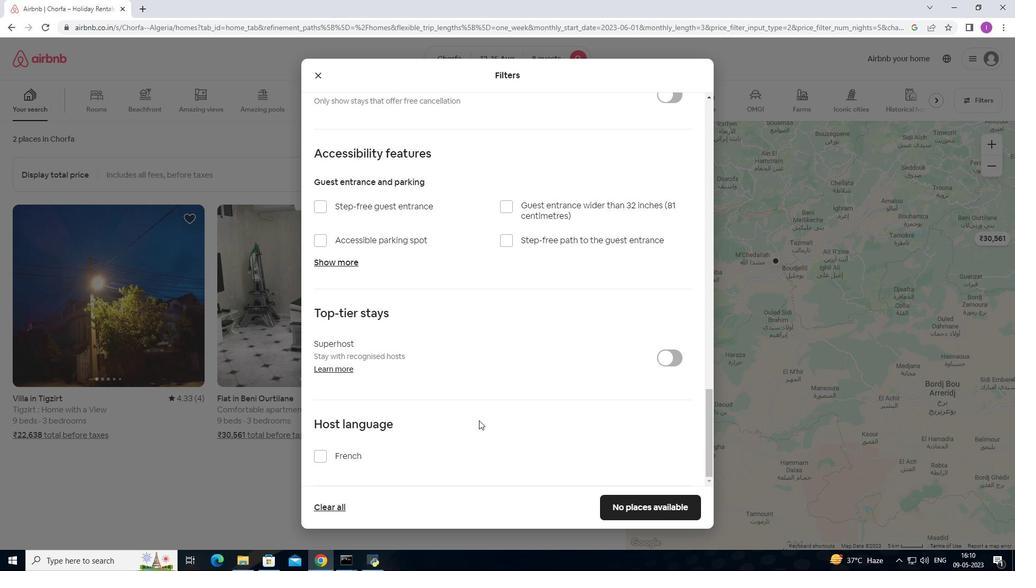 
Action: Mouse scrolled (479, 420) with delta (0, 0)
Screenshot: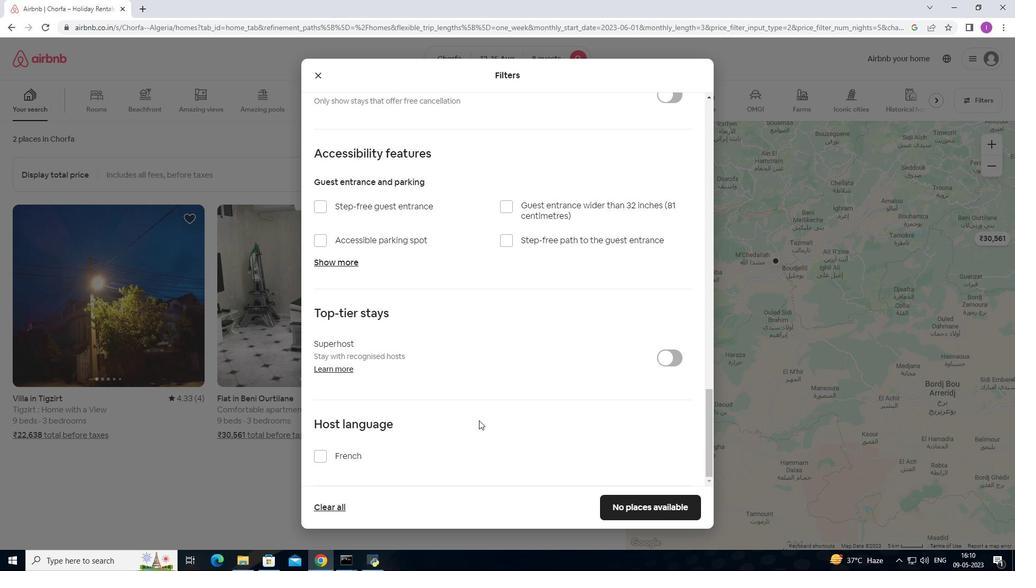 
Action: Mouse moved to (479, 421)
Screenshot: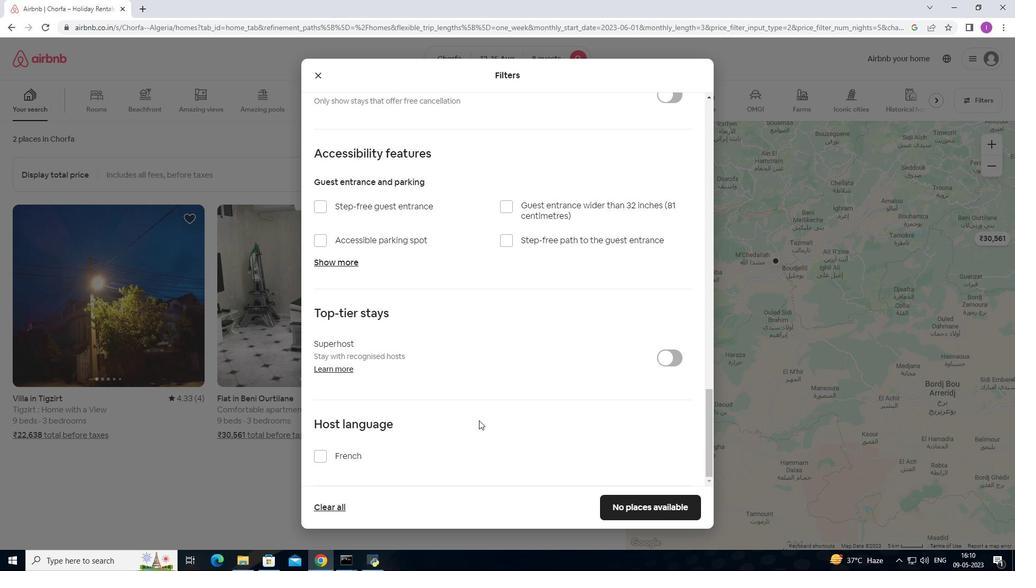 
Action: Mouse scrolled (479, 420) with delta (0, 0)
Screenshot: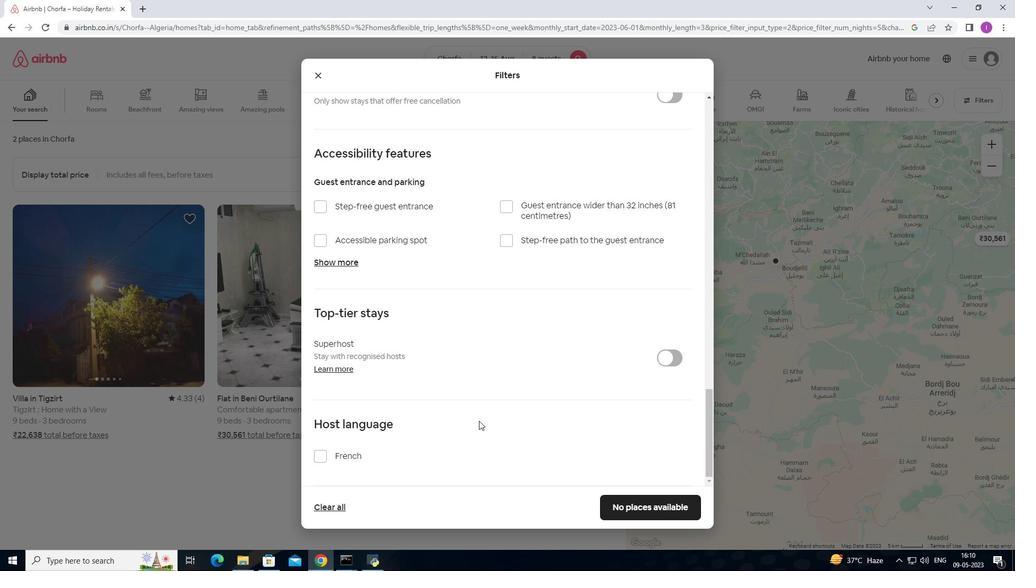 
Action: Mouse moved to (424, 471)
Screenshot: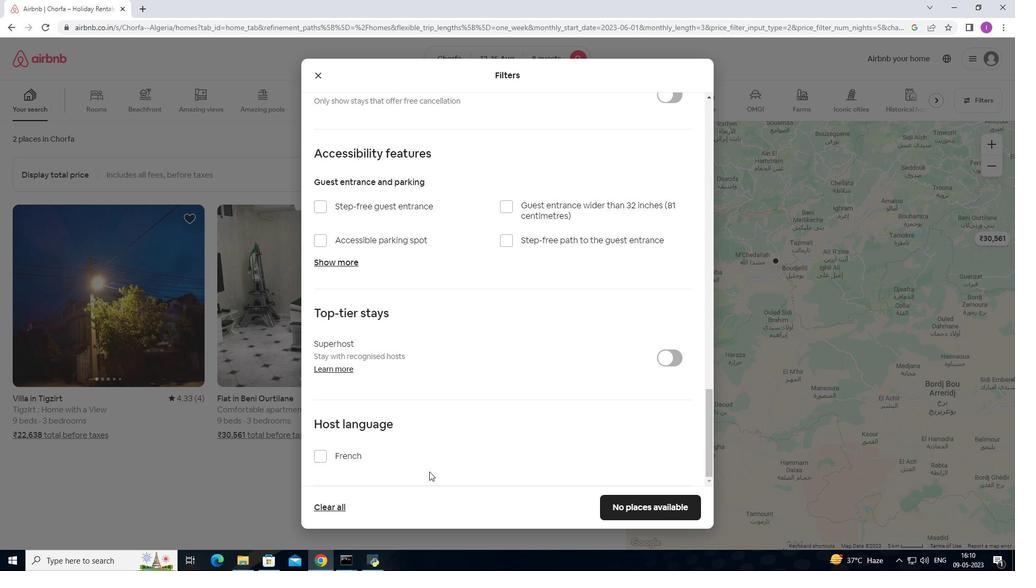 
Action: Mouse scrolled (424, 471) with delta (0, 0)
Screenshot: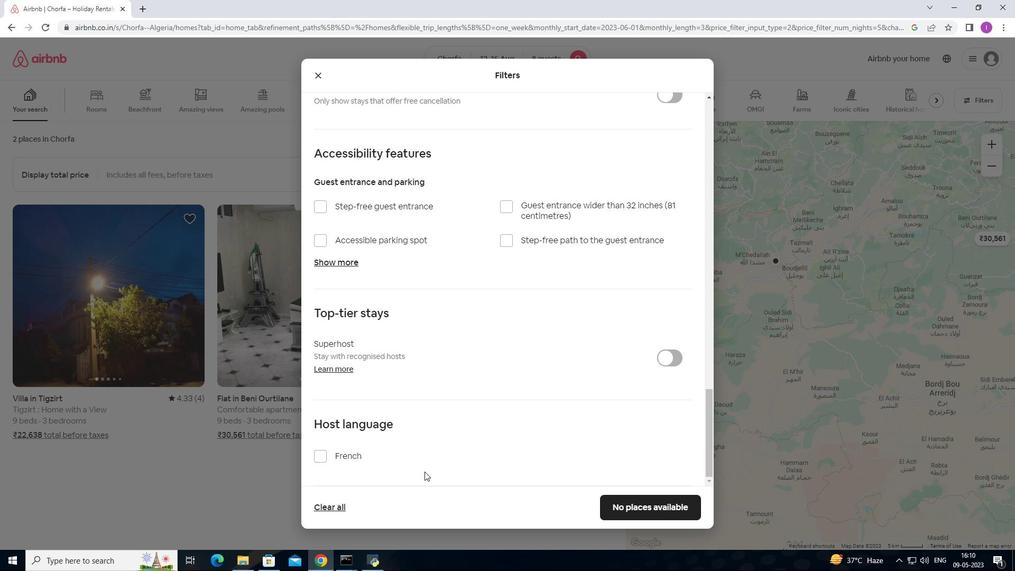 
Action: Mouse scrolled (424, 471) with delta (0, 0)
Screenshot: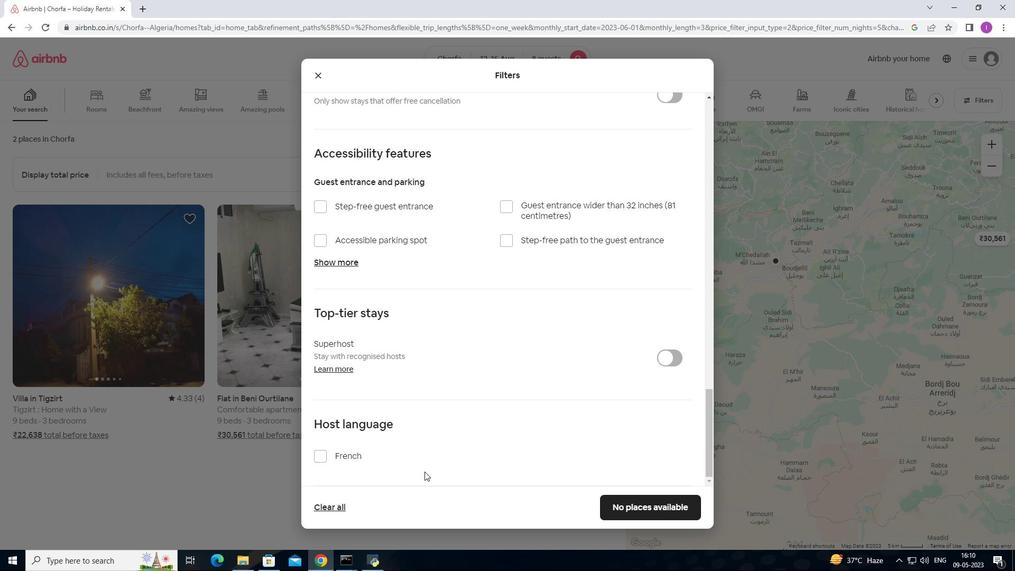 
Action: Mouse scrolled (424, 471) with delta (0, 0)
Screenshot: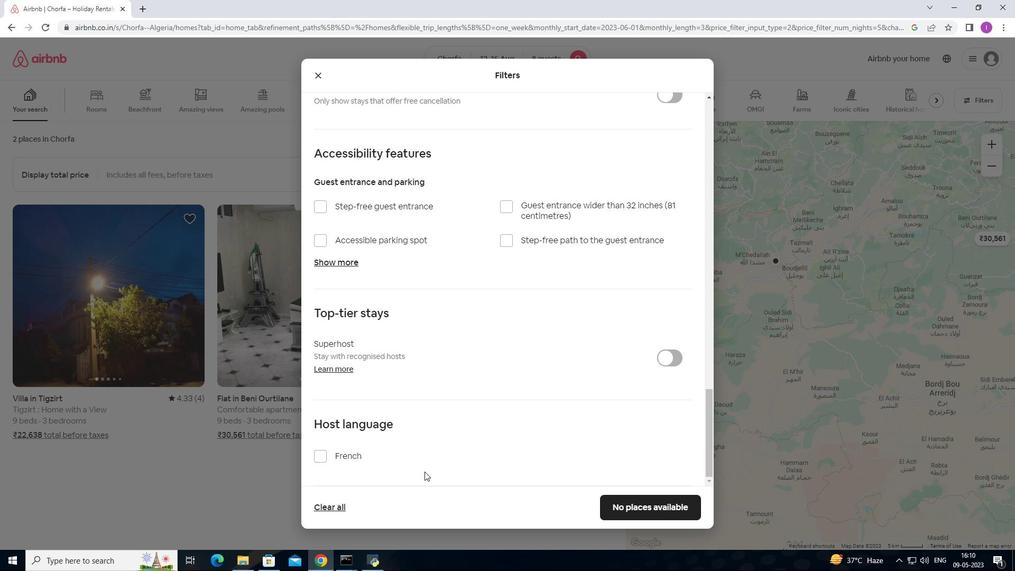 
Action: Mouse moved to (424, 471)
Screenshot: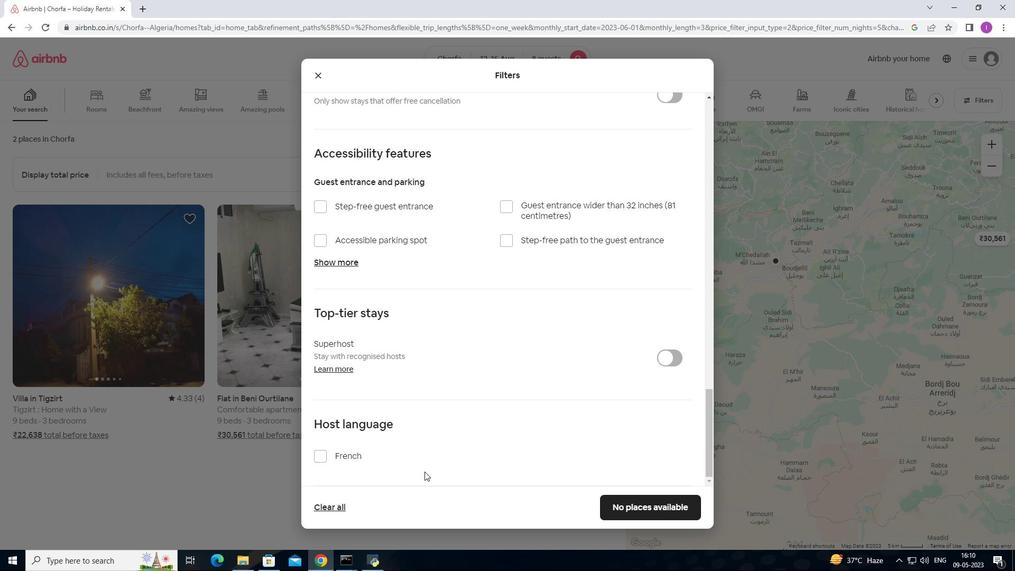 
Action: Mouse scrolled (424, 470) with delta (0, 0)
Screenshot: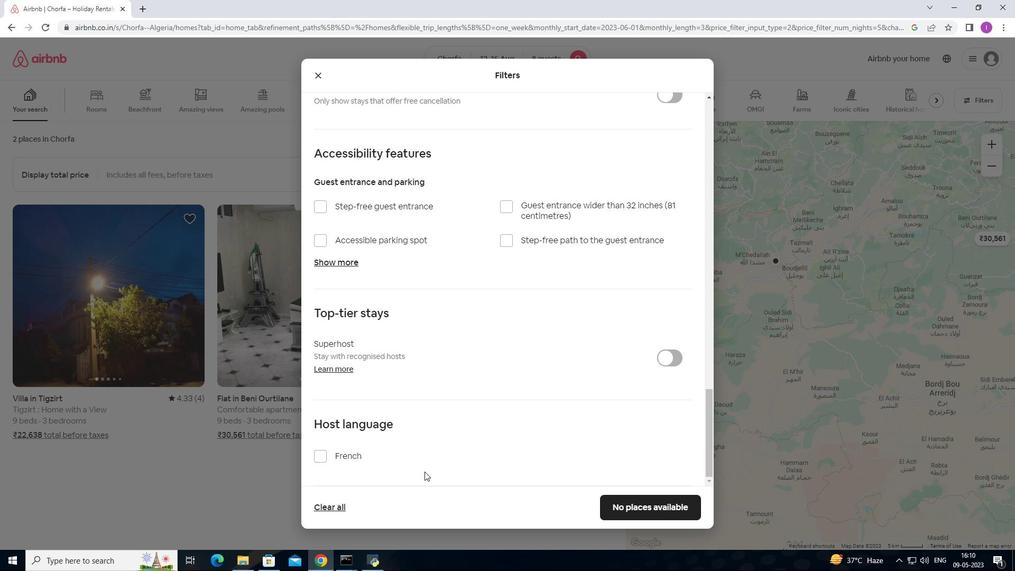 
Action: Mouse moved to (646, 510)
Screenshot: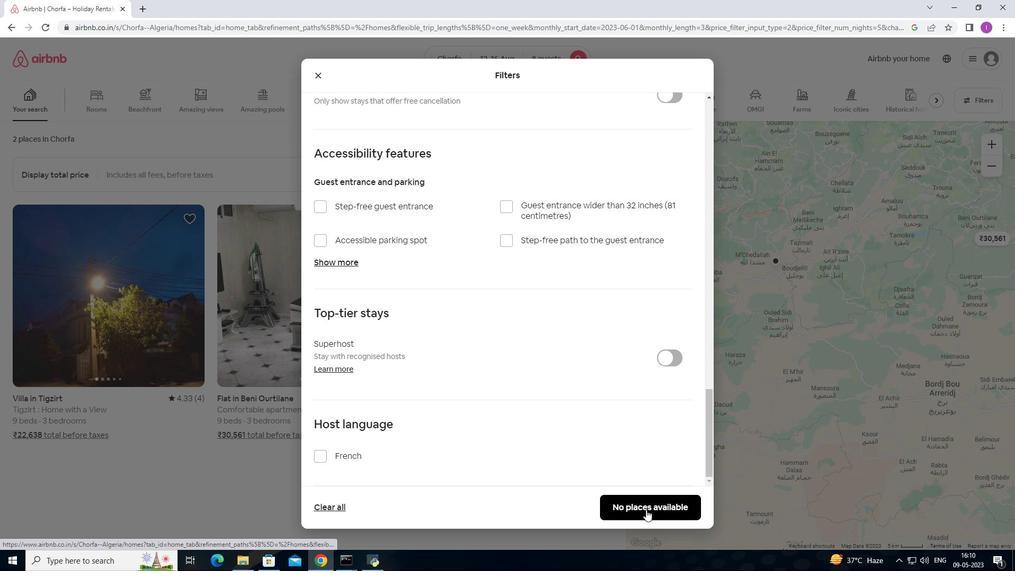 
Action: Mouse pressed left at (646, 510)
Screenshot: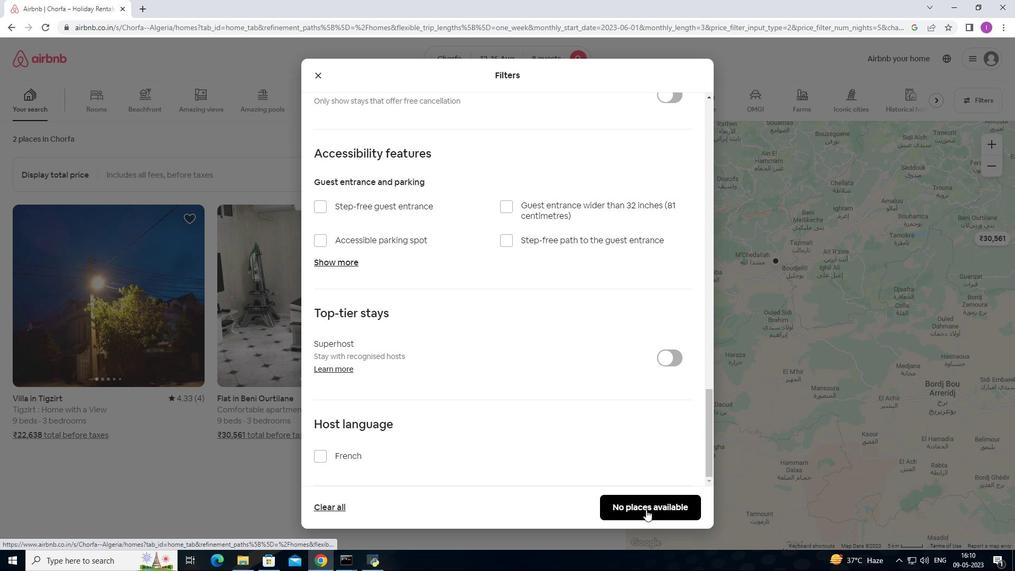 
Action: Mouse moved to (642, 516)
Screenshot: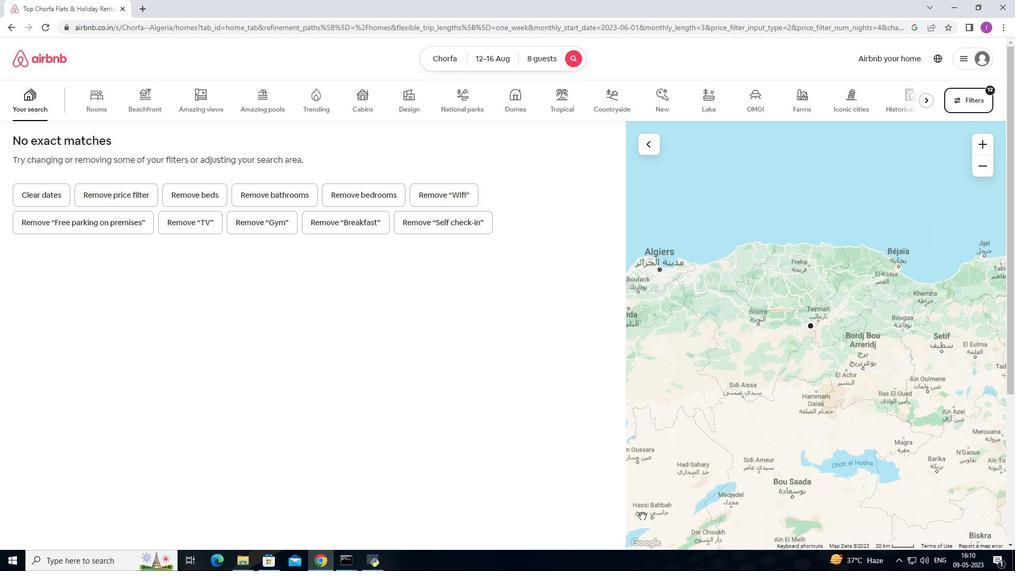 
